 Task: Find a flat in Edremit, Turkey, for 9 guests from 5th to 15th July, with 5 bedrooms, 5 beds, 5 bathrooms, a washing machine, and a price range of ₹8200 to ₹25000.
Action: Mouse moved to (583, 112)
Screenshot: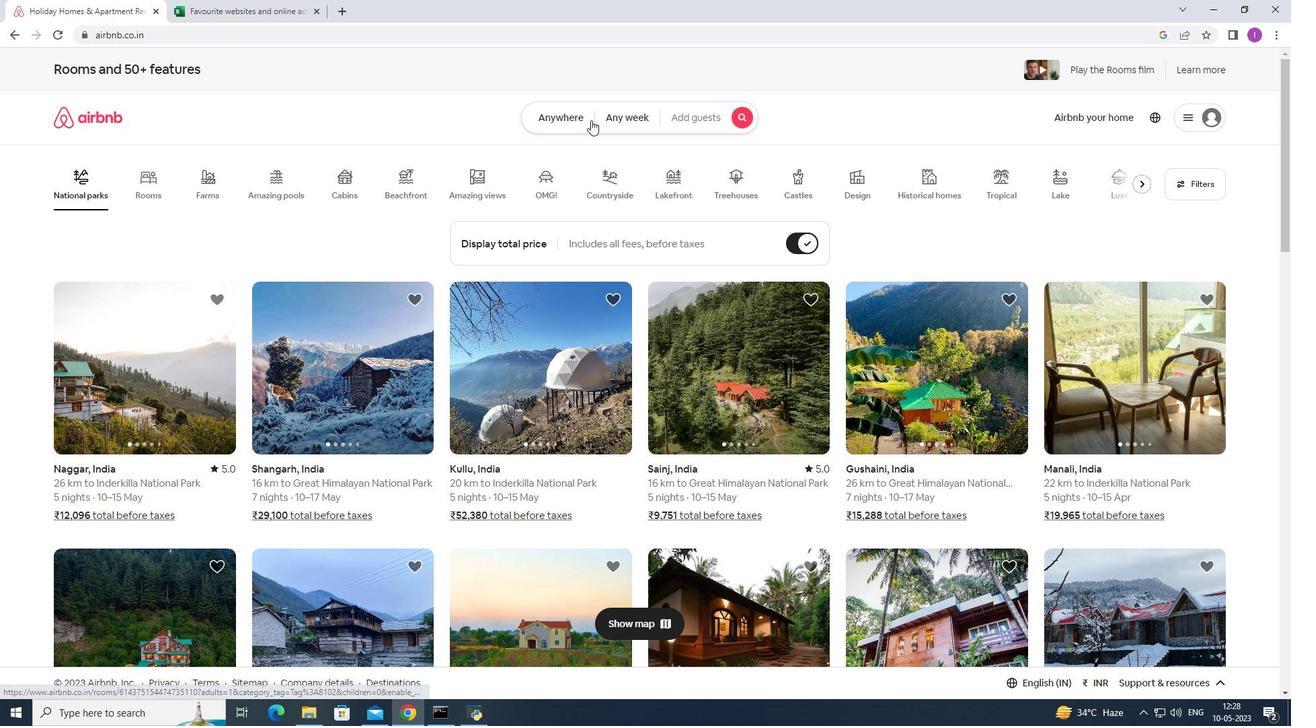 
Action: Mouse pressed left at (583, 112)
Screenshot: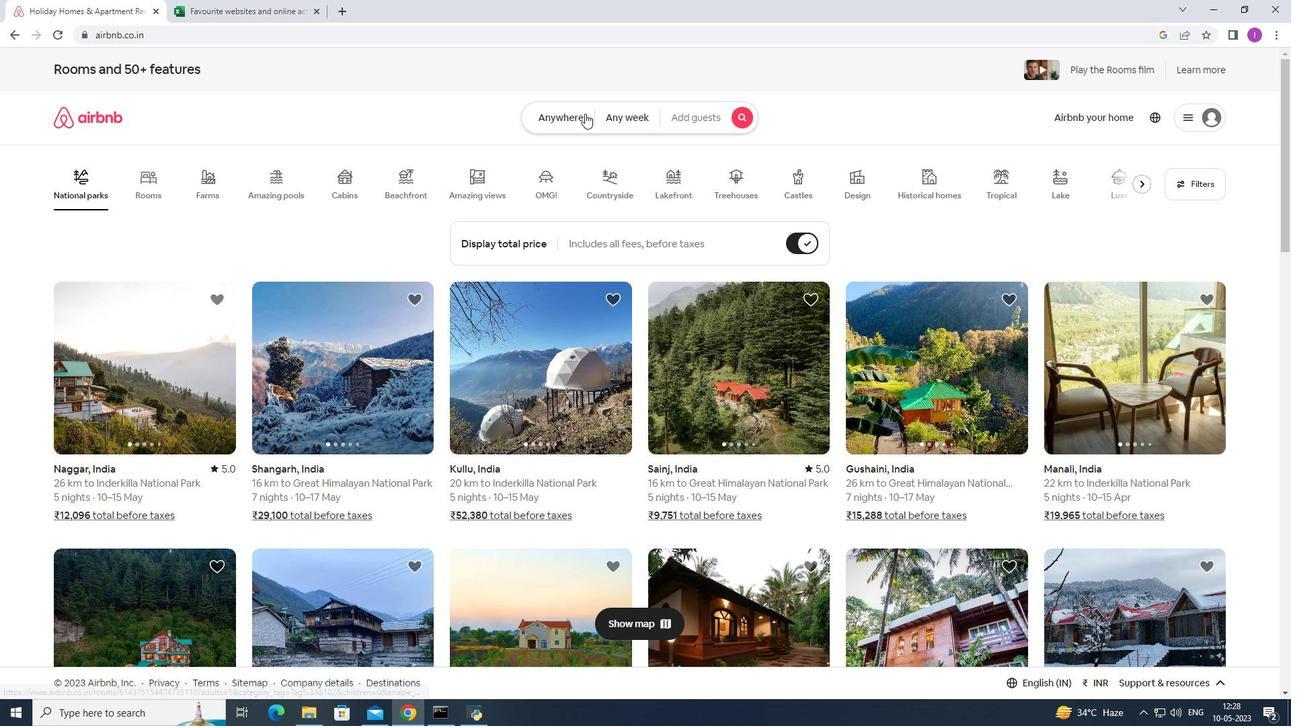 
Action: Mouse moved to (474, 180)
Screenshot: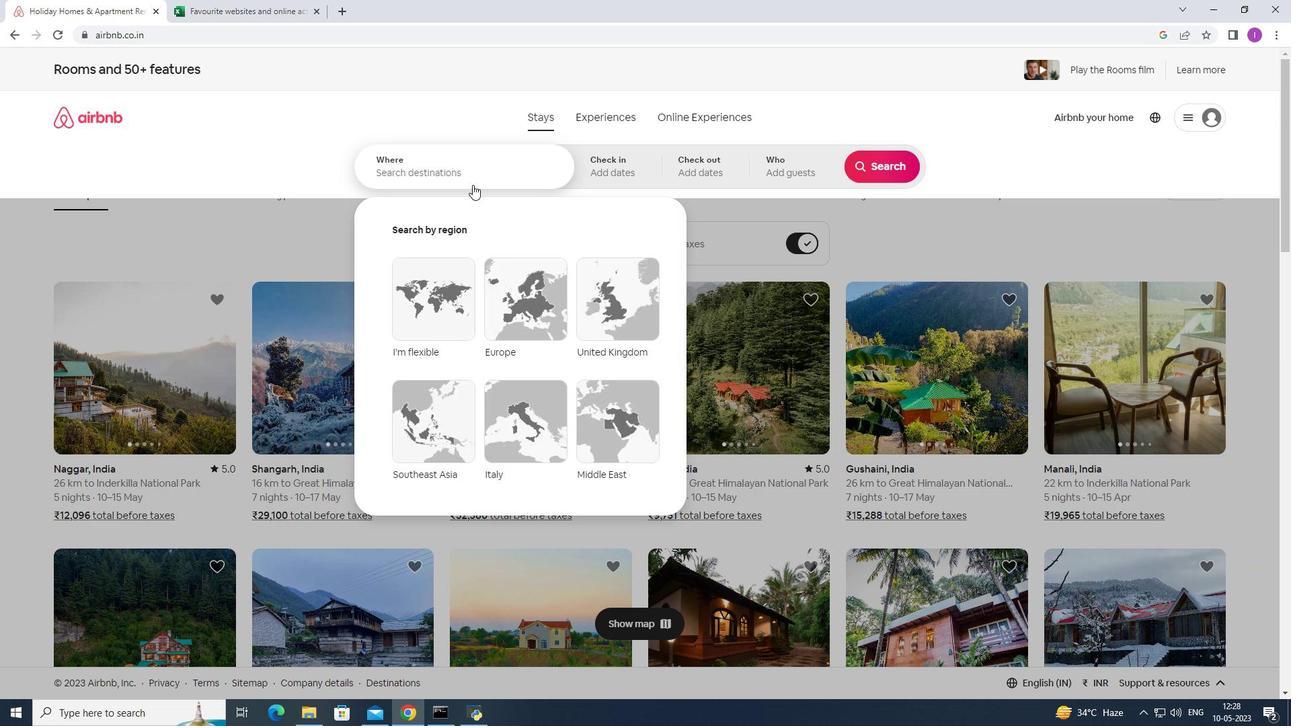 
Action: Mouse pressed left at (474, 180)
Screenshot: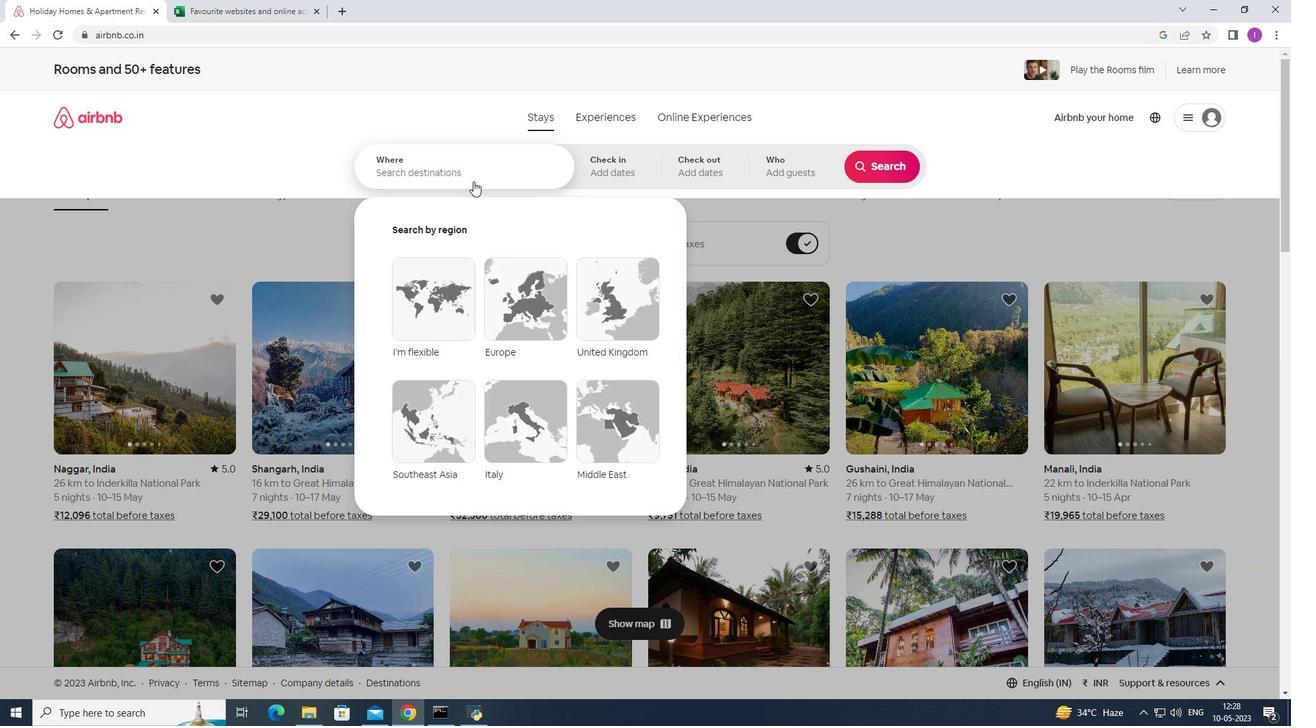 
Action: Mouse moved to (589, 179)
Screenshot: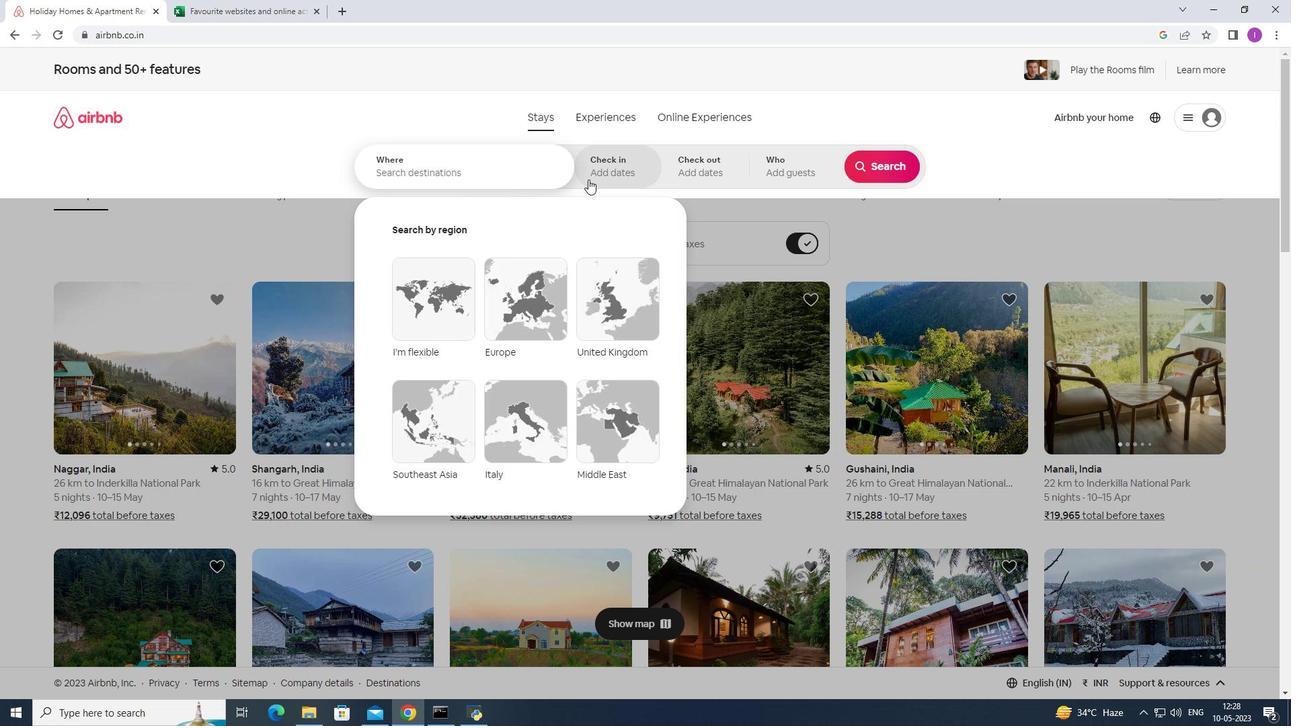 
Action: Key pressed <Key.shift><Key.shift><Key.shift><Key.shift><Key.shift>Edremit,<Key.shift><Key.shift><Key.shift><Key.shift><Key.shift><Key.shift><Key.shift><Key.shift><Key.shift><Key.shift><Key.shift><Key.shift><Key.shift><Key.shift><Key.shift><Key.shift><Key.shift><Key.shift><Key.shift><Key.shift><Key.shift><Key.shift><Key.shift><Key.shift><Key.shift><Key.shift><Key.shift><Key.shift><Key.shift><Key.shift><Key.shift>Turkey
Screenshot: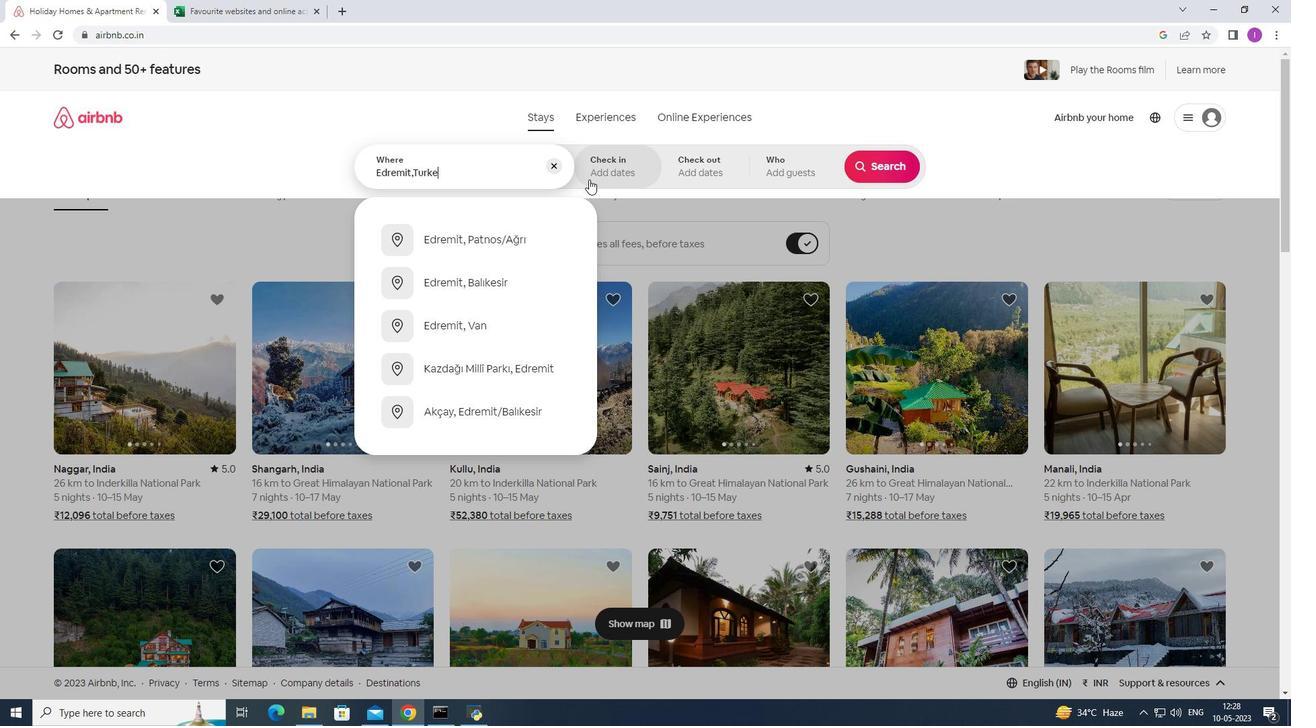 
Action: Mouse moved to (600, 172)
Screenshot: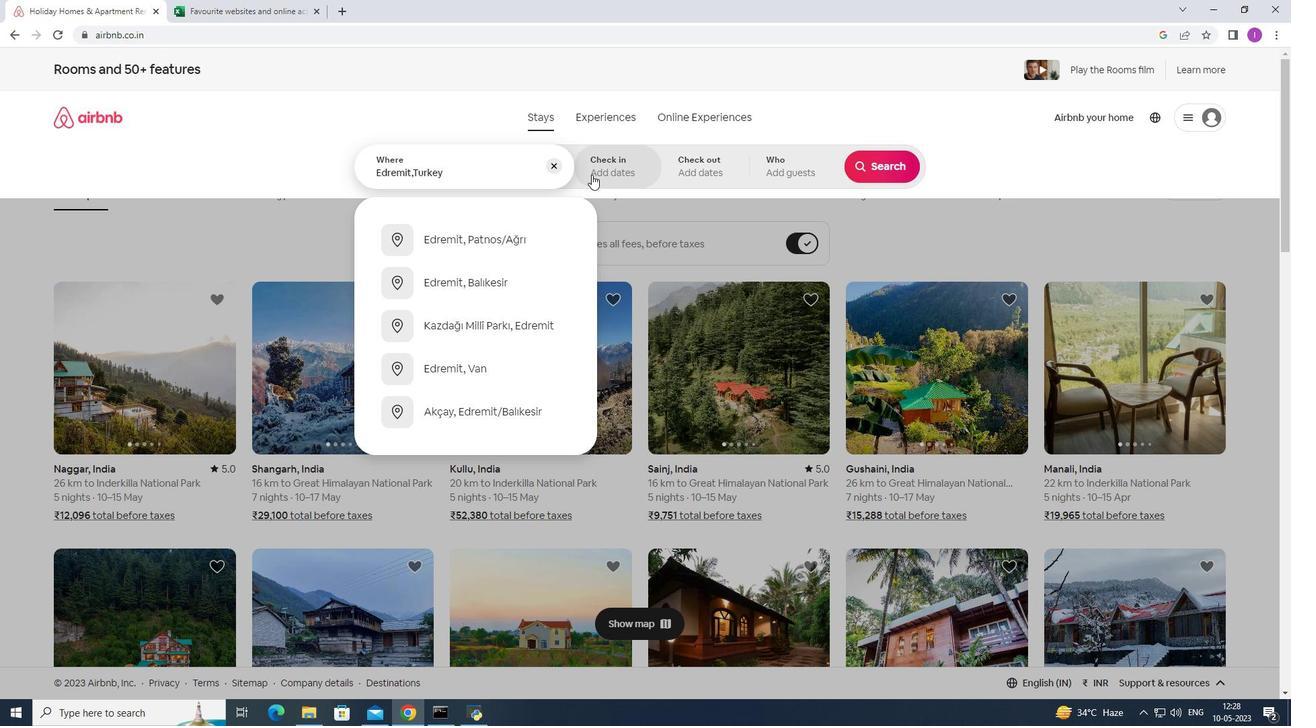 
Action: Mouse pressed left at (600, 172)
Screenshot: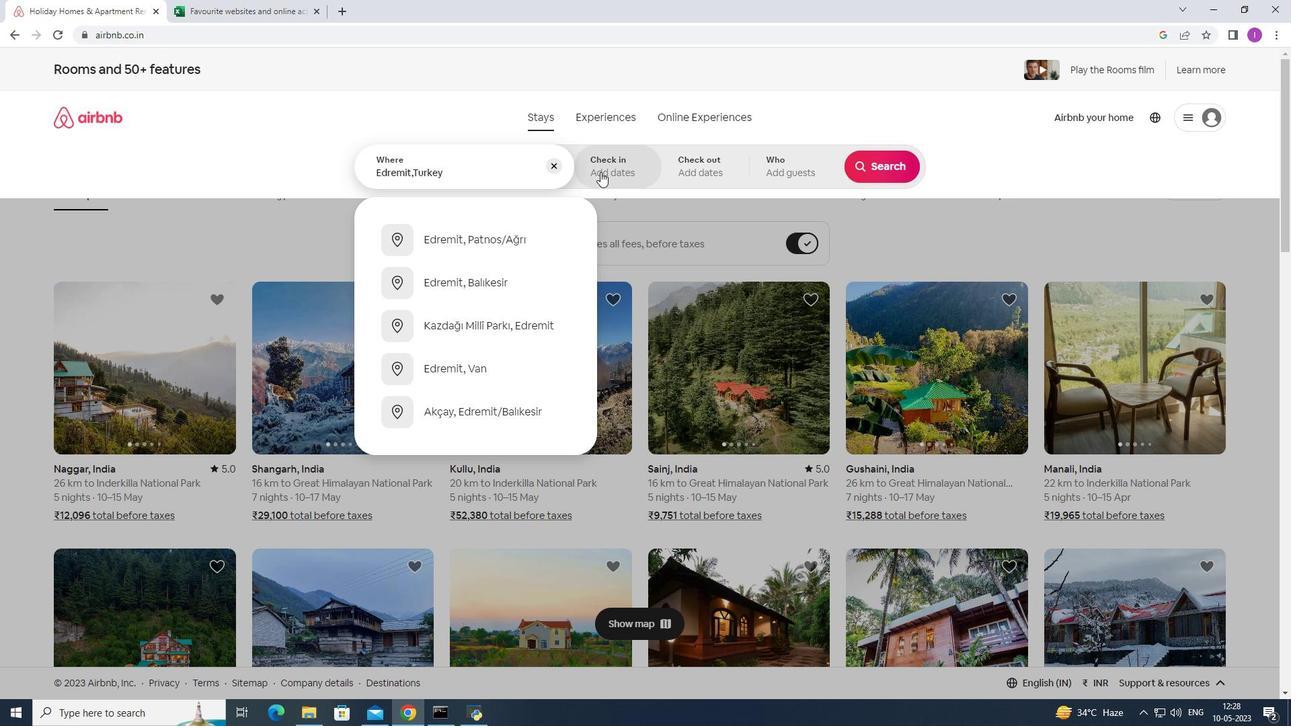 
Action: Mouse moved to (879, 271)
Screenshot: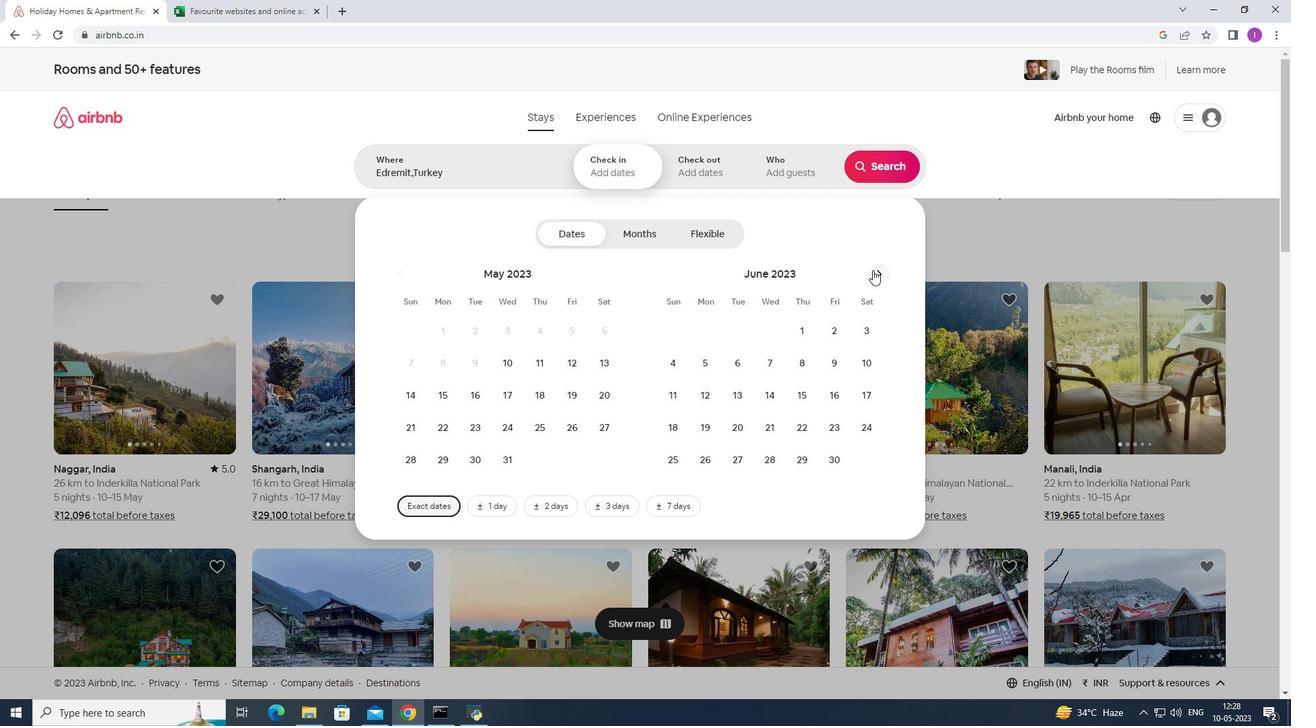
Action: Mouse pressed left at (879, 271)
Screenshot: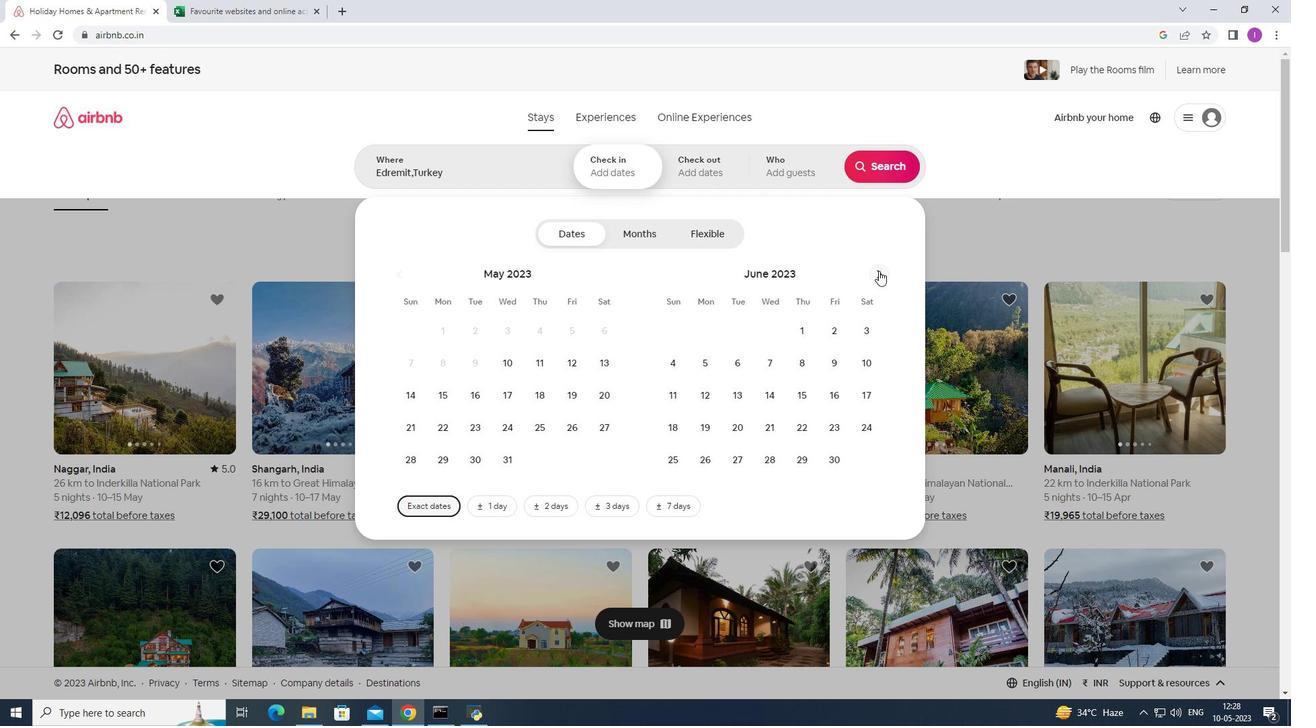 
Action: Mouse moved to (771, 364)
Screenshot: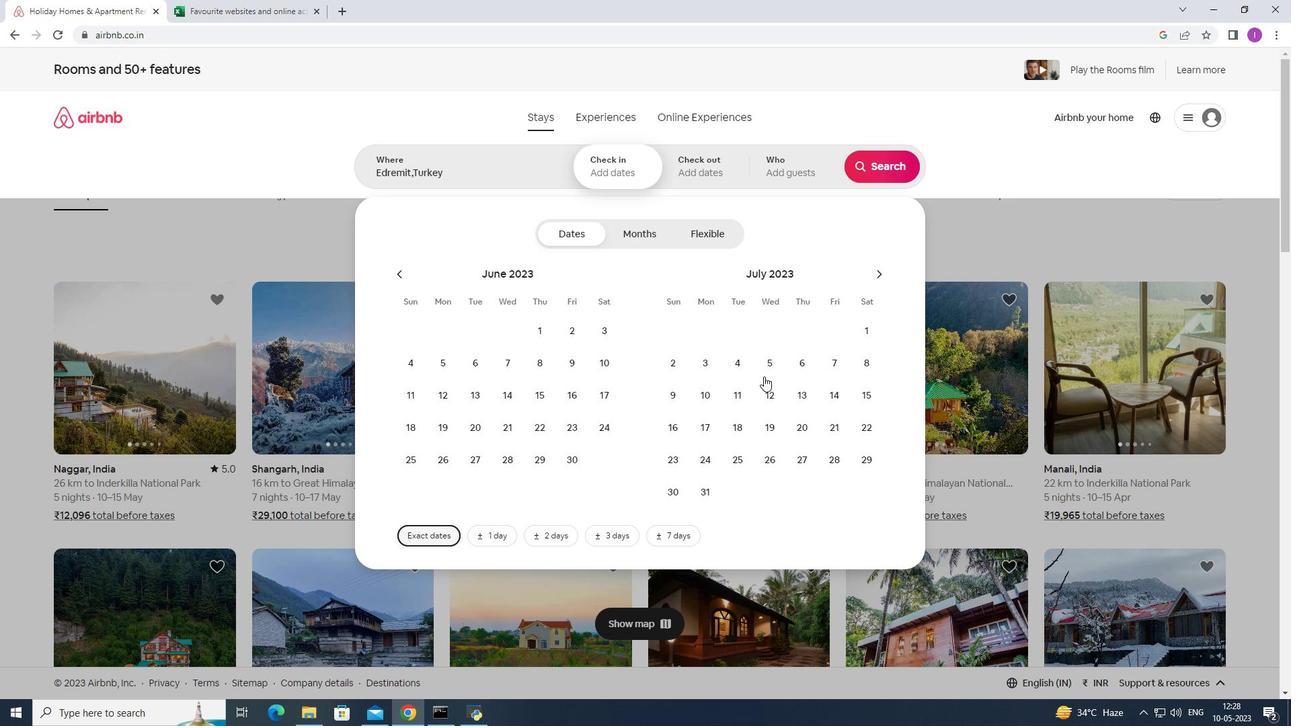 
Action: Mouse pressed left at (771, 364)
Screenshot: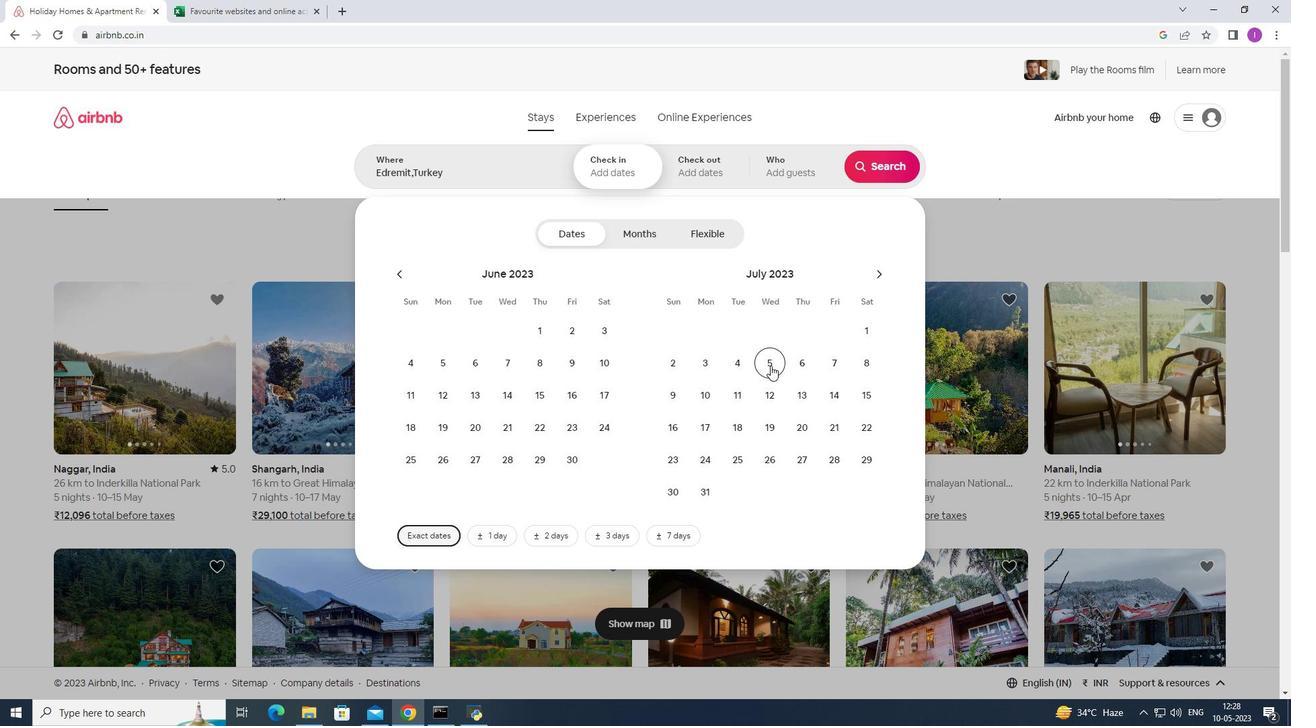 
Action: Mouse moved to (856, 389)
Screenshot: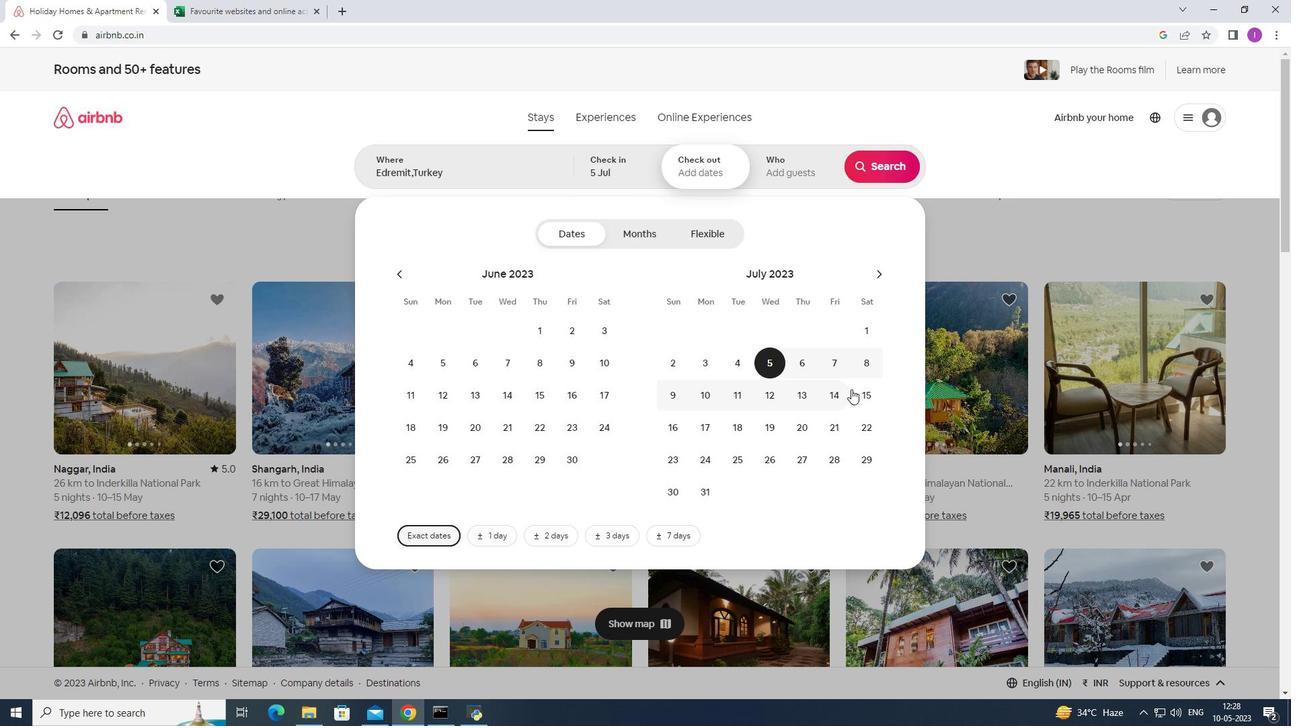 
Action: Mouse pressed left at (856, 389)
Screenshot: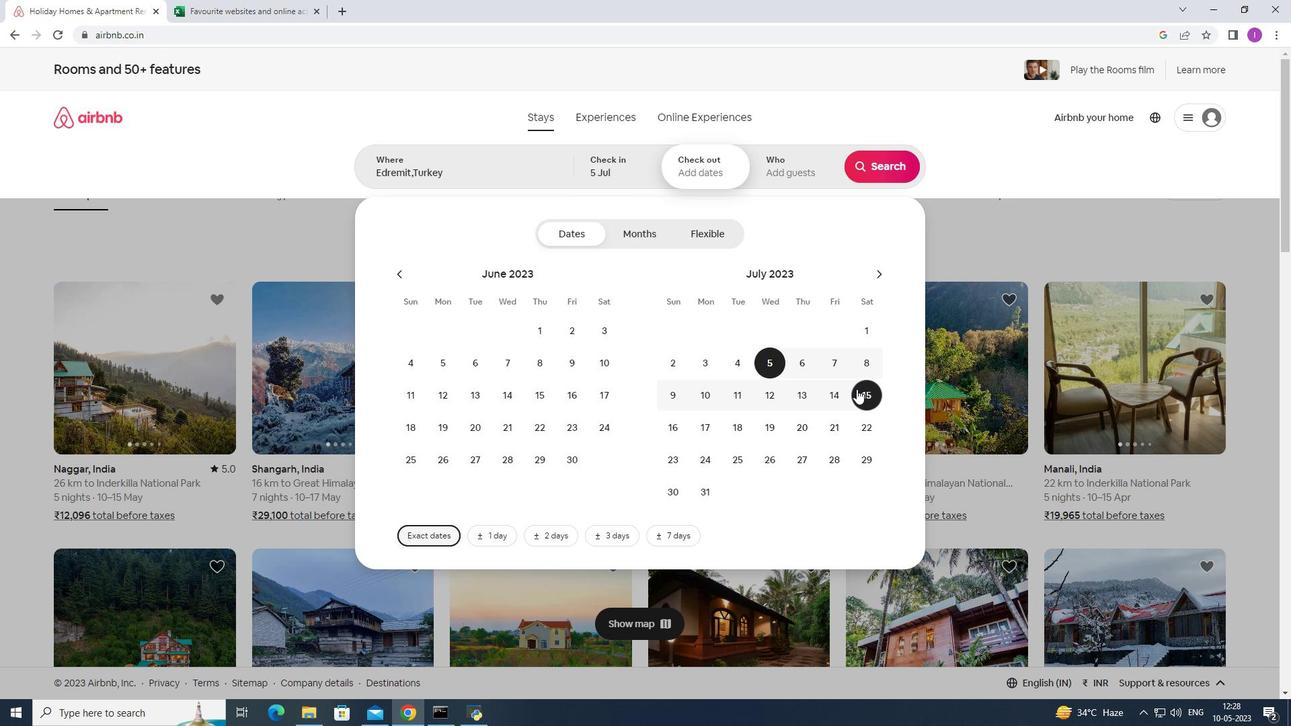 
Action: Mouse moved to (787, 176)
Screenshot: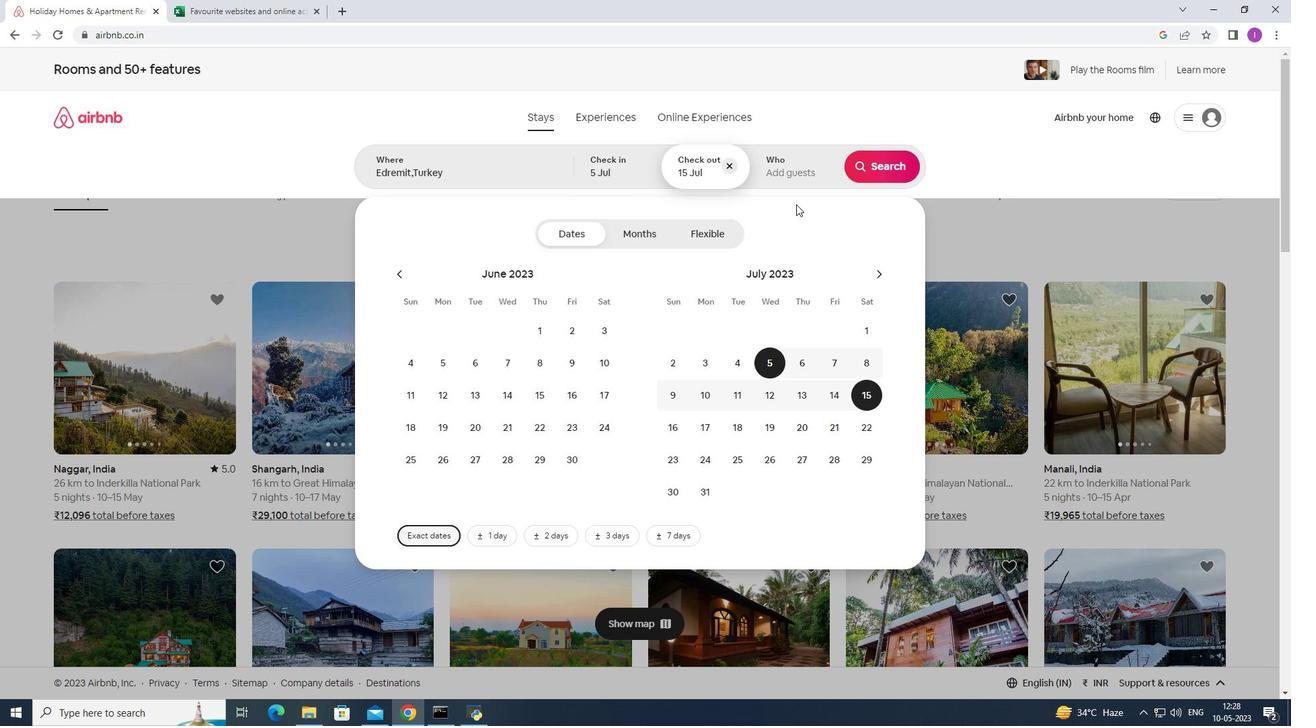
Action: Mouse pressed left at (787, 176)
Screenshot: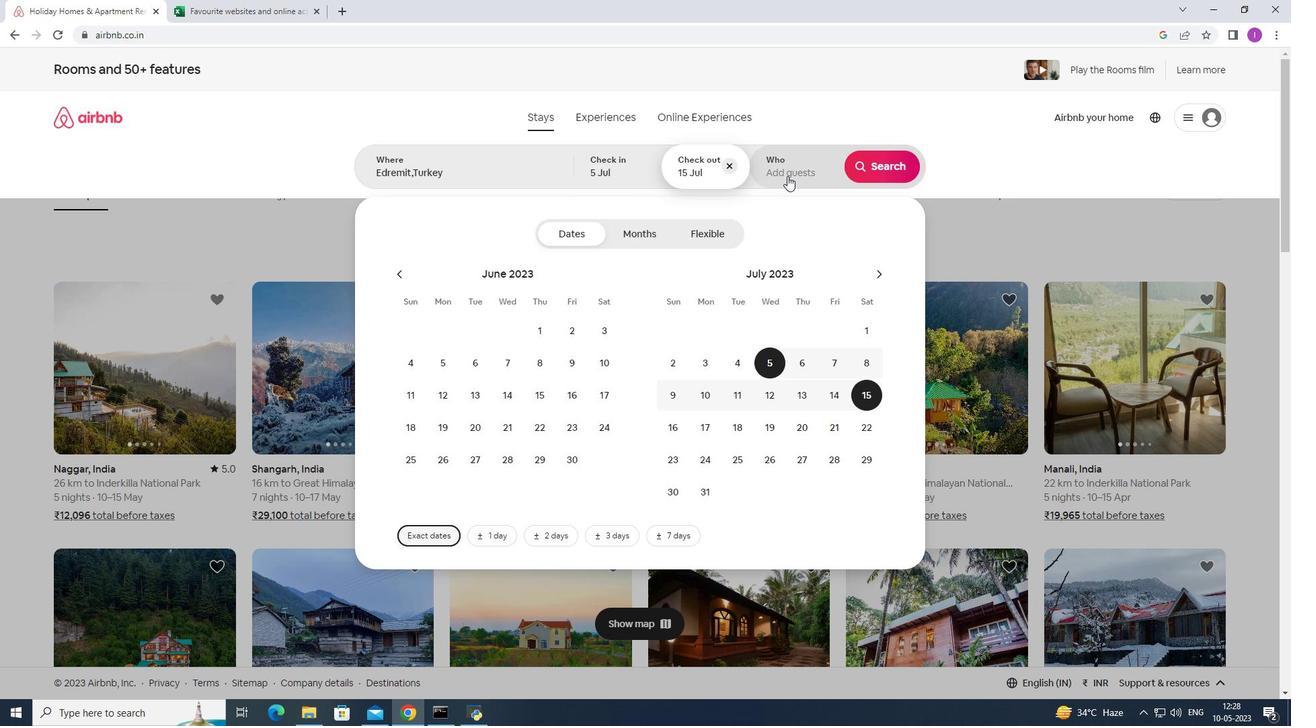 
Action: Mouse moved to (888, 235)
Screenshot: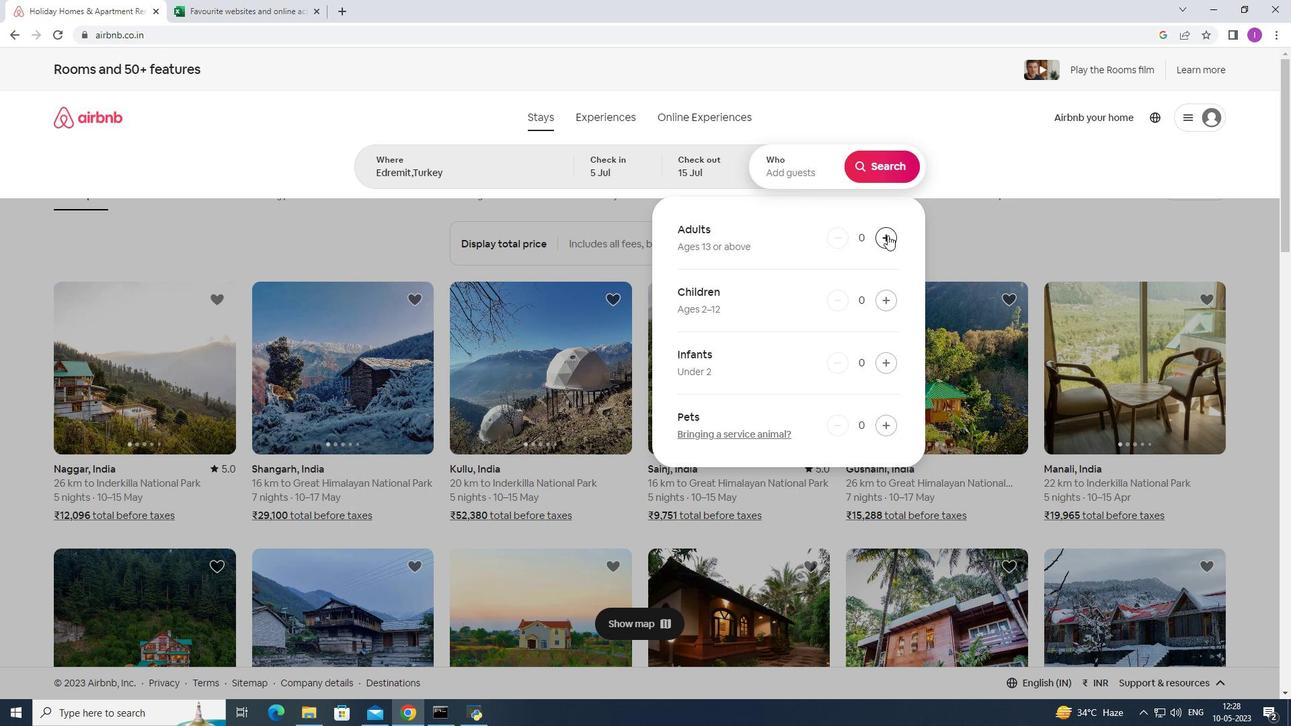 
Action: Mouse pressed left at (888, 235)
Screenshot: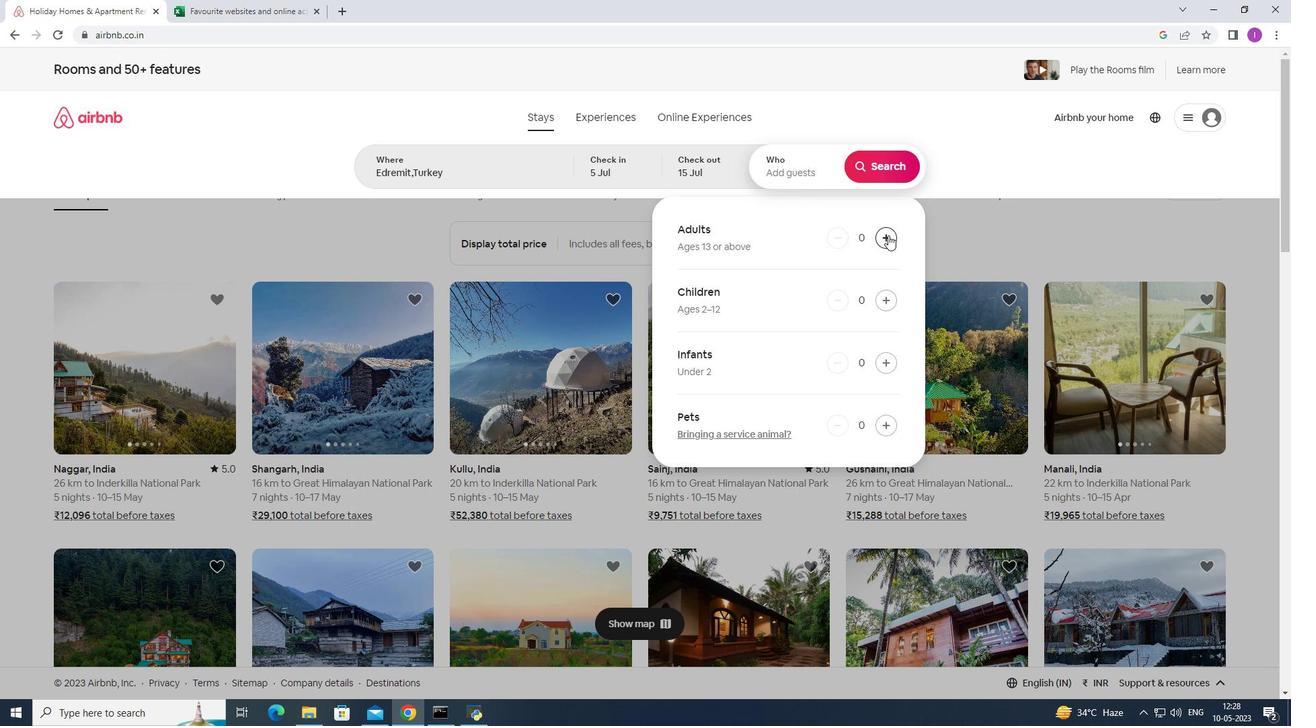 
Action: Mouse moved to (888, 234)
Screenshot: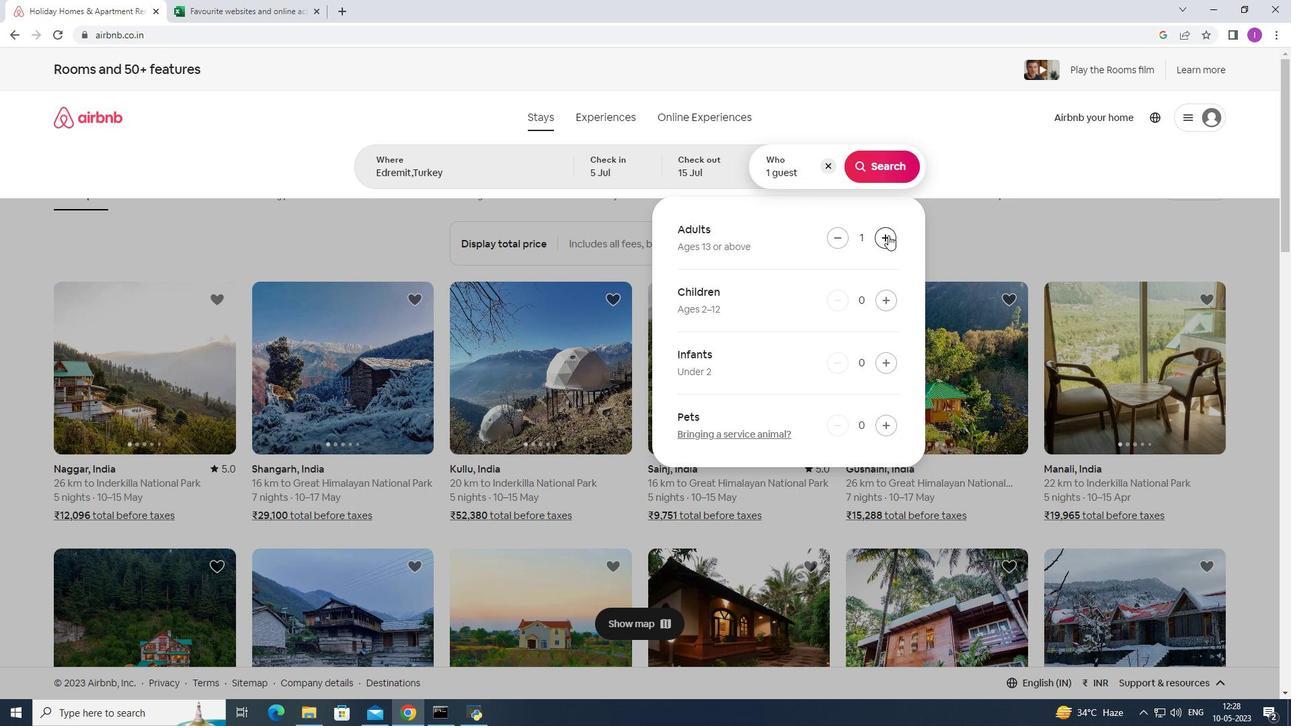 
Action: Mouse pressed left at (888, 234)
Screenshot: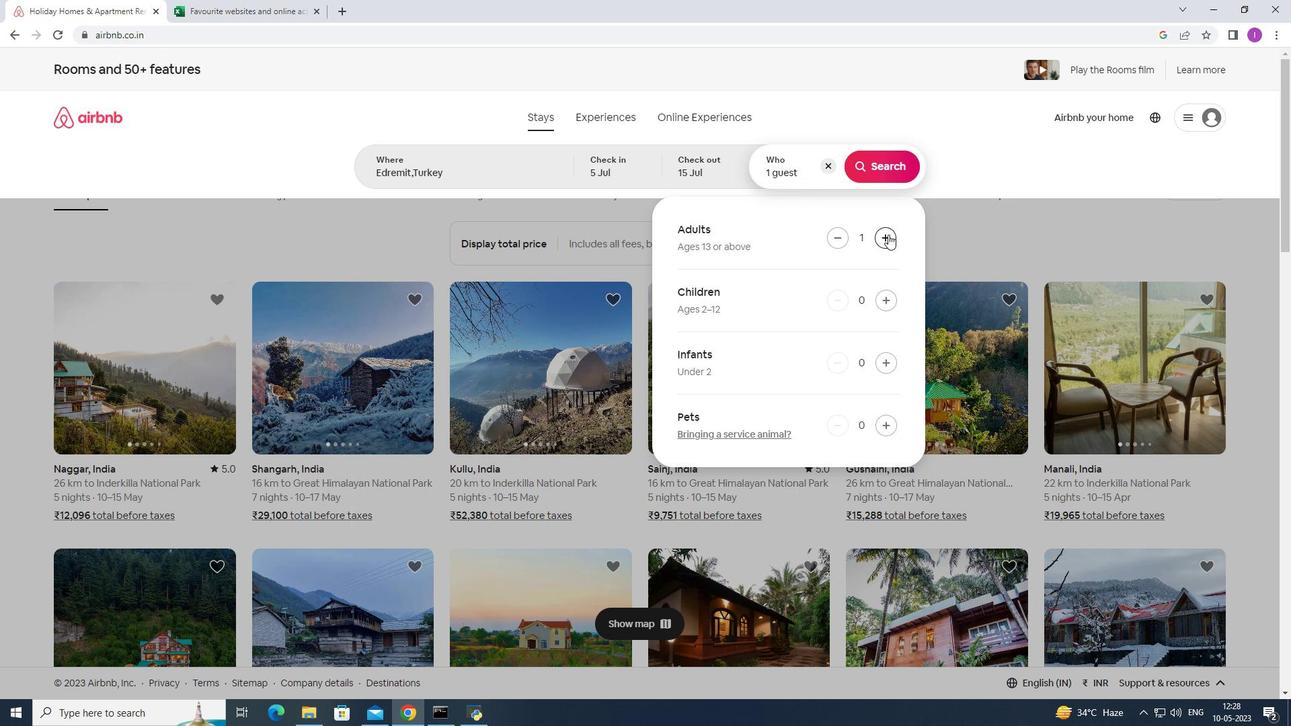 
Action: Mouse pressed left at (888, 234)
Screenshot: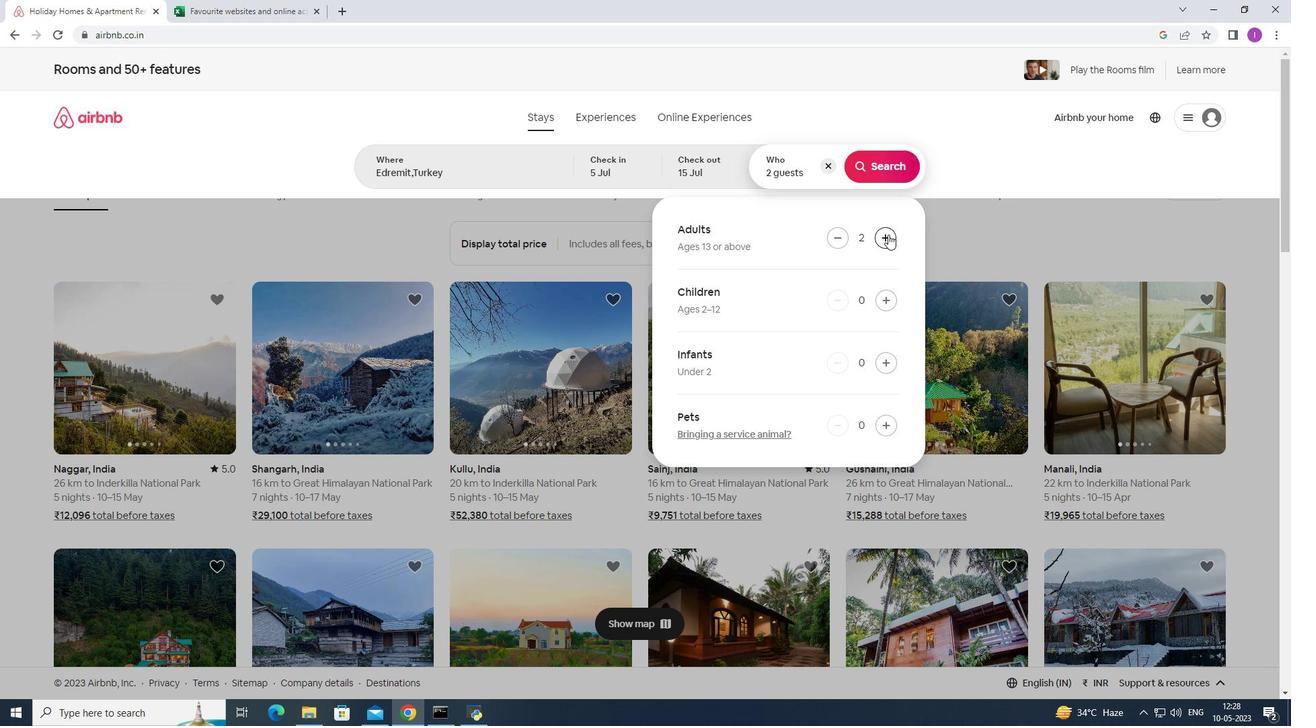 
Action: Mouse pressed left at (888, 234)
Screenshot: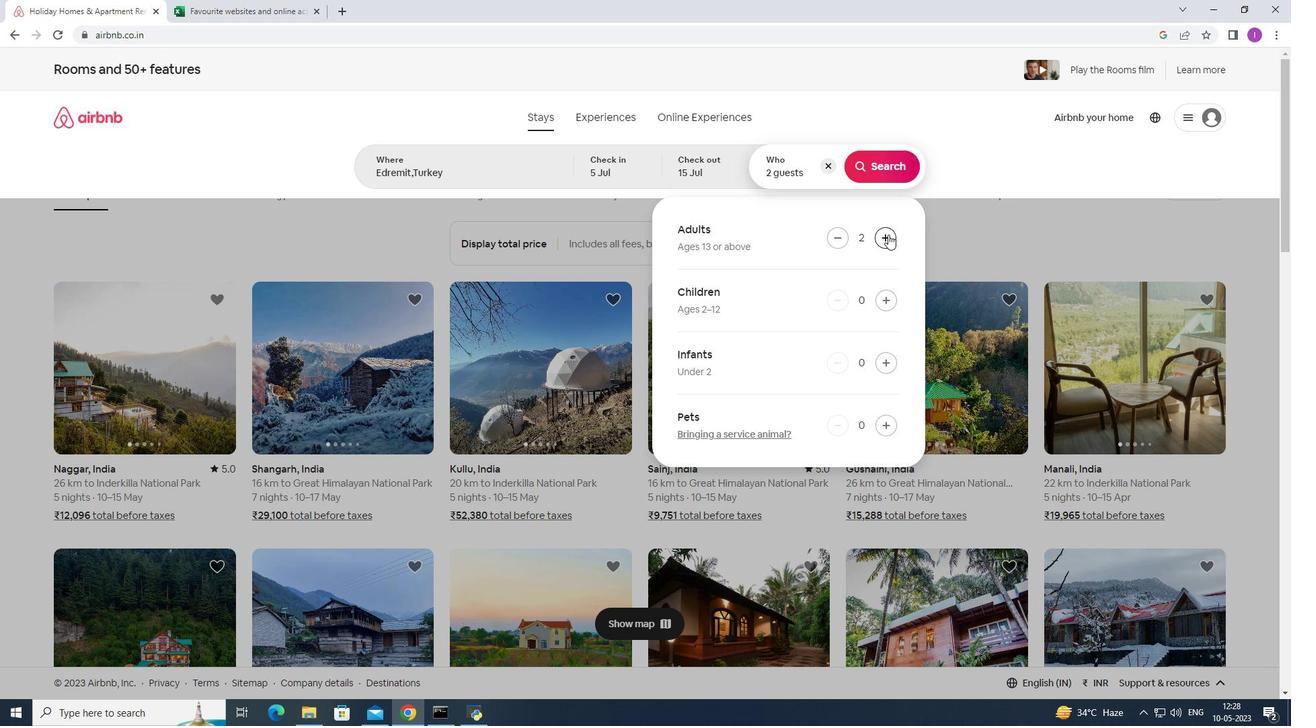 
Action: Mouse pressed left at (888, 234)
Screenshot: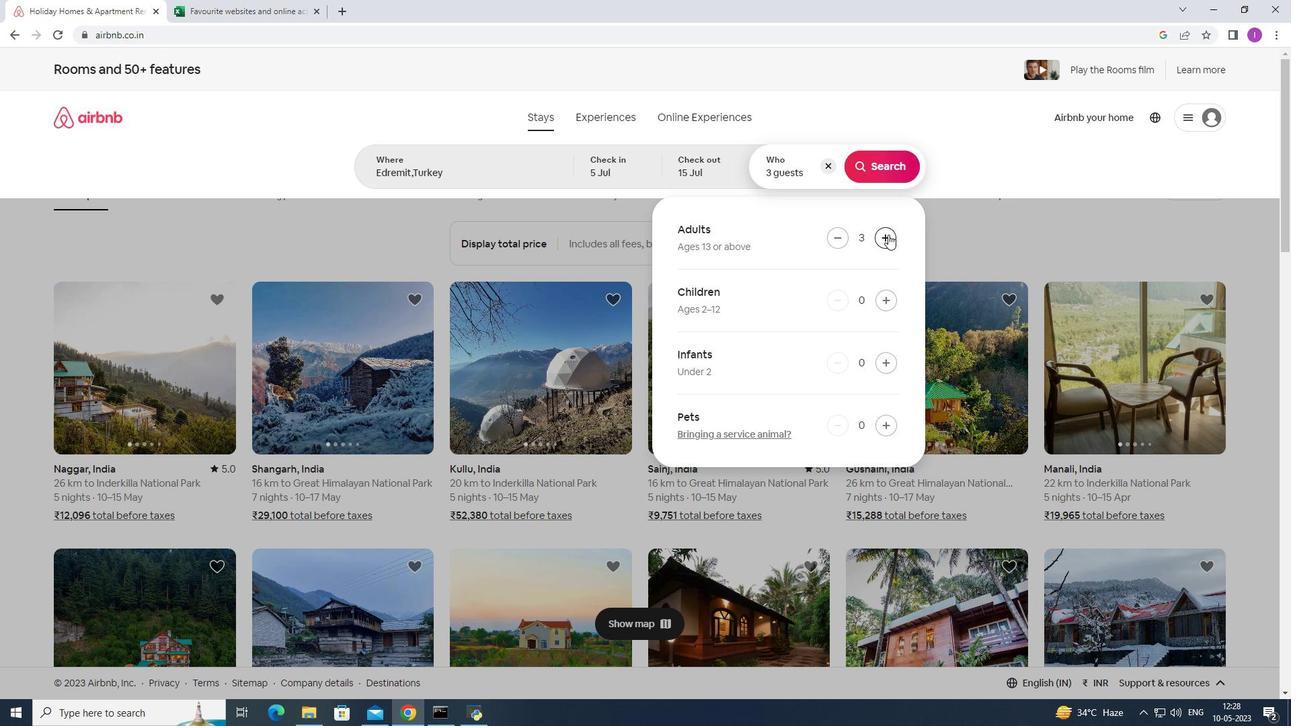 
Action: Mouse pressed left at (888, 234)
Screenshot: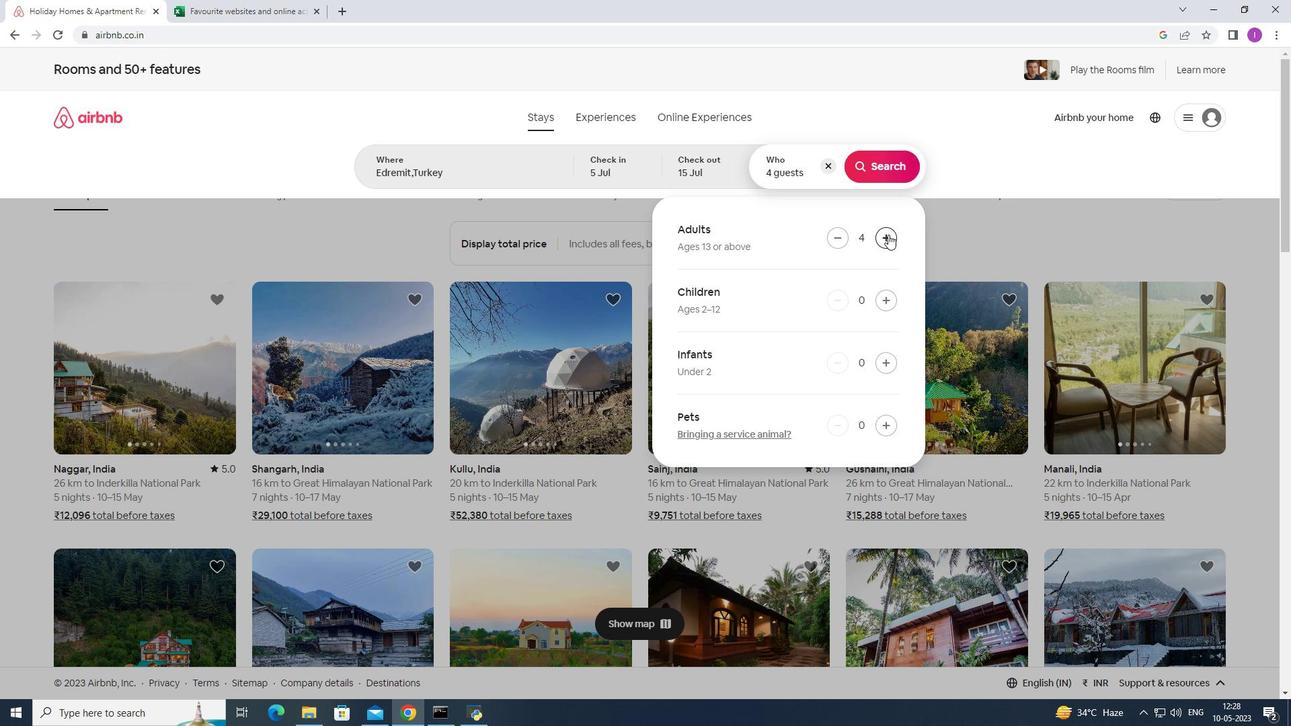 
Action: Mouse pressed left at (888, 234)
Screenshot: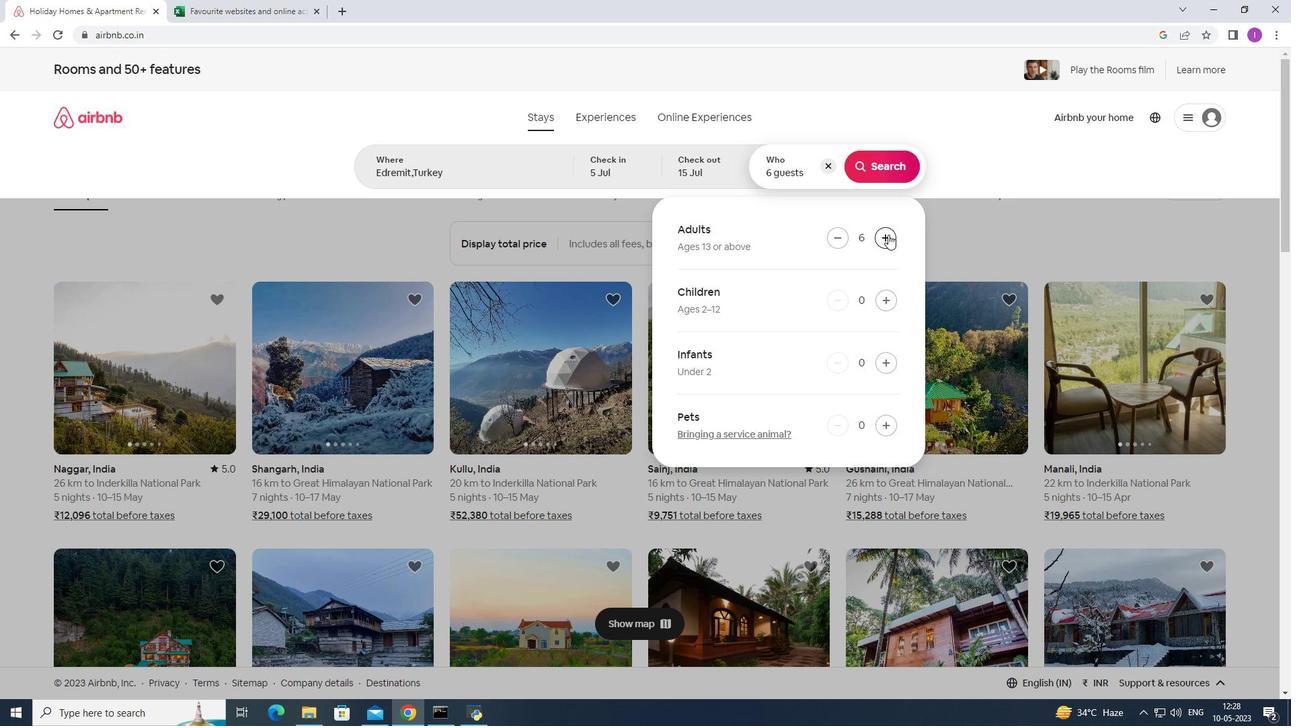 
Action: Mouse pressed left at (888, 234)
Screenshot: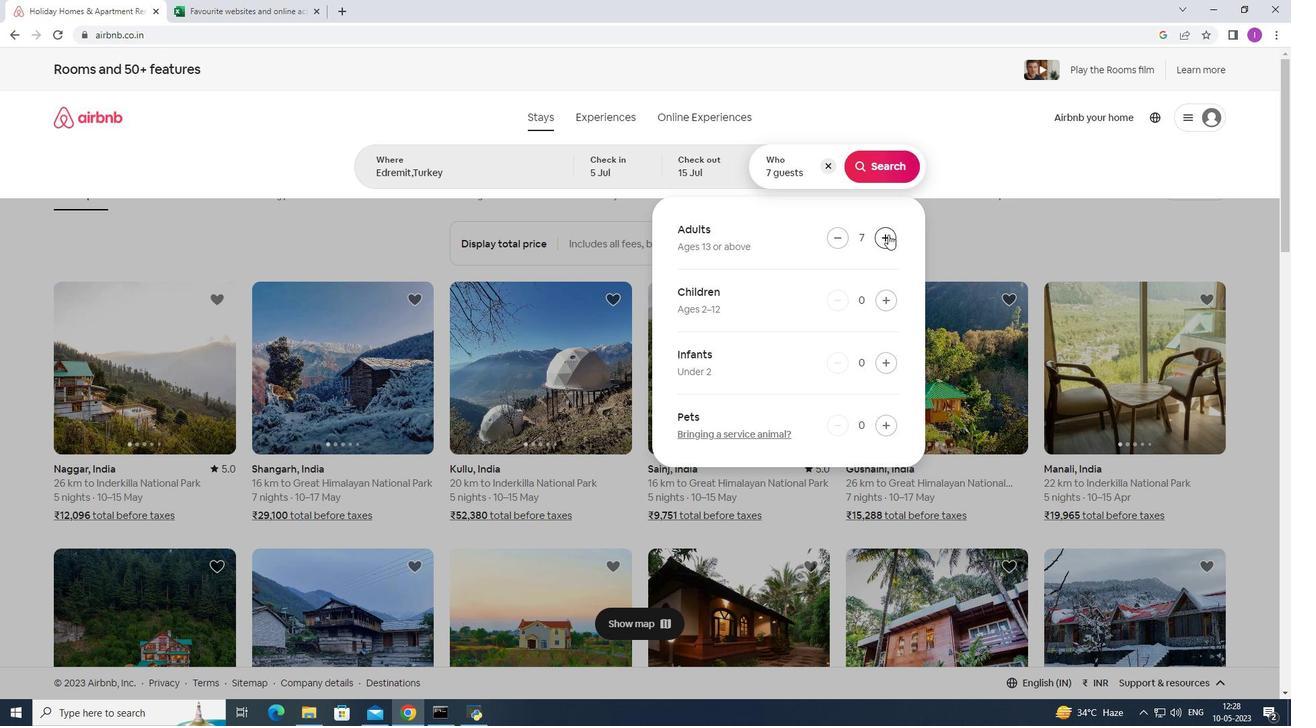 
Action: Mouse moved to (888, 234)
Screenshot: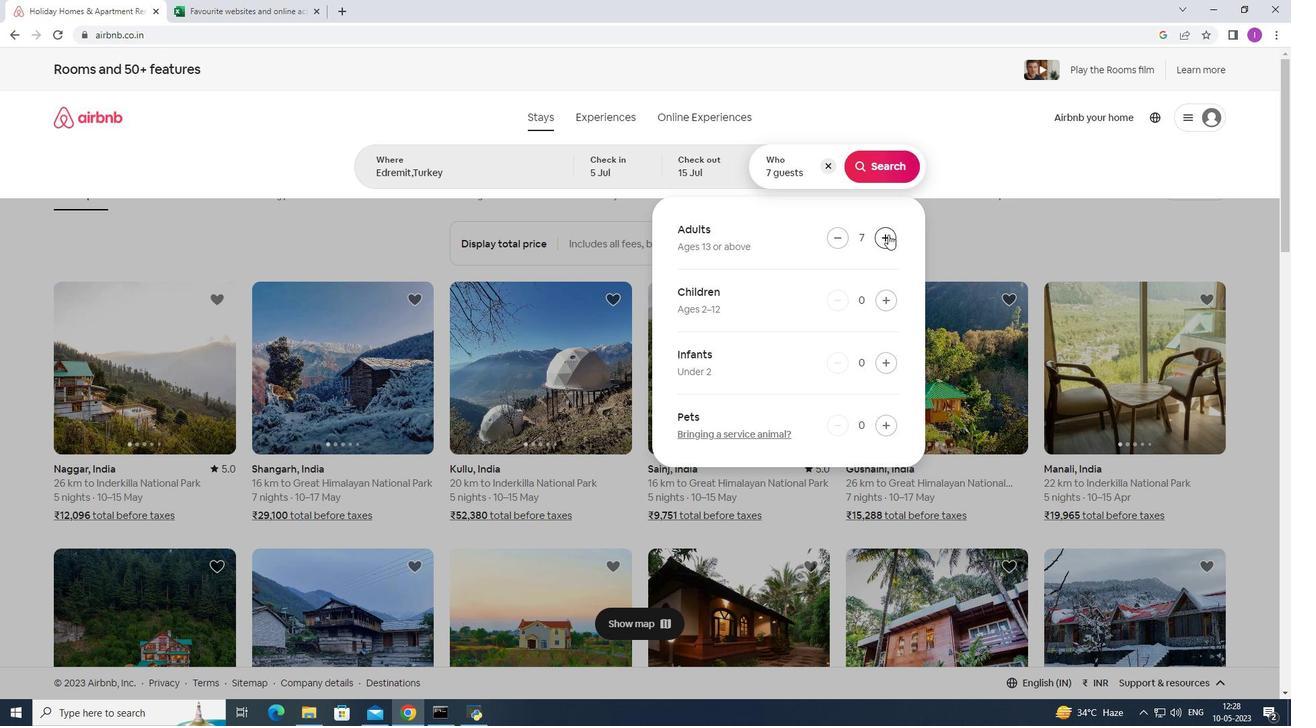 
Action: Mouse pressed left at (888, 234)
Screenshot: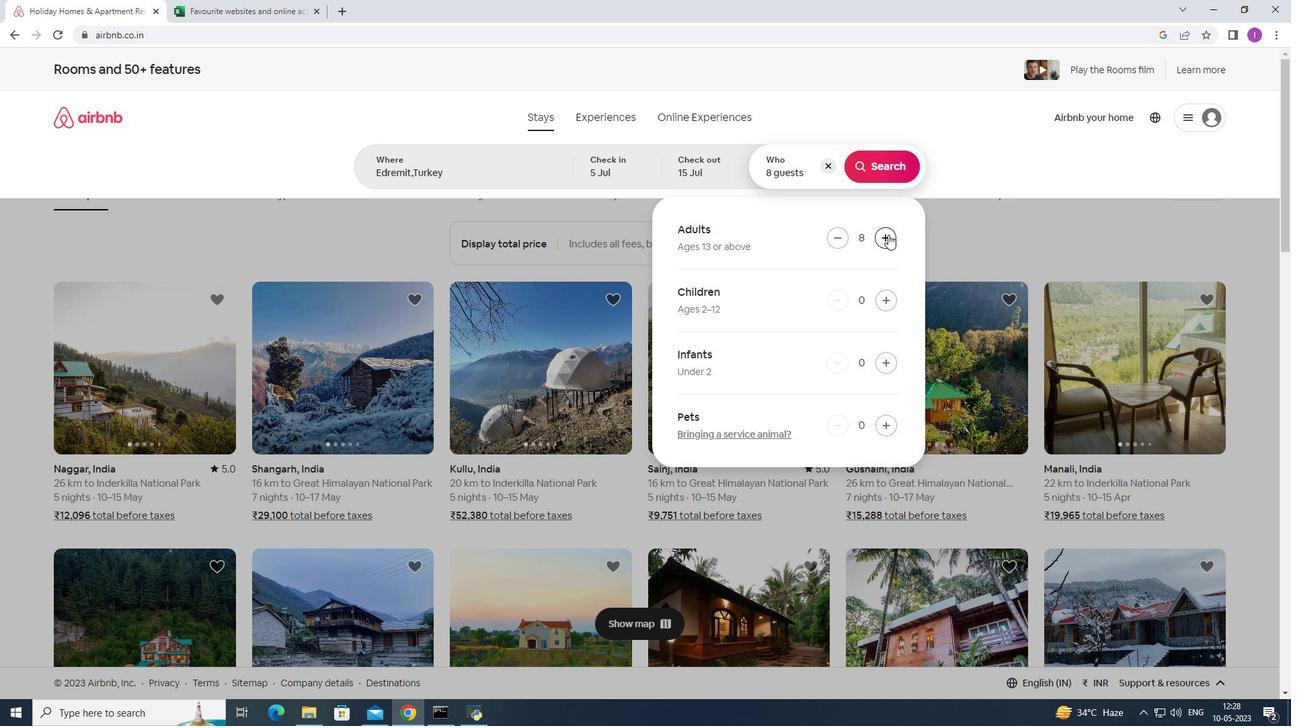 
Action: Mouse moved to (871, 168)
Screenshot: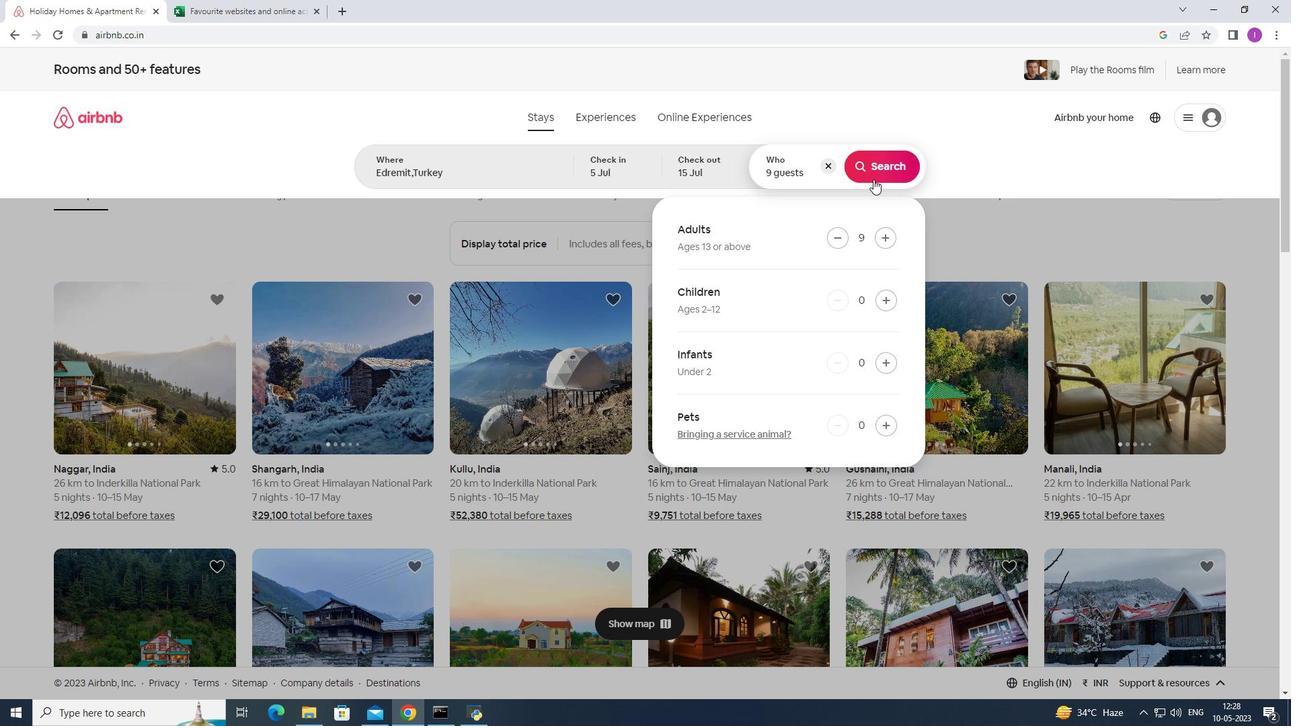 
Action: Mouse pressed left at (871, 168)
Screenshot: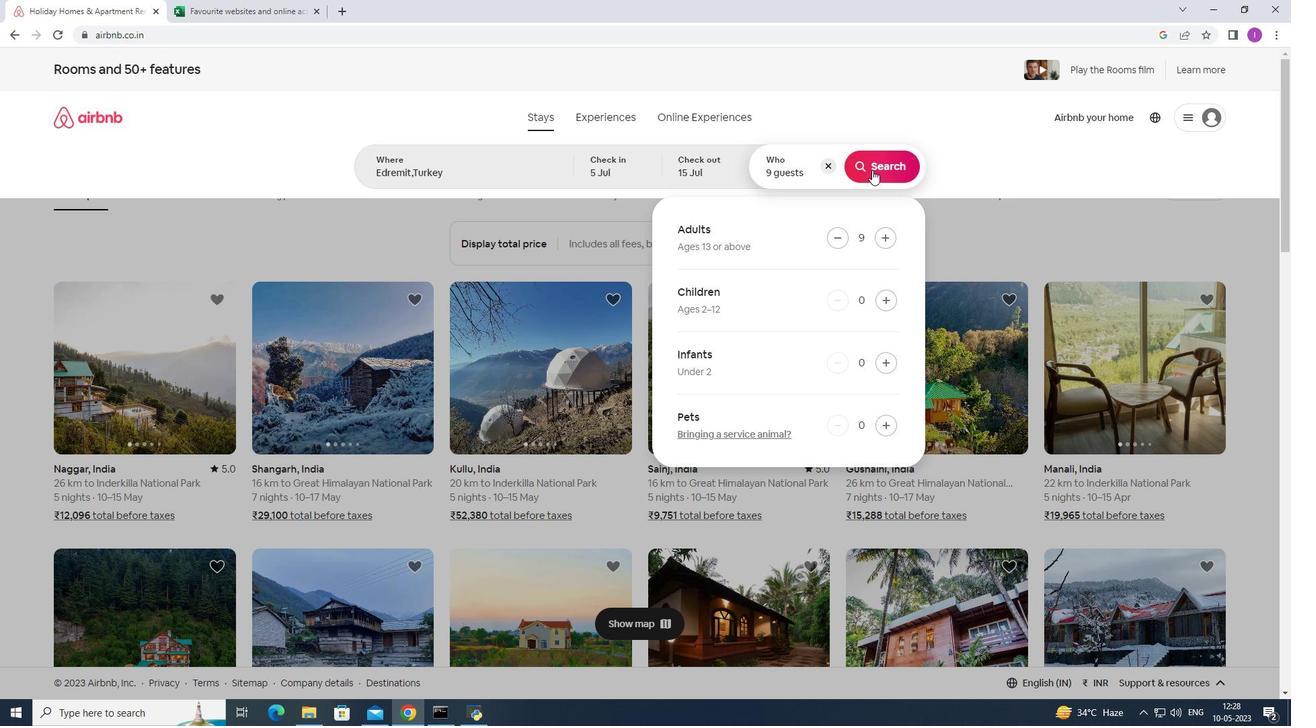 
Action: Mouse moved to (1250, 135)
Screenshot: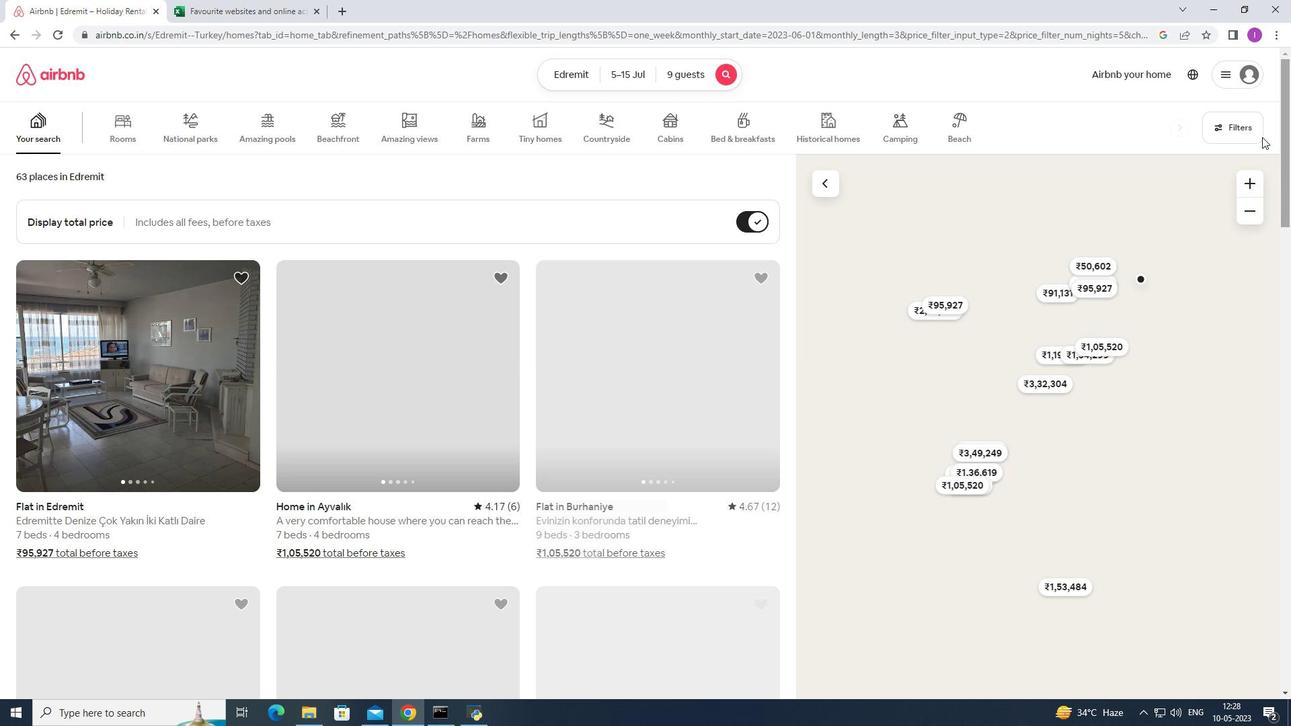 
Action: Mouse pressed left at (1250, 135)
Screenshot: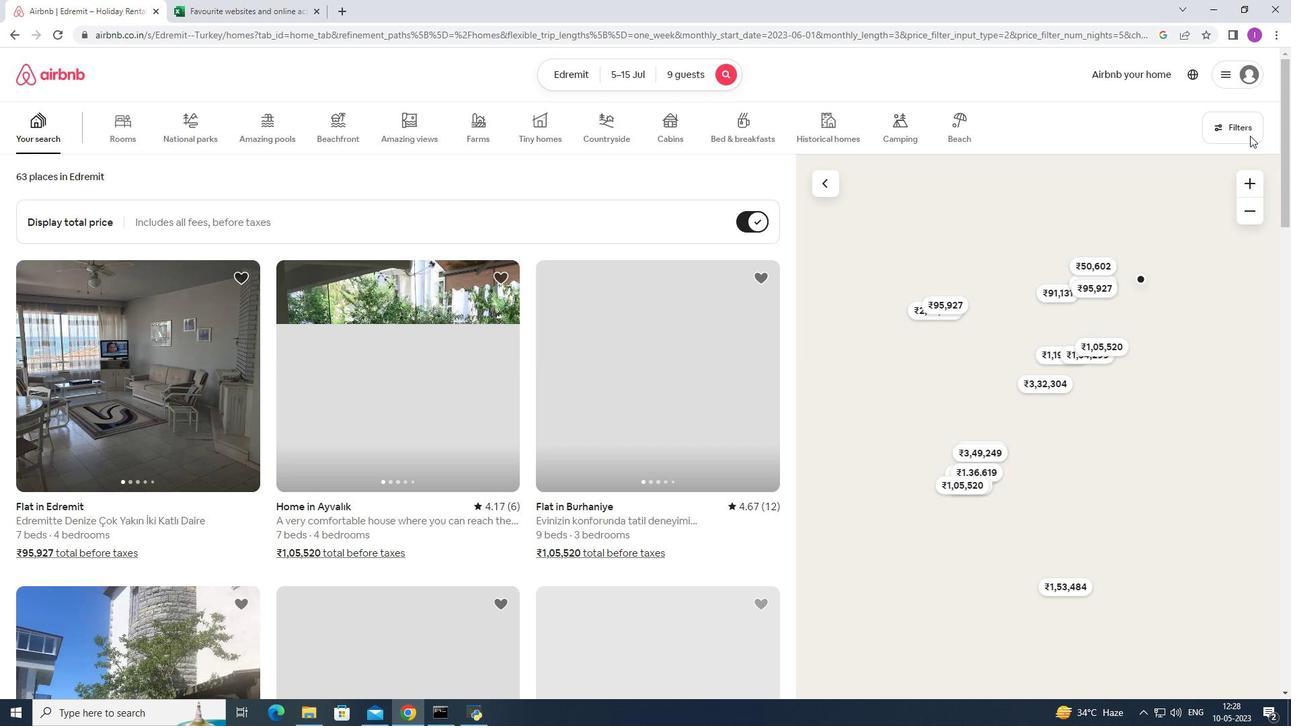 
Action: Mouse moved to (750, 464)
Screenshot: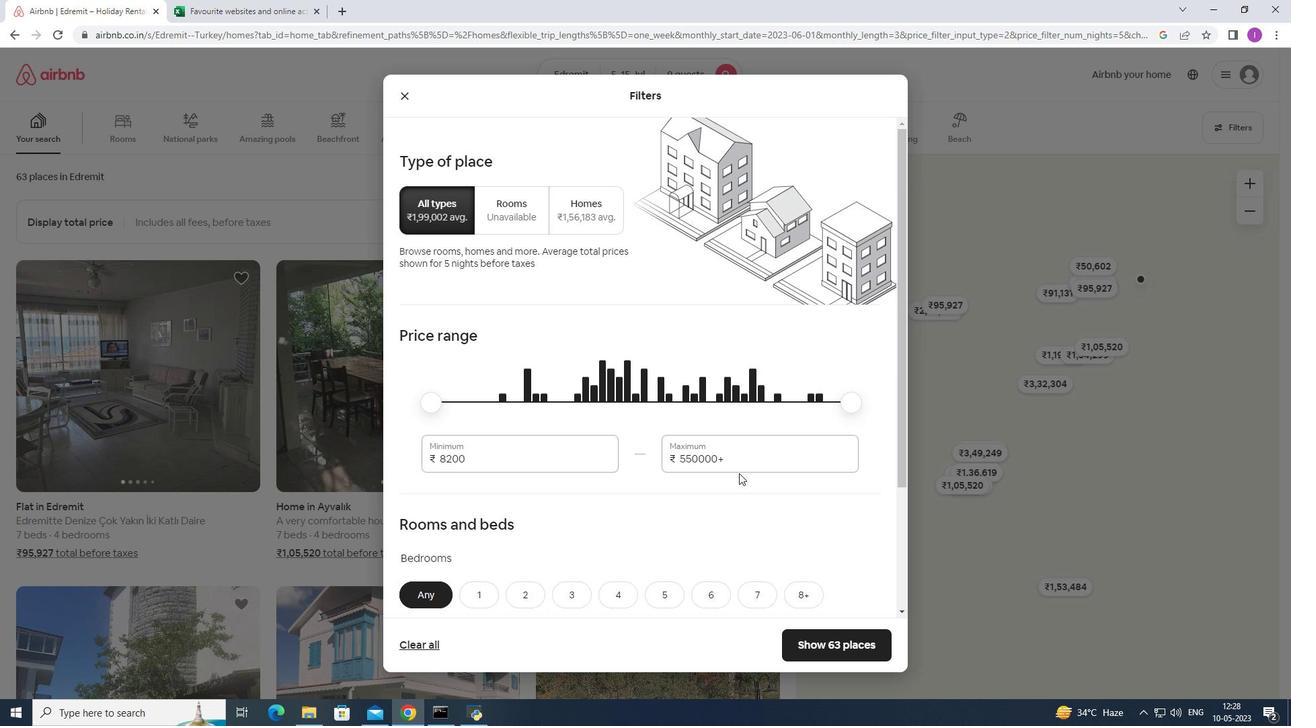 
Action: Mouse pressed left at (750, 464)
Screenshot: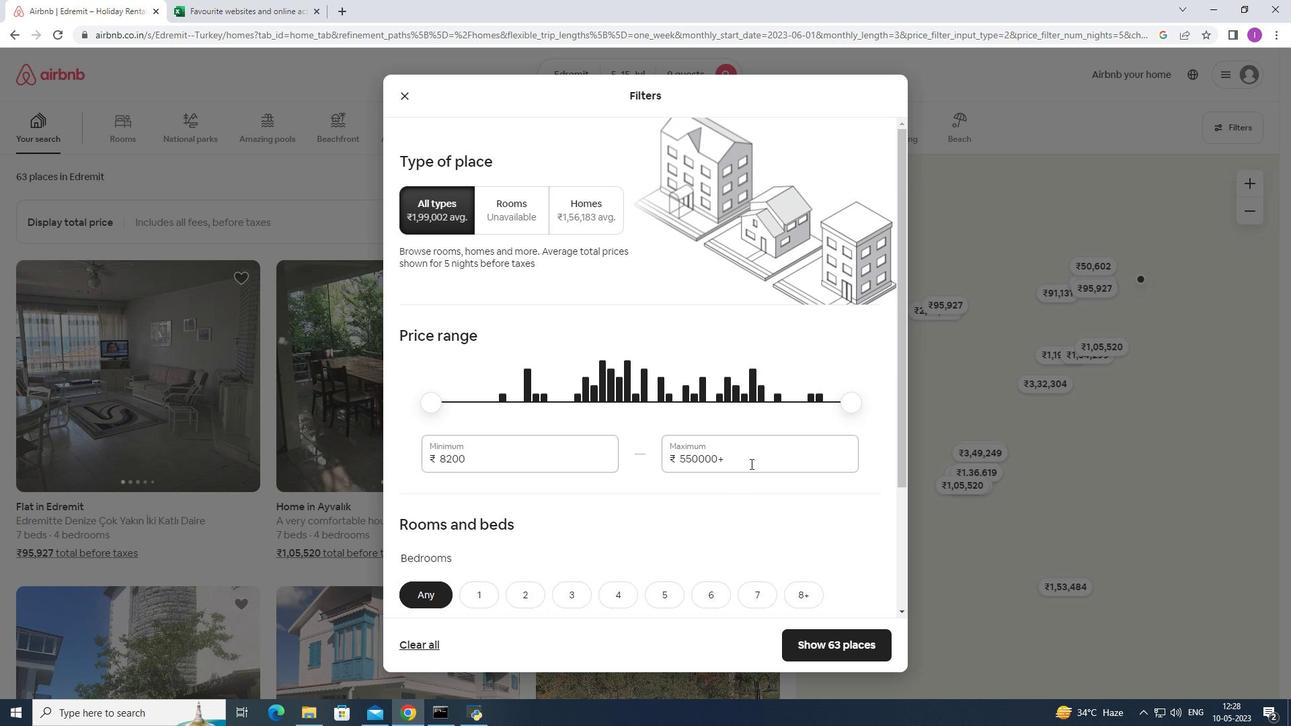 
Action: Mouse moved to (655, 462)
Screenshot: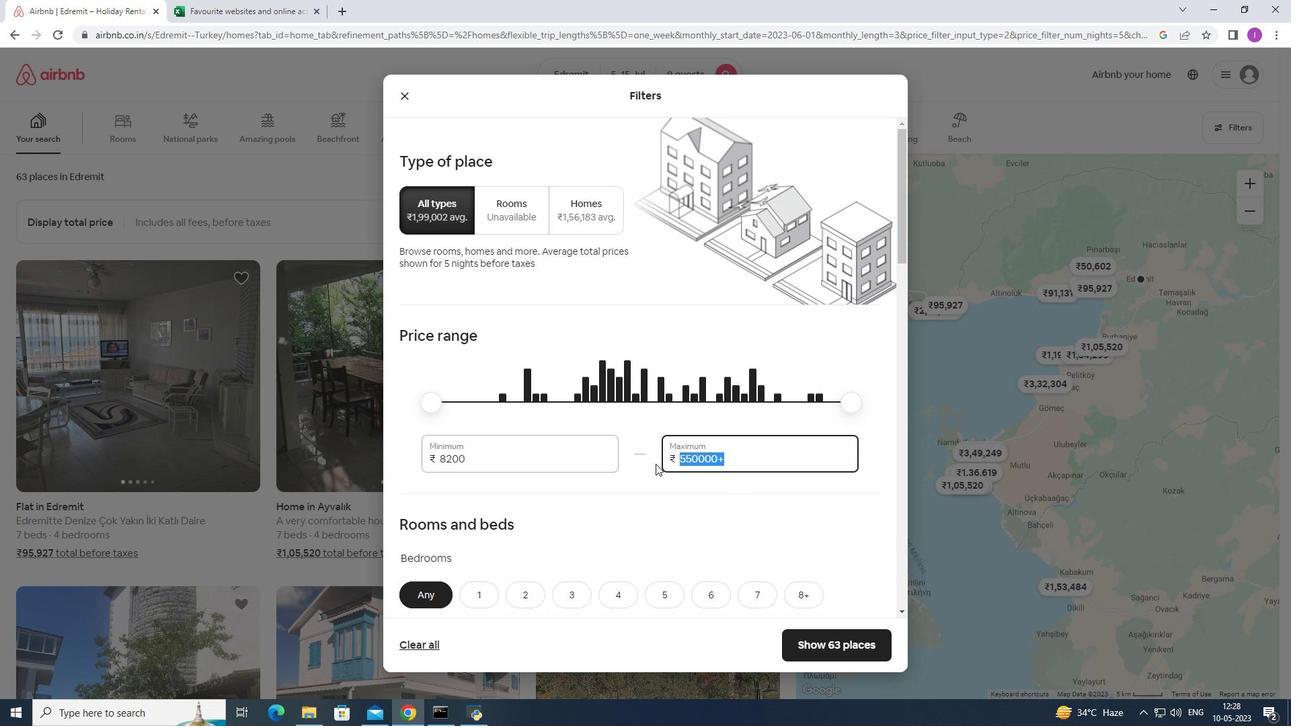 
Action: Key pressed 25
Screenshot: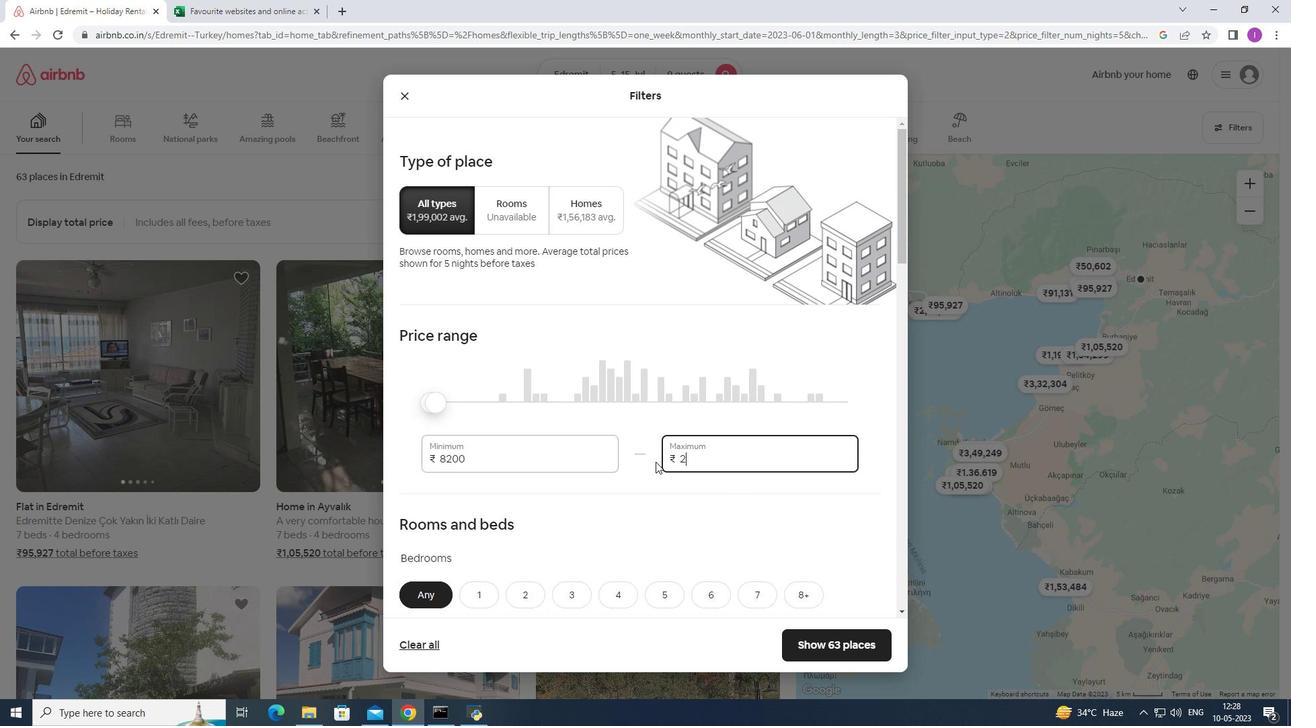 
Action: Mouse moved to (655, 459)
Screenshot: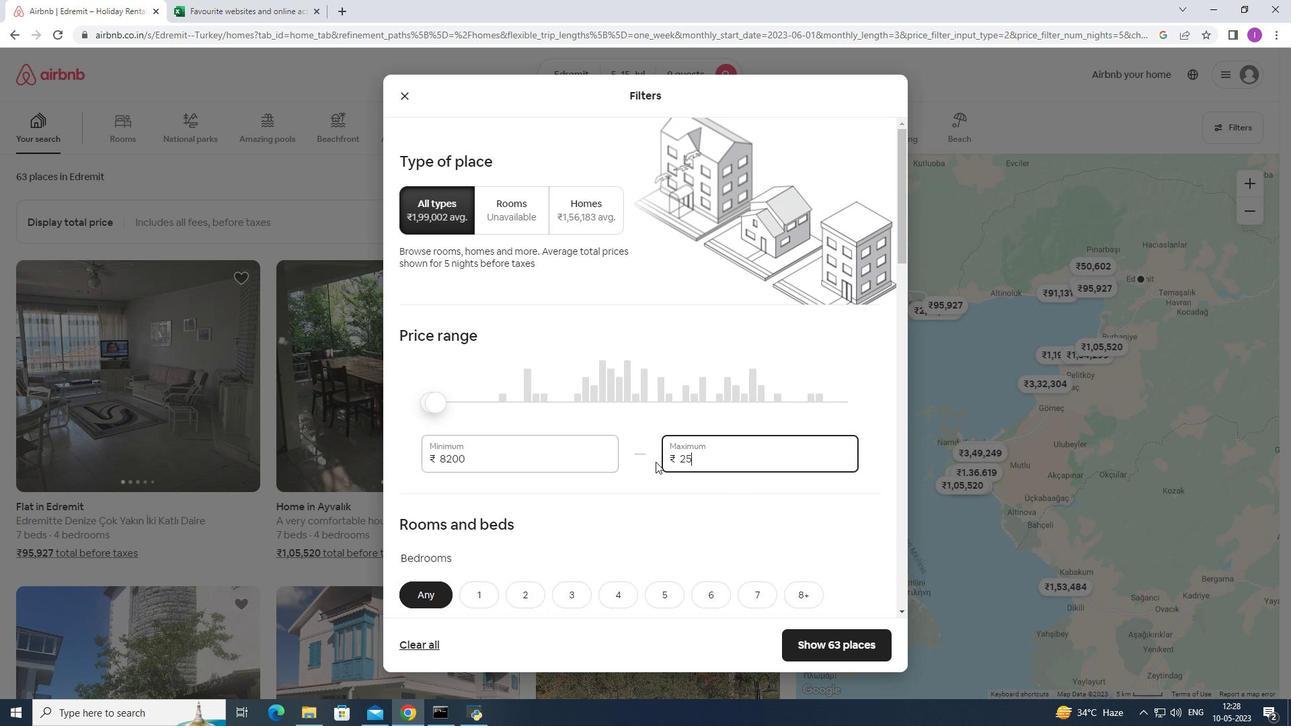 
Action: Key pressed 000
Screenshot: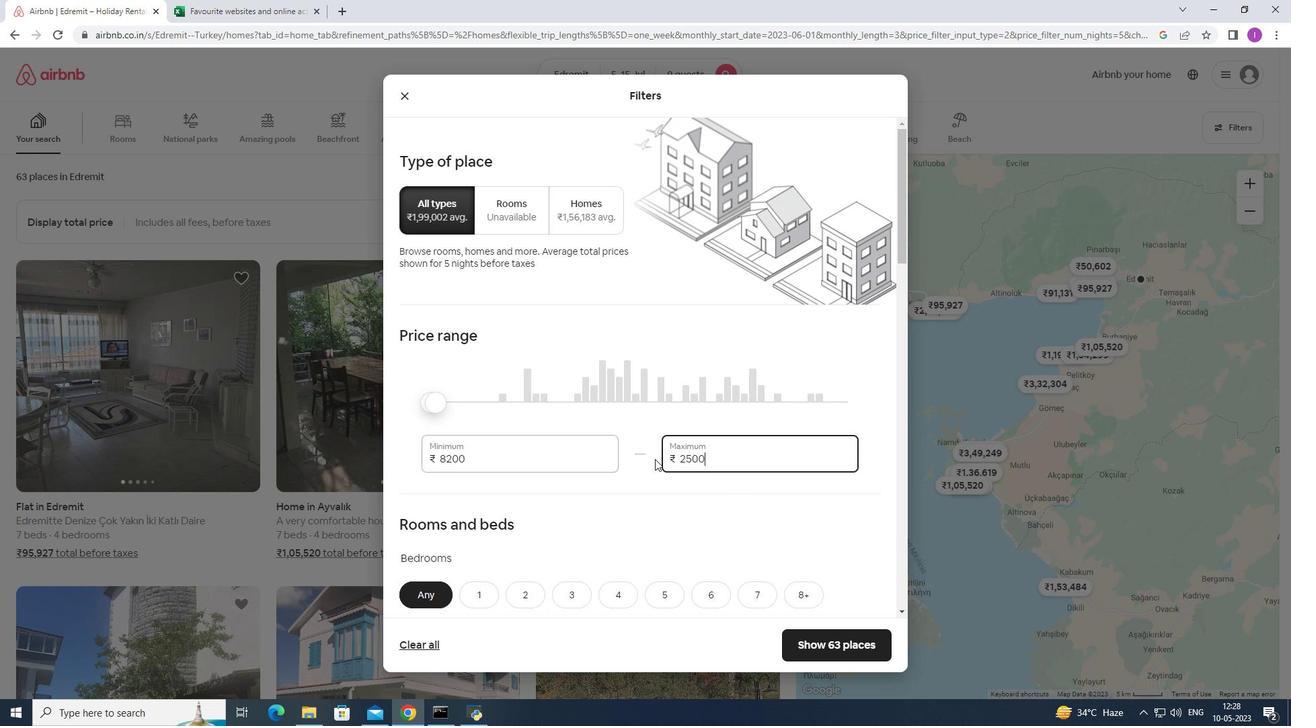 
Action: Mouse moved to (488, 458)
Screenshot: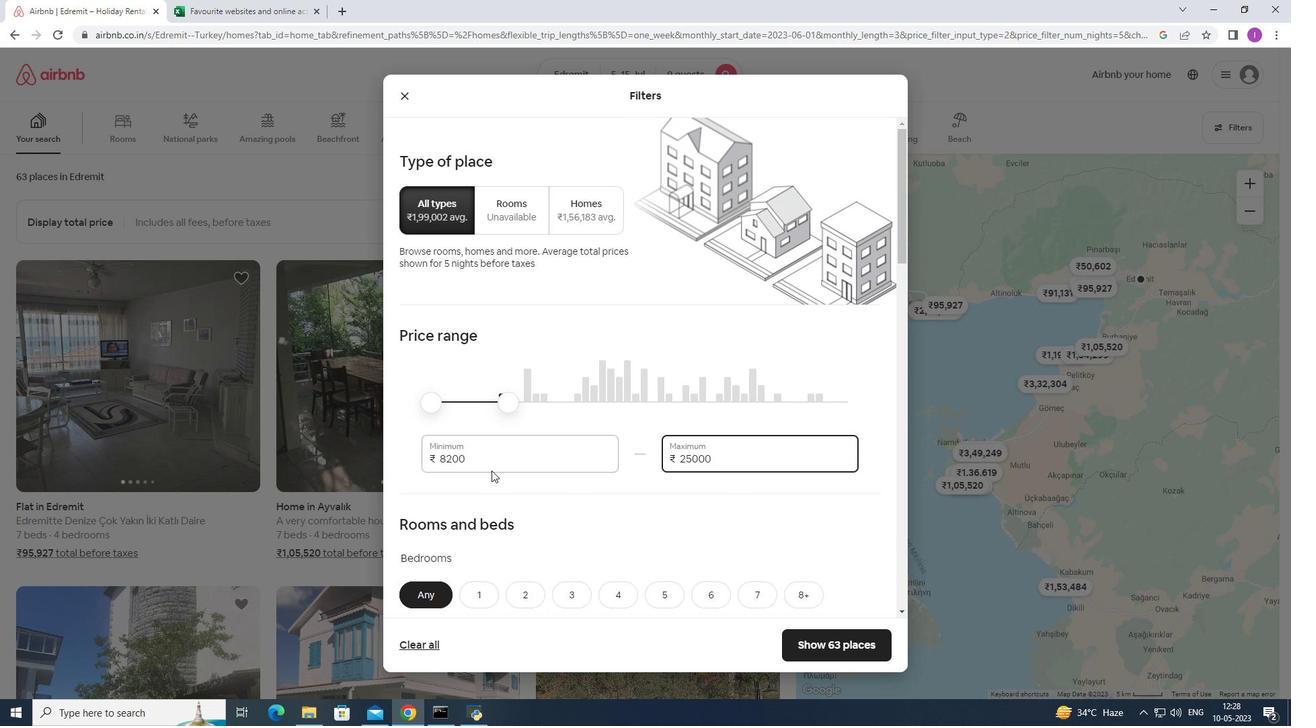 
Action: Mouse pressed left at (488, 458)
Screenshot: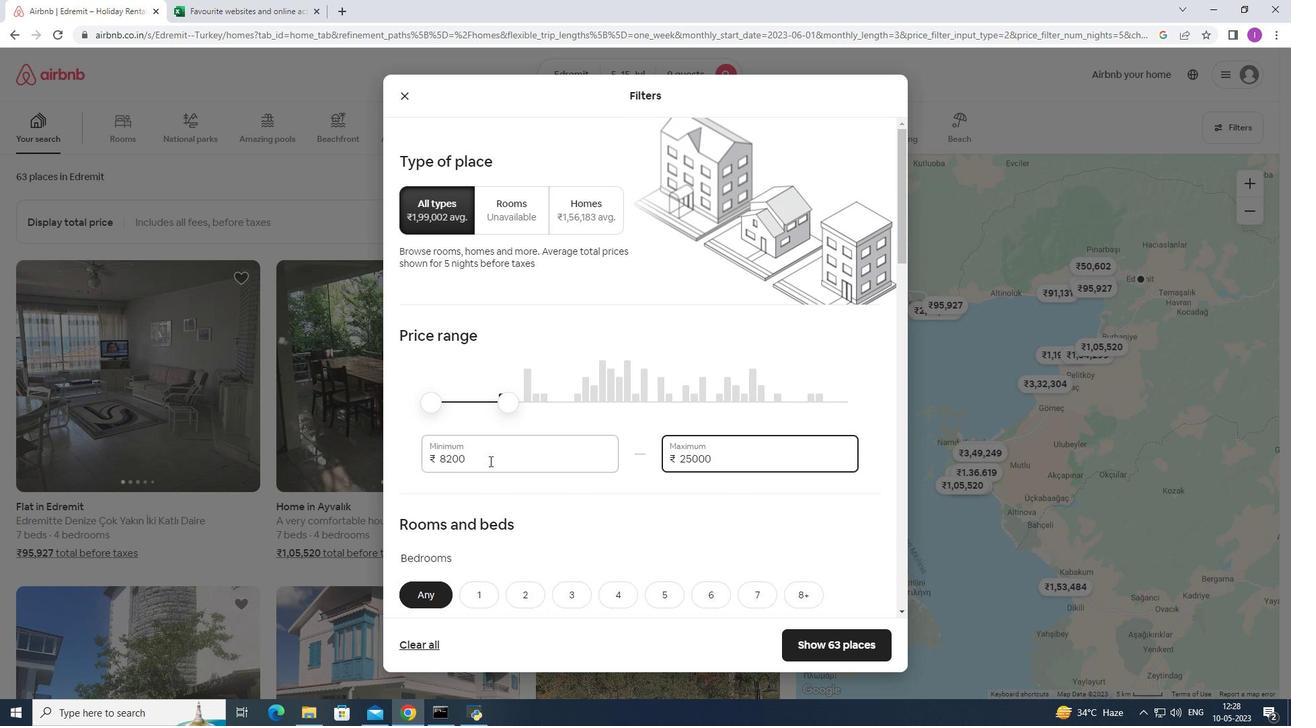 
Action: Mouse moved to (431, 464)
Screenshot: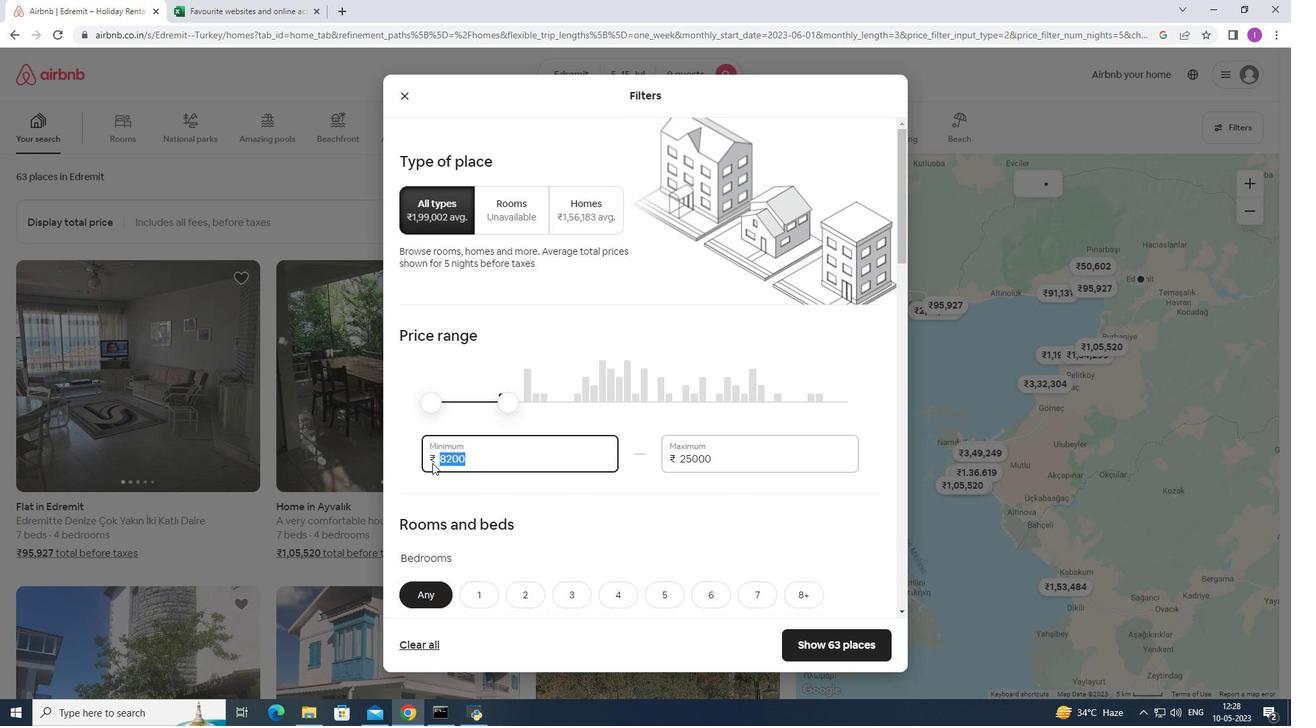 
Action: Key pressed q
Screenshot: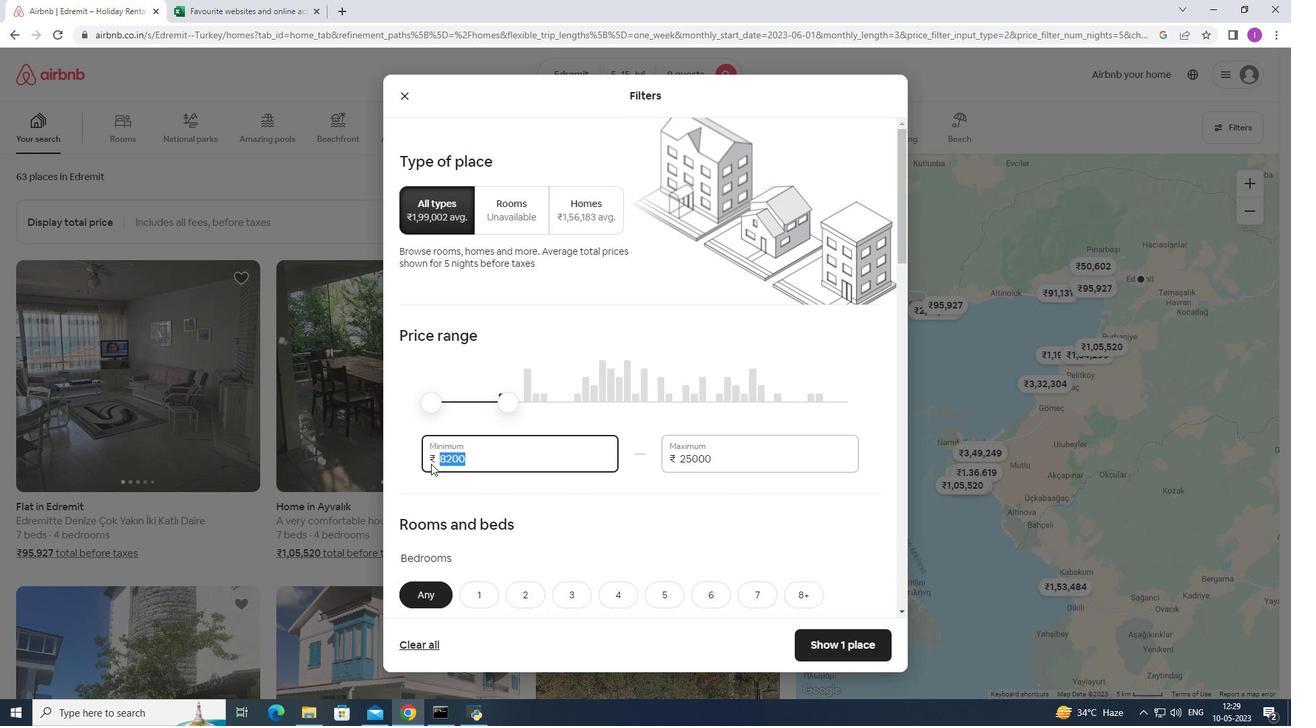 
Action: Mouse moved to (429, 464)
Screenshot: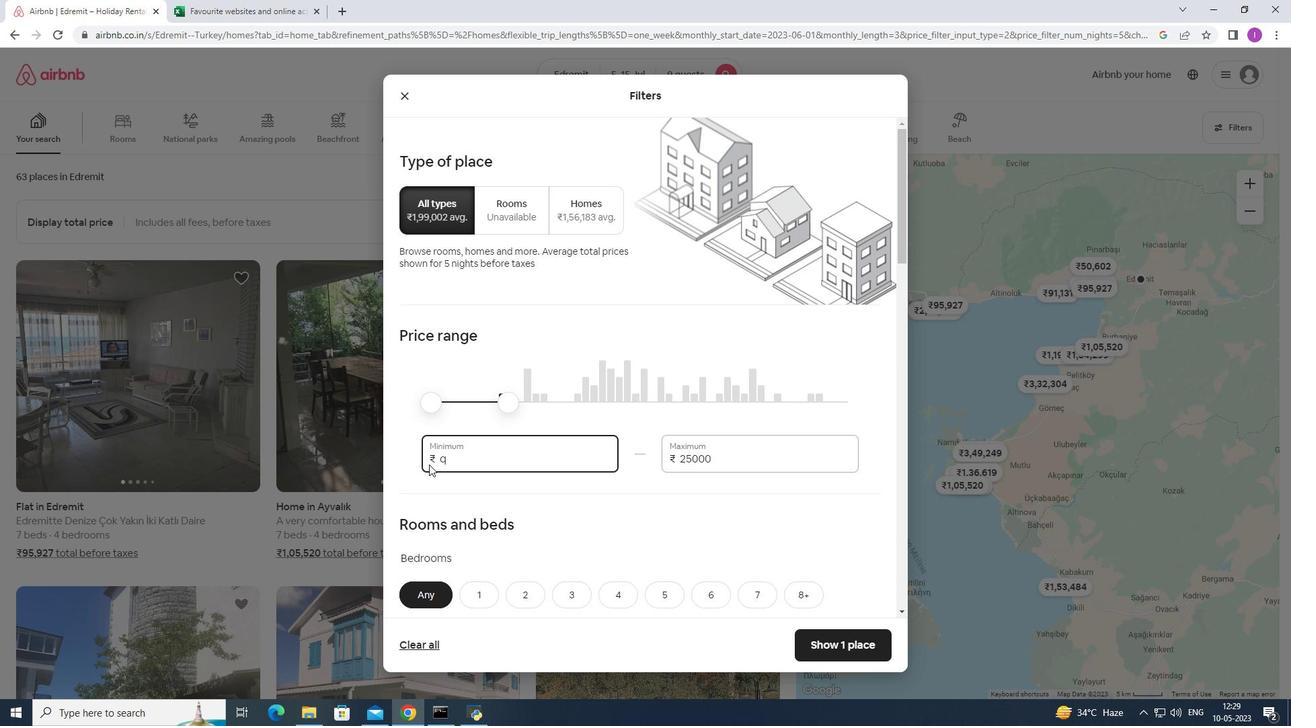 
Action: Key pressed <Key.backspace>
Screenshot: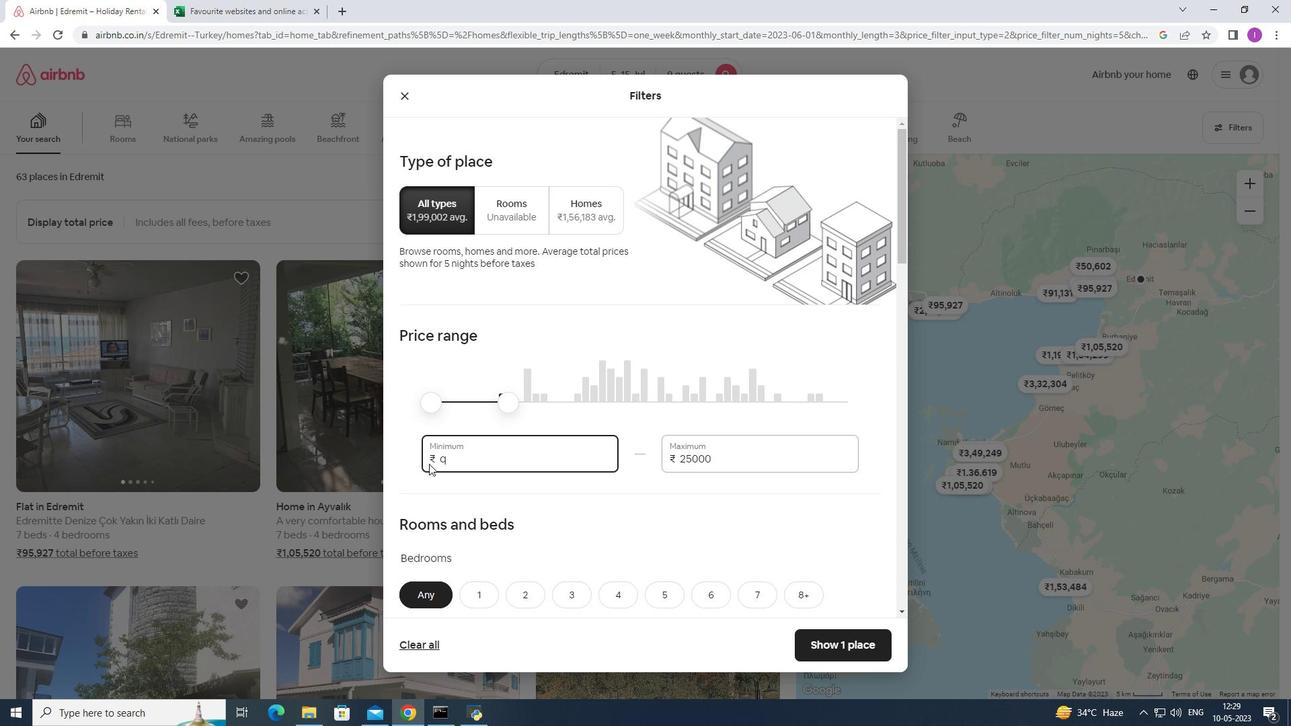 
Action: Mouse moved to (429, 464)
Screenshot: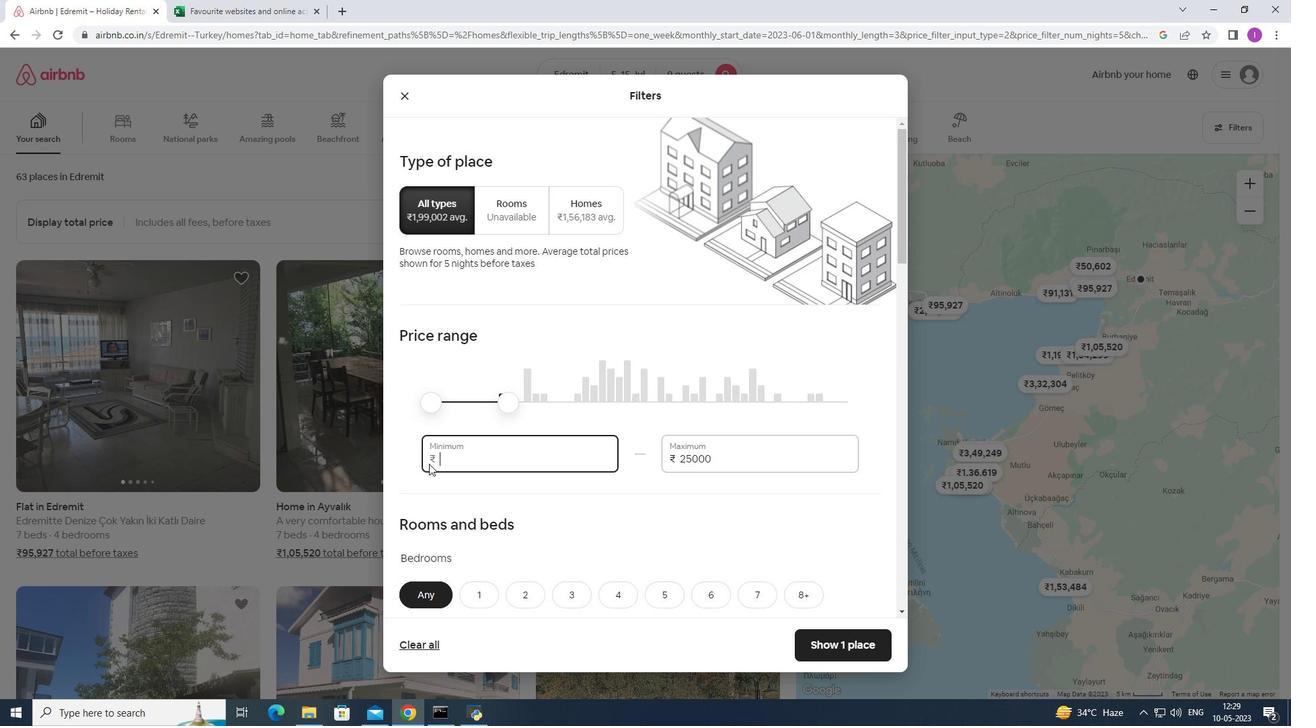 
Action: Key pressed 15000
Screenshot: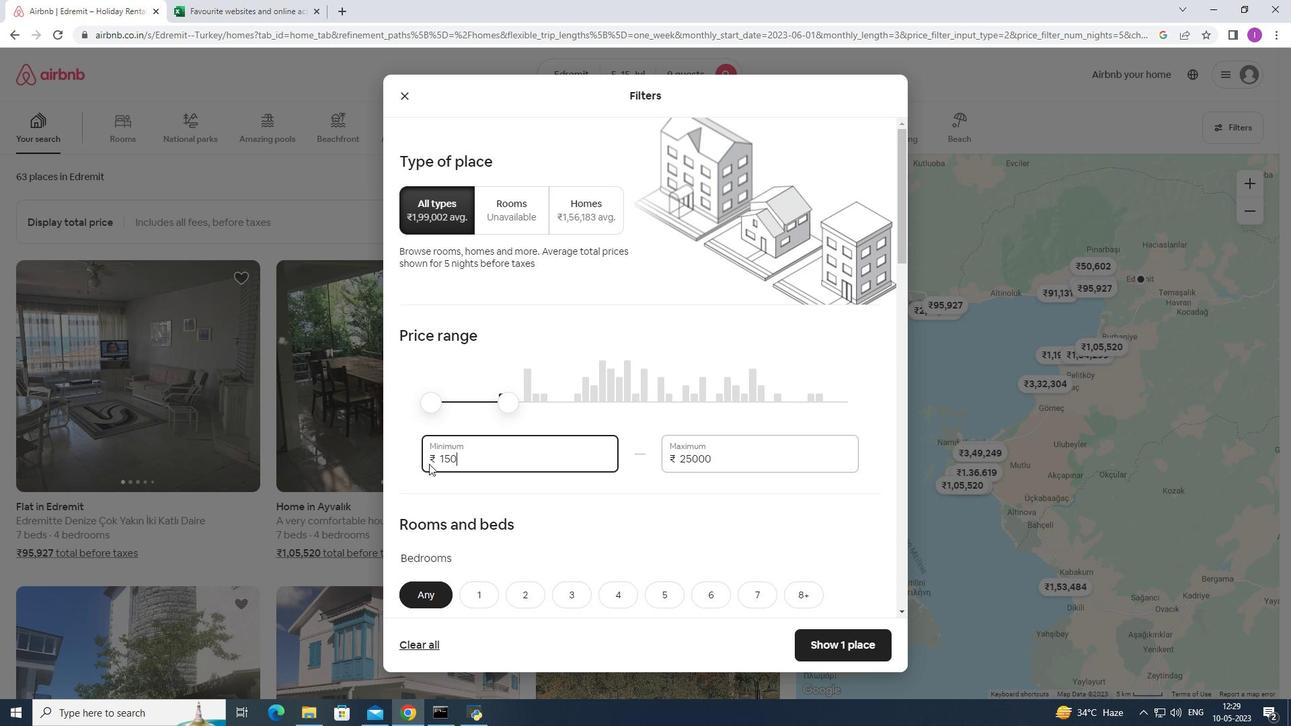 
Action: Mouse scrolled (429, 463) with delta (0, 0)
Screenshot: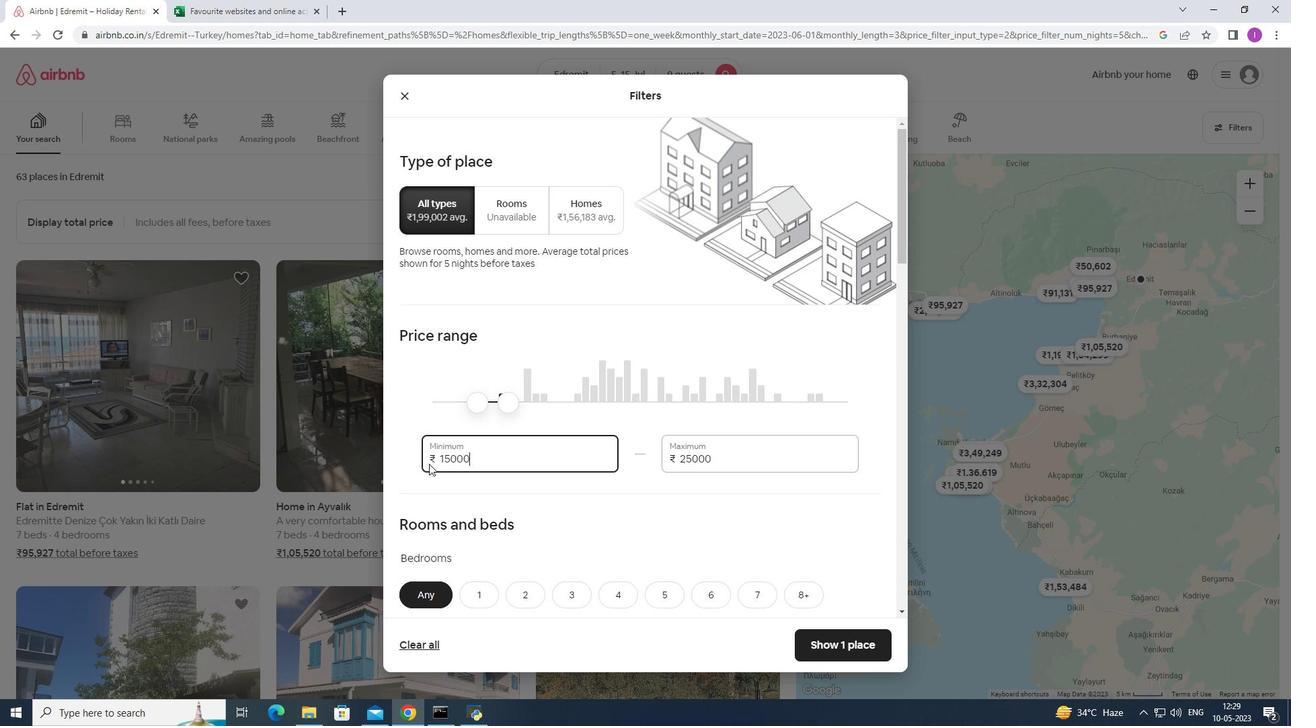 
Action: Mouse scrolled (429, 463) with delta (0, 0)
Screenshot: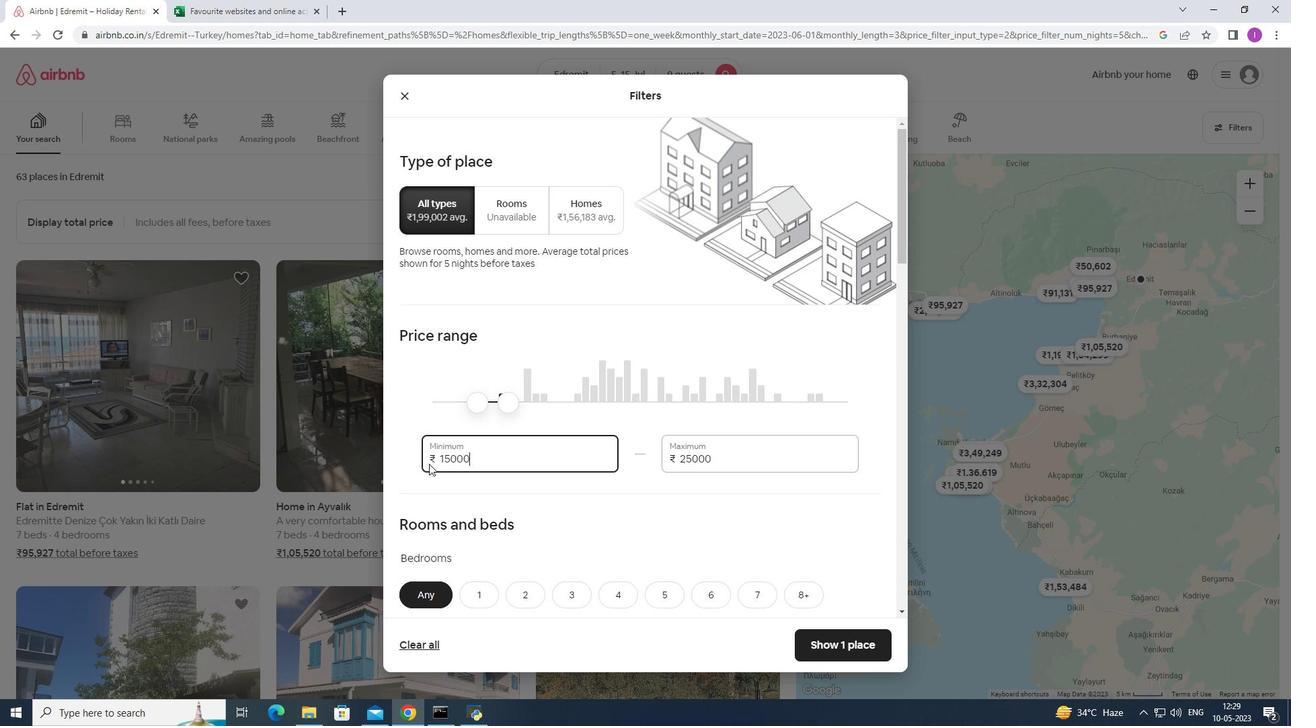 
Action: Mouse scrolled (429, 463) with delta (0, 0)
Screenshot: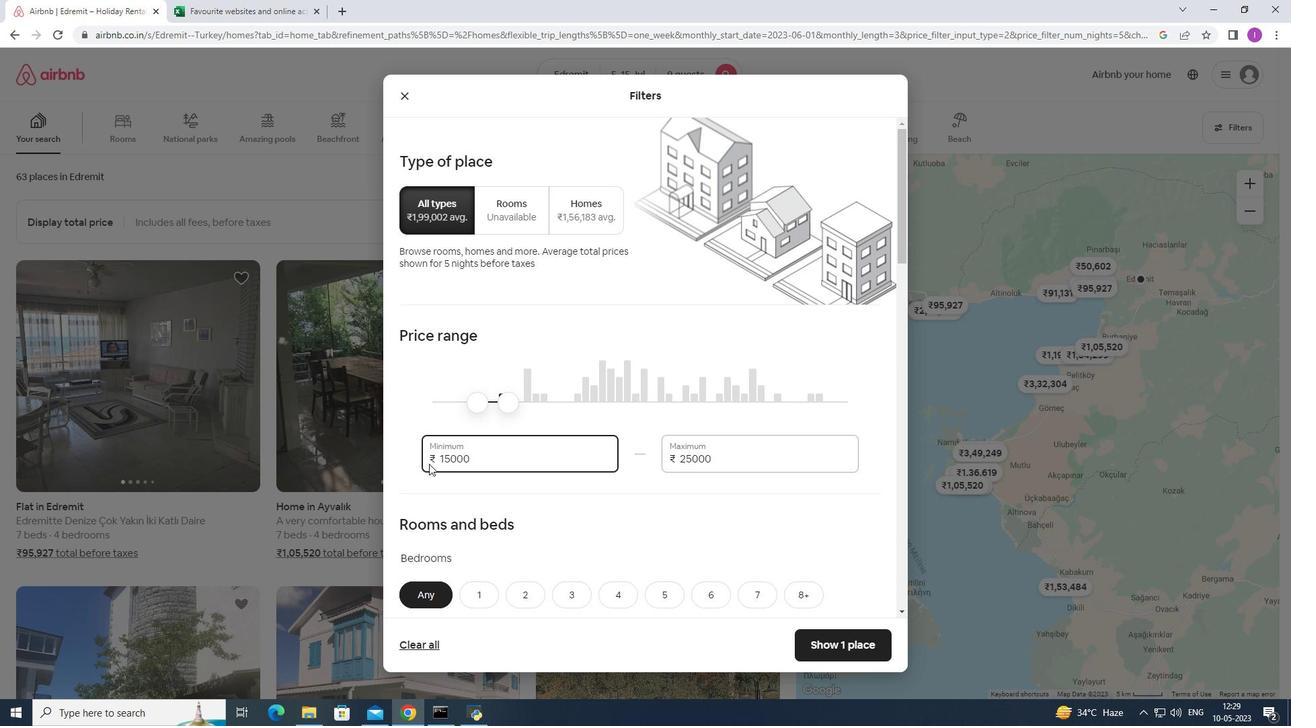 
Action: Mouse moved to (430, 461)
Screenshot: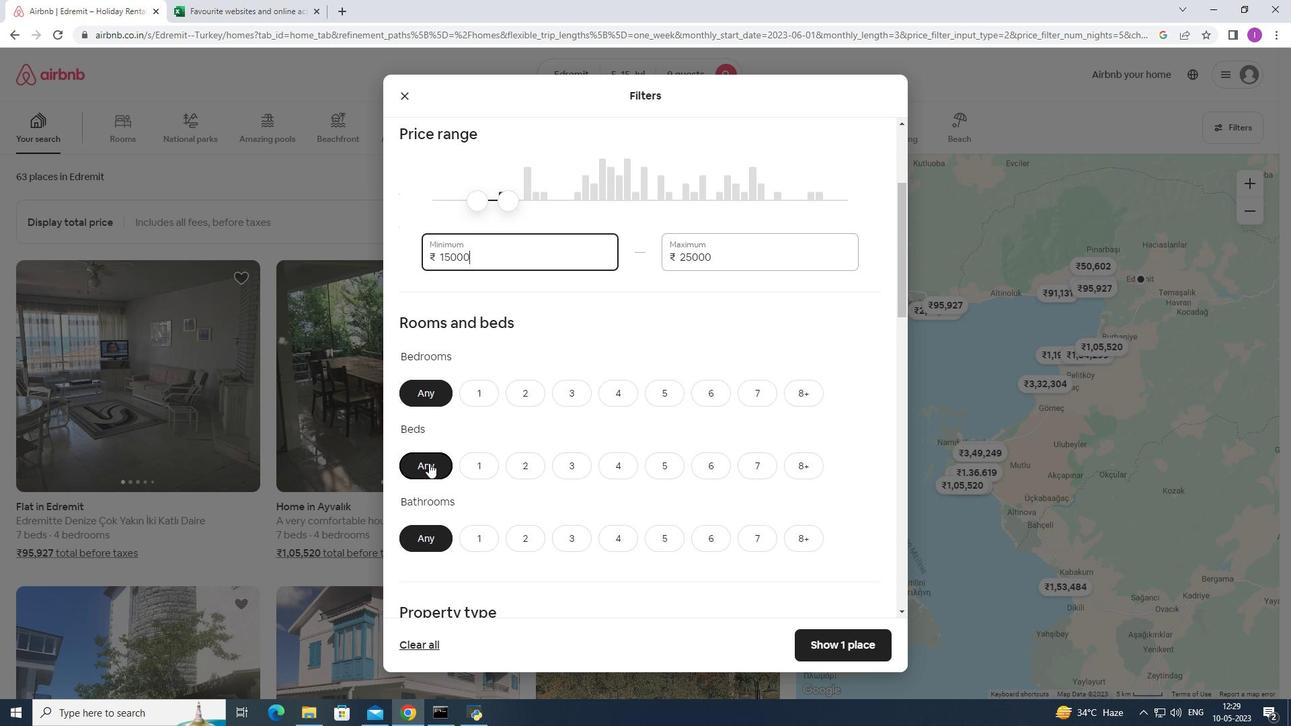 
Action: Mouse scrolled (430, 460) with delta (0, 0)
Screenshot: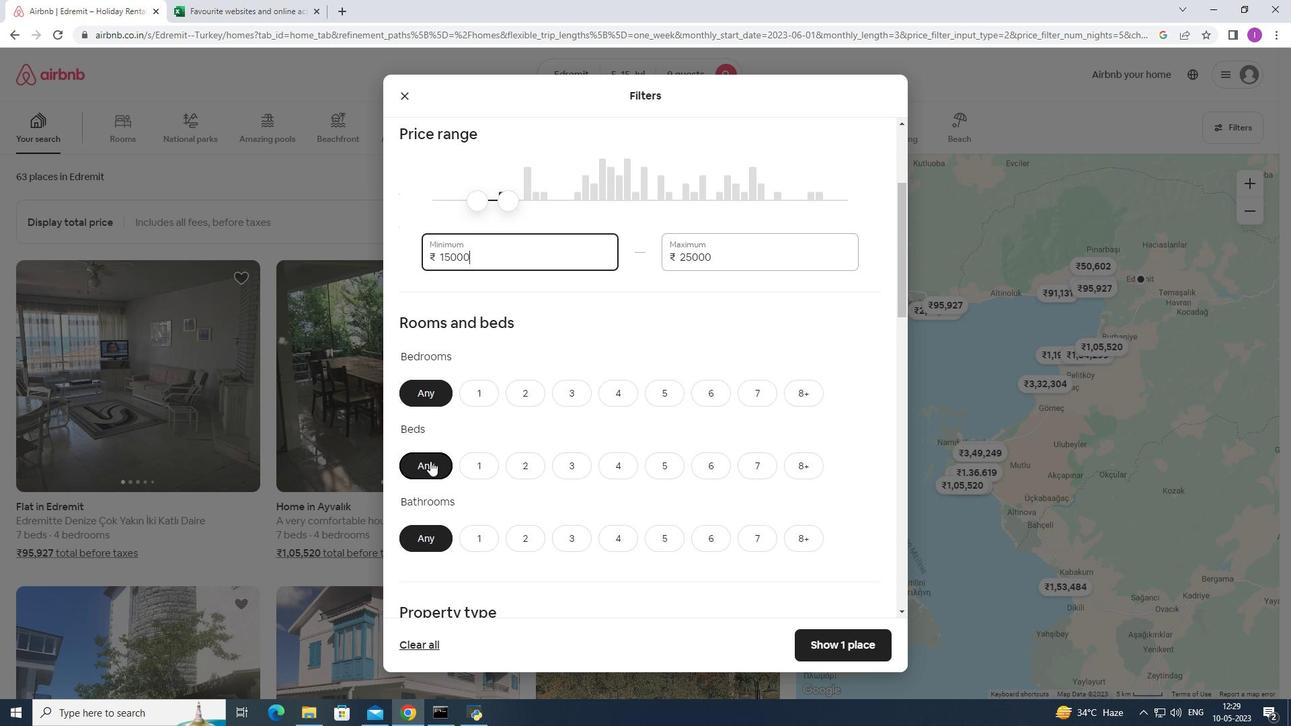 
Action: Mouse moved to (457, 451)
Screenshot: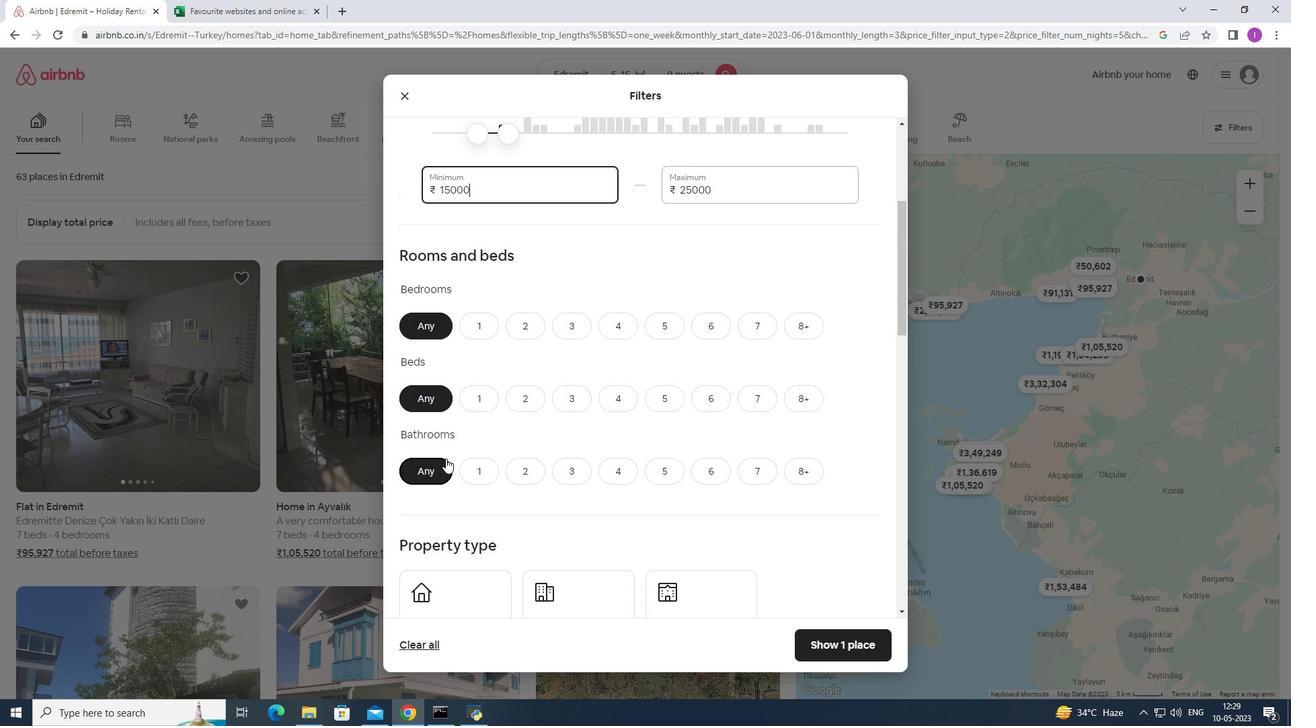 
Action: Mouse scrolled (457, 451) with delta (0, 0)
Screenshot: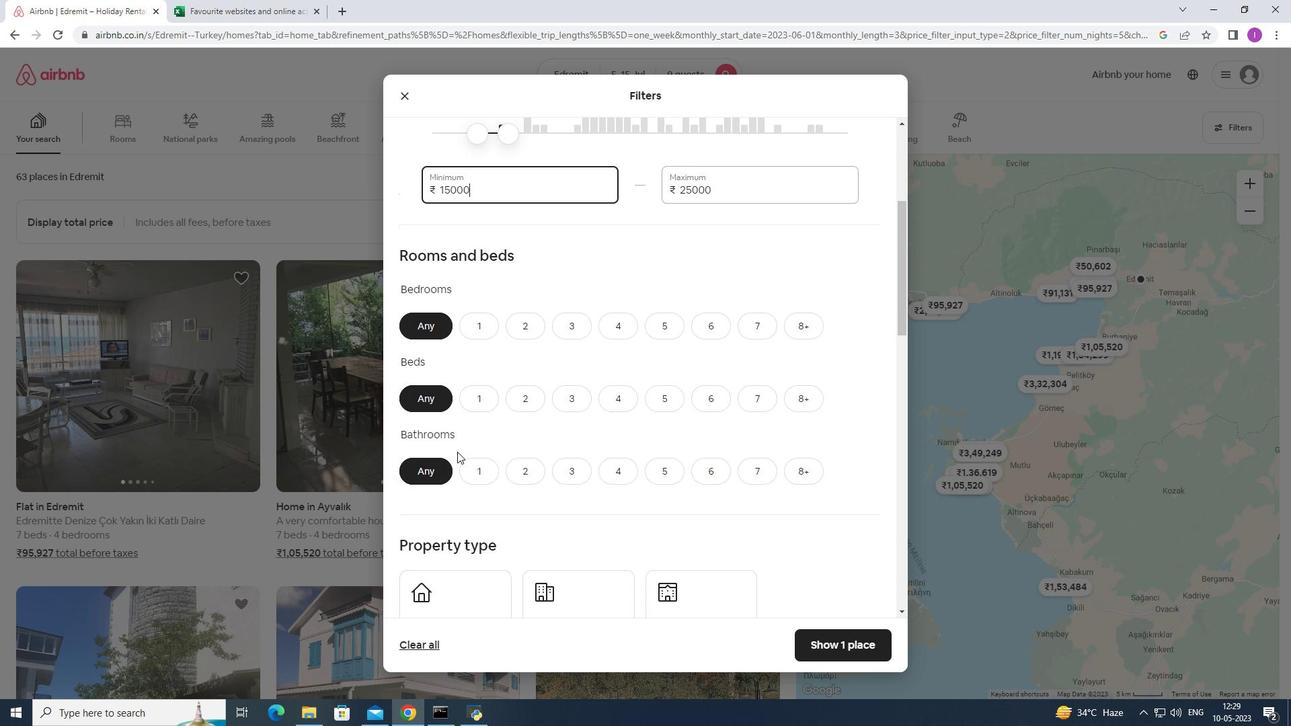 
Action: Mouse scrolled (457, 451) with delta (0, 0)
Screenshot: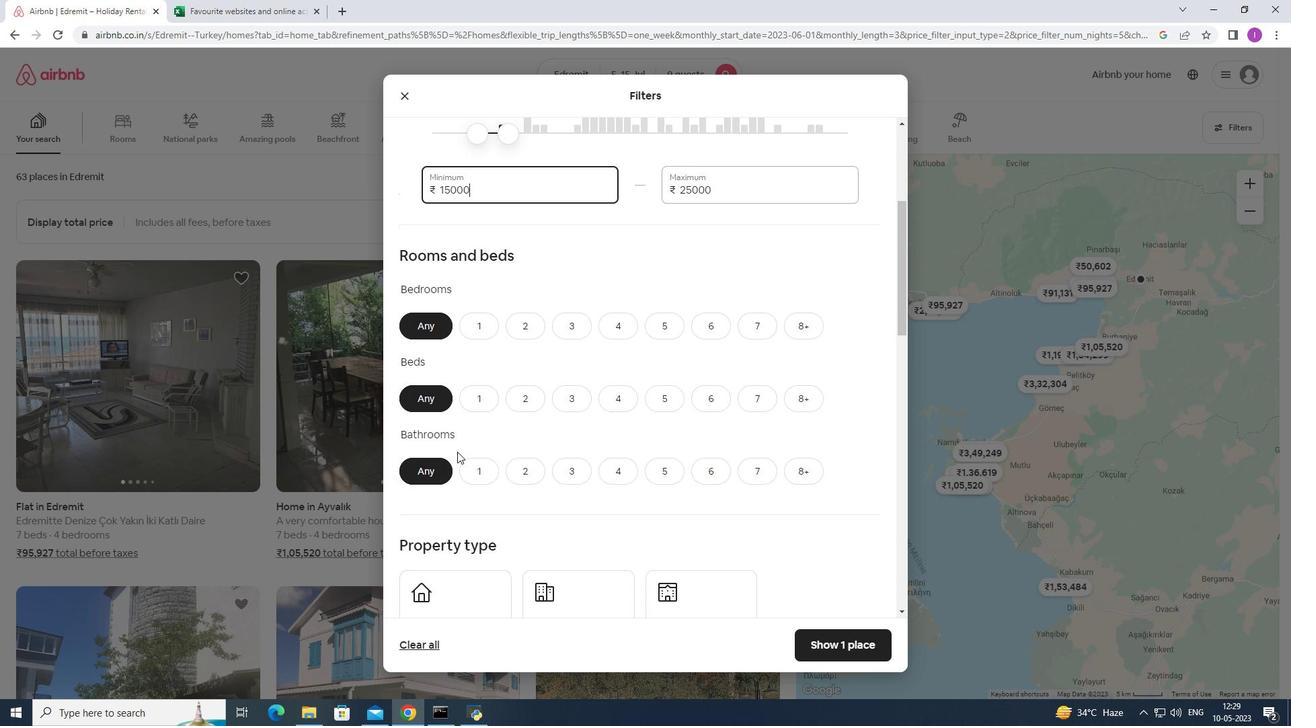 
Action: Mouse moved to (675, 195)
Screenshot: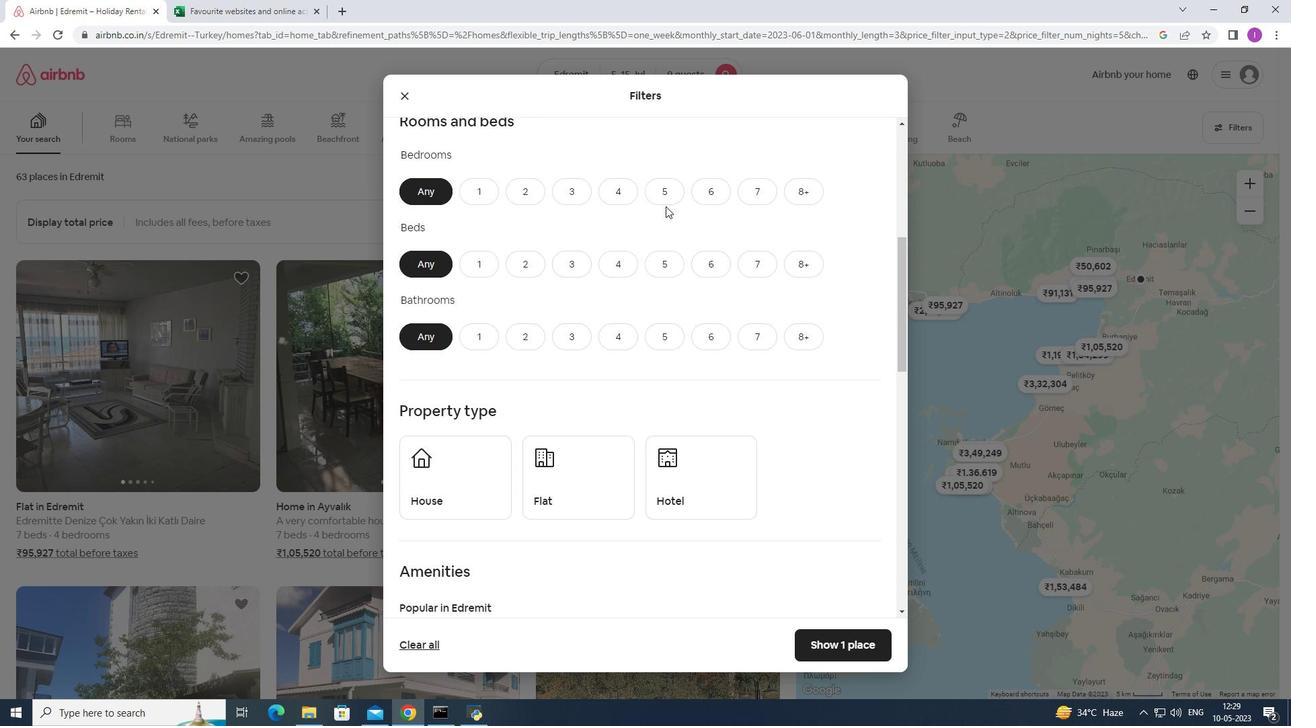 
Action: Mouse pressed left at (675, 195)
Screenshot: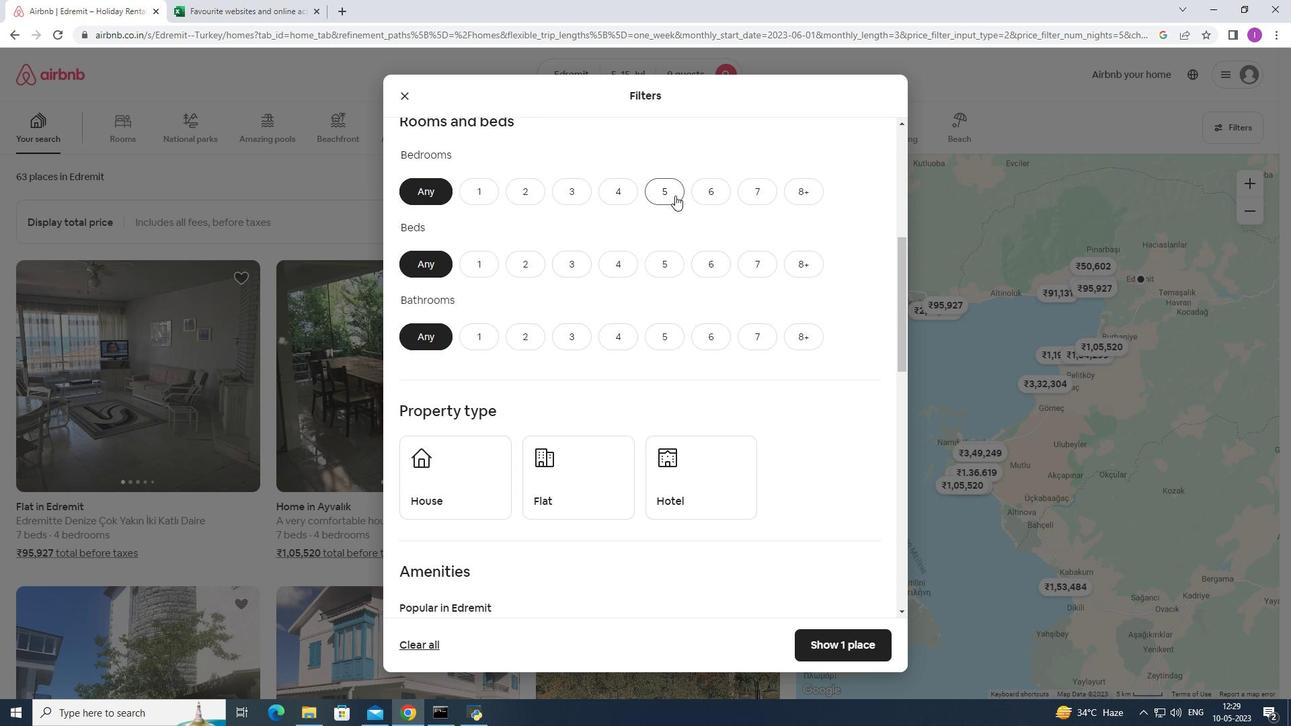 
Action: Mouse moved to (667, 268)
Screenshot: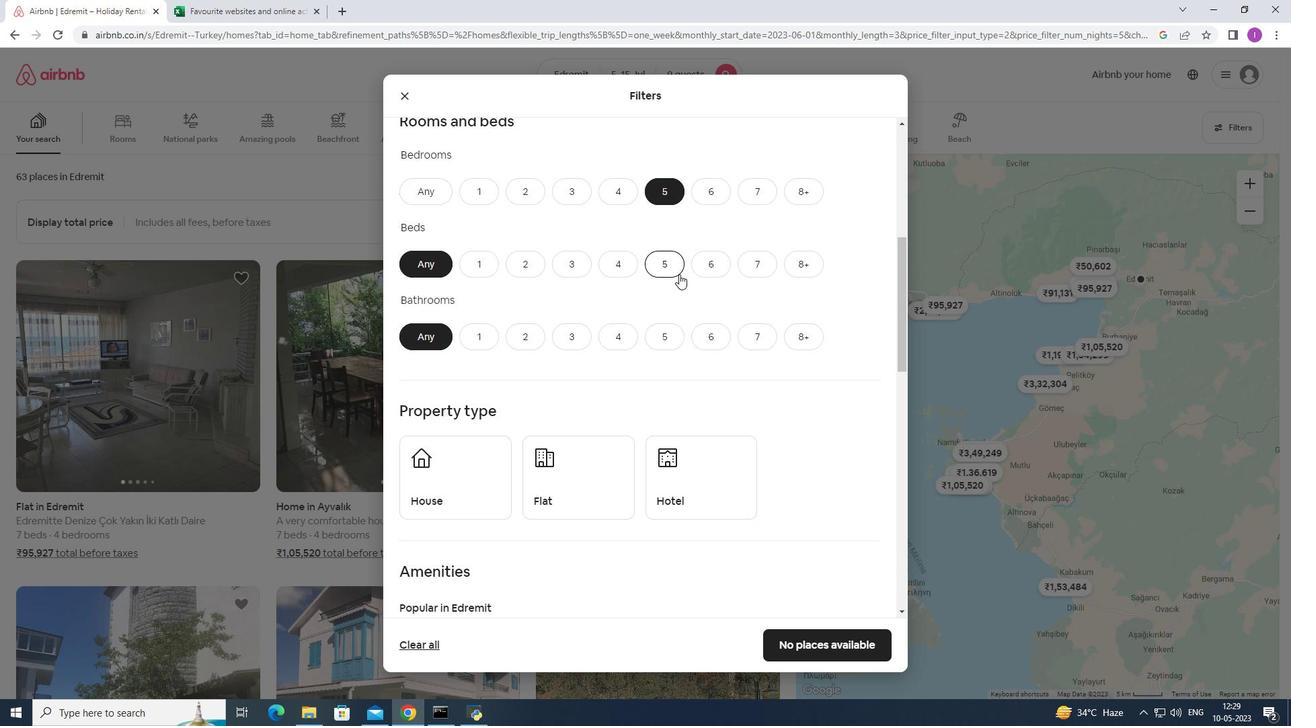 
Action: Mouse pressed left at (667, 268)
Screenshot: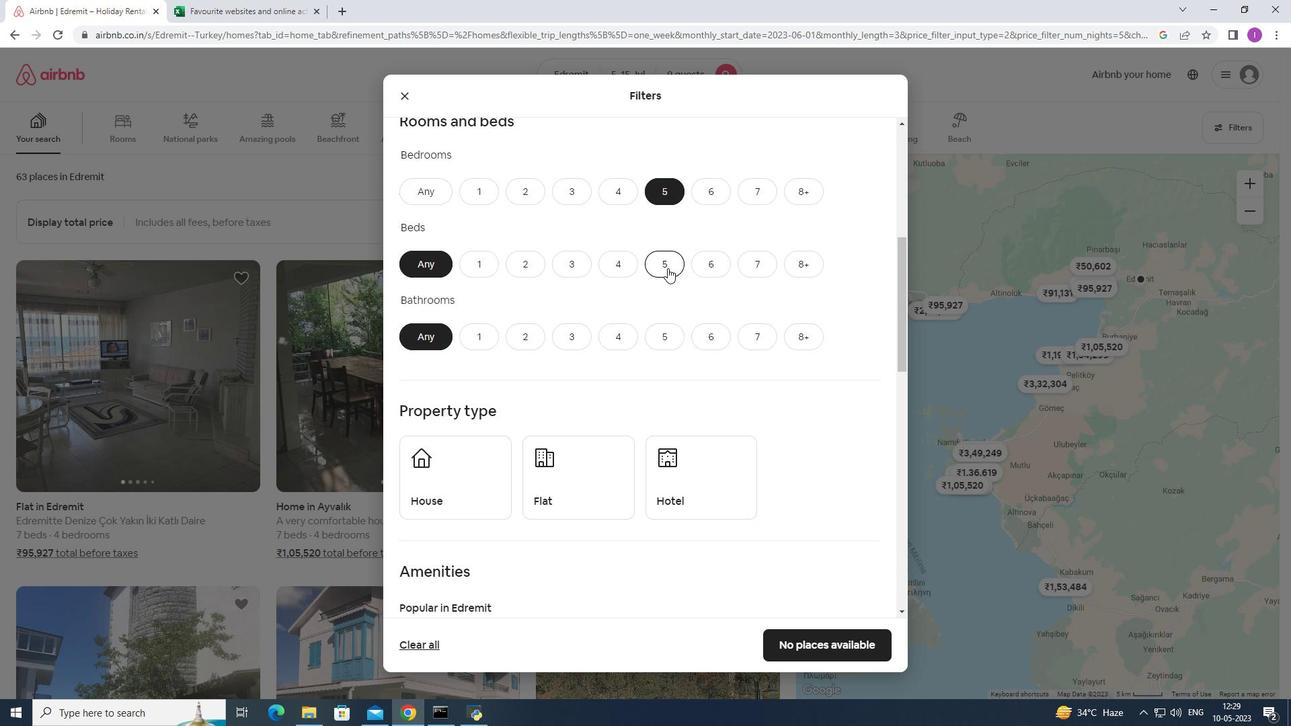 
Action: Mouse moved to (660, 333)
Screenshot: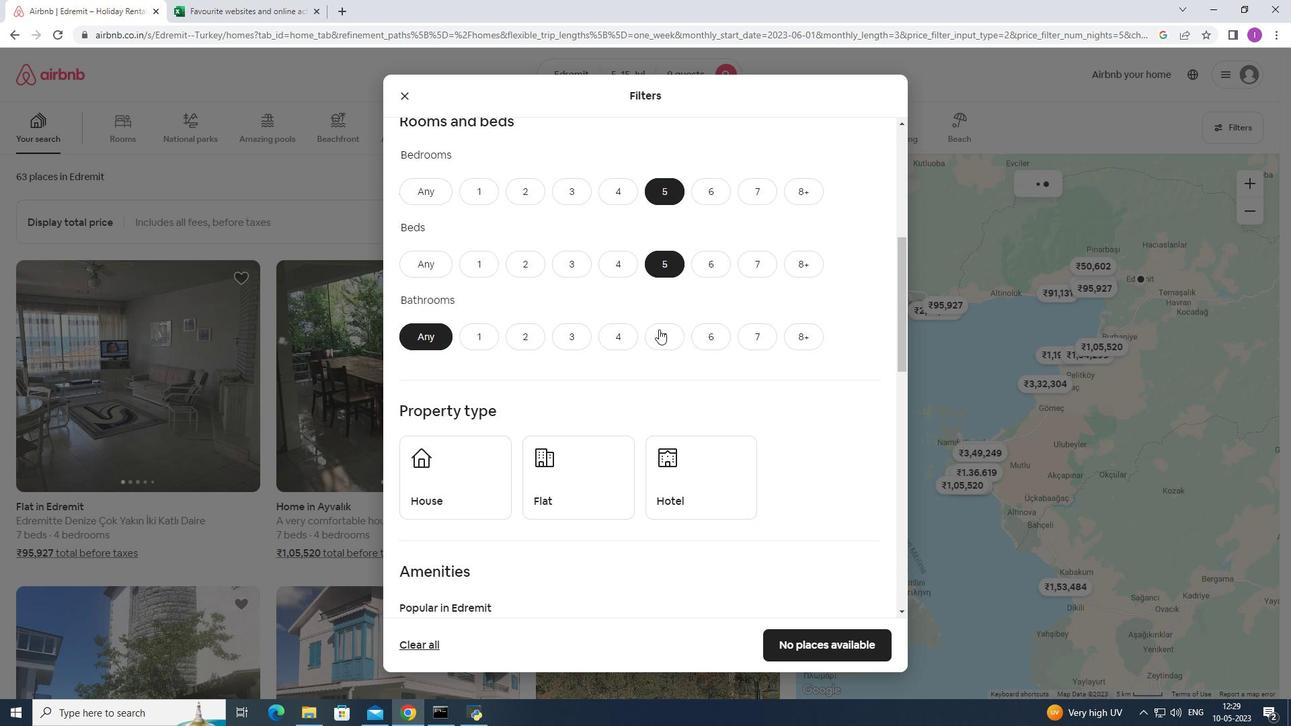 
Action: Mouse pressed left at (660, 333)
Screenshot: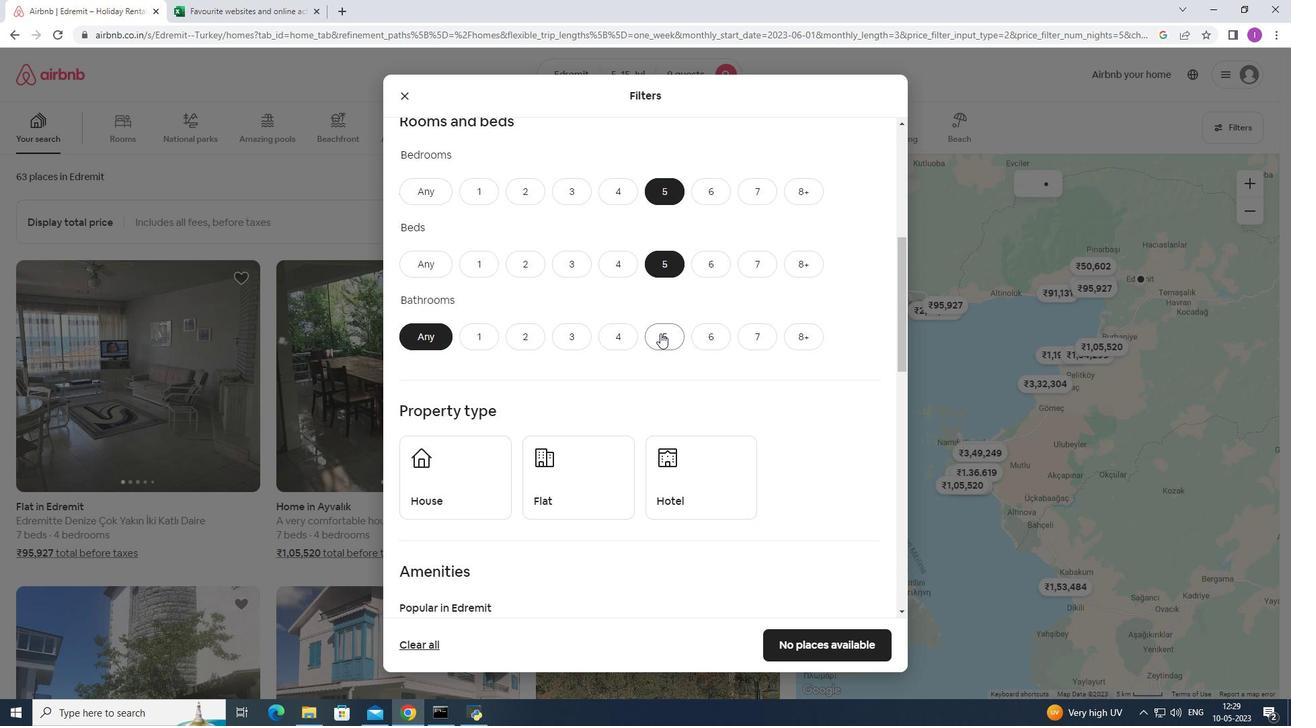 
Action: Mouse moved to (541, 441)
Screenshot: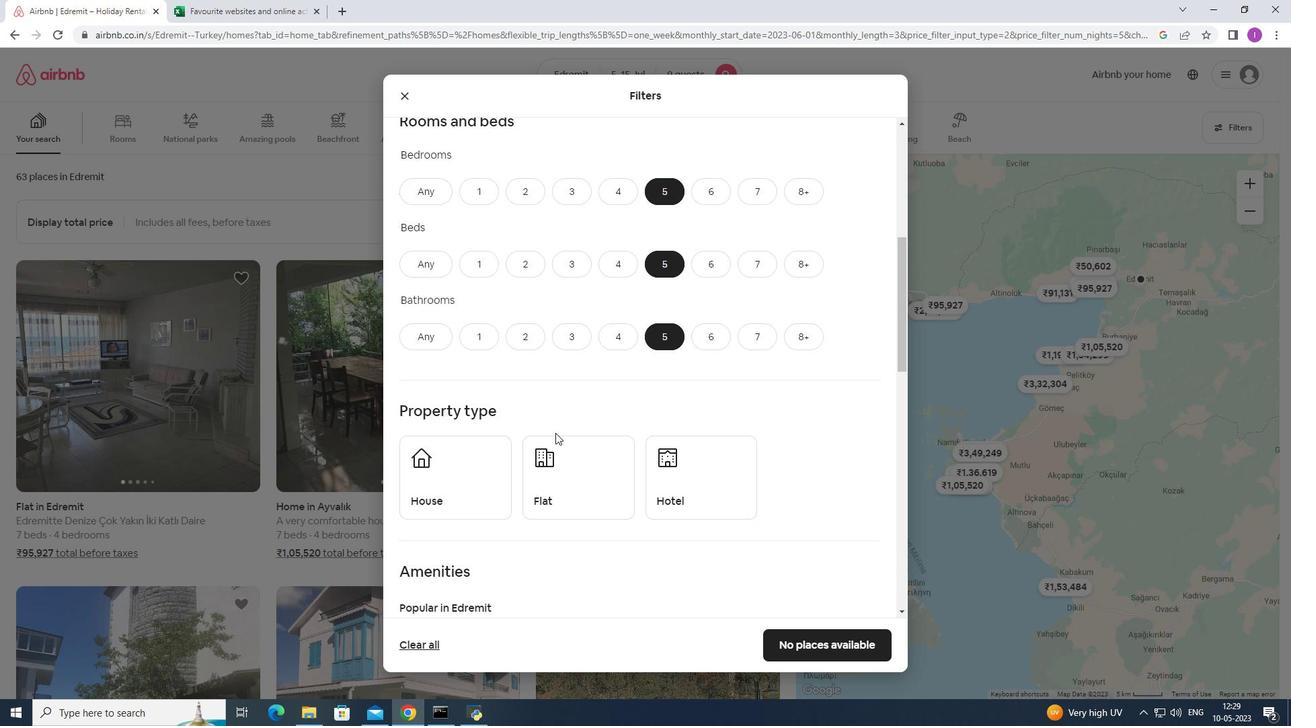 
Action: Mouse scrolled (541, 441) with delta (0, 0)
Screenshot: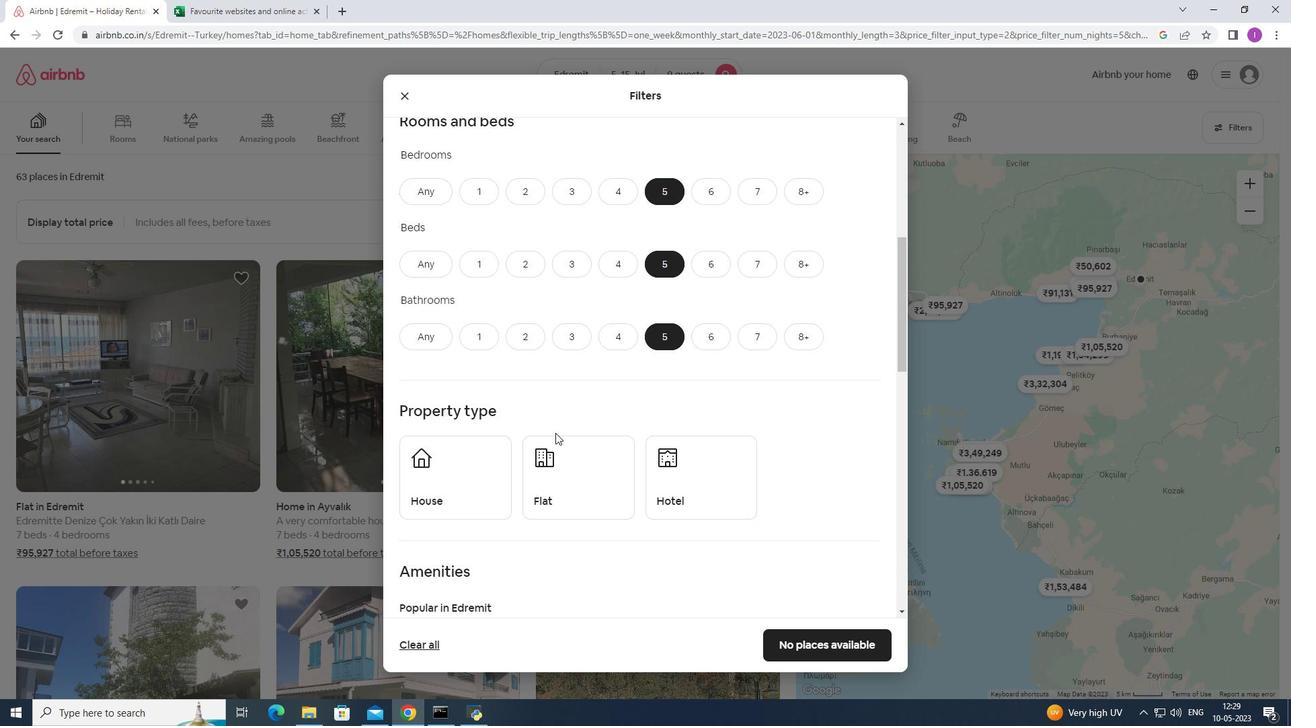 
Action: Mouse moved to (538, 443)
Screenshot: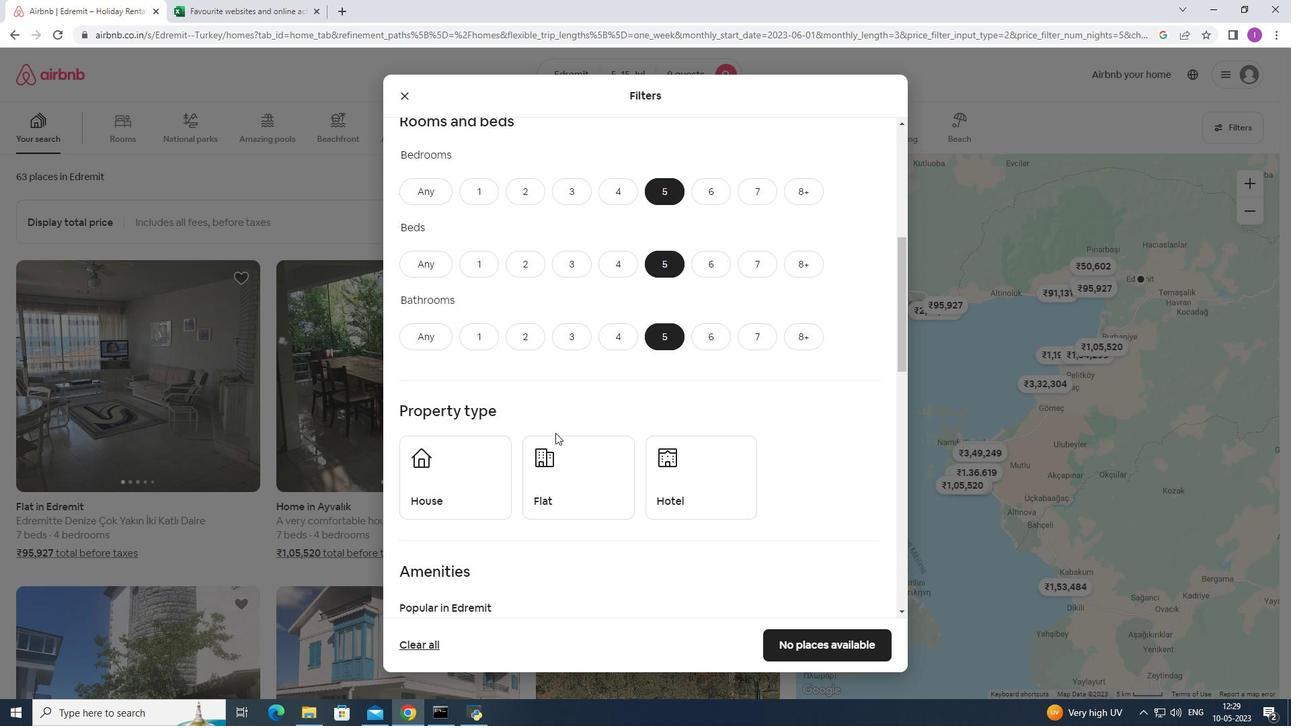 
Action: Mouse scrolled (538, 443) with delta (0, 0)
Screenshot: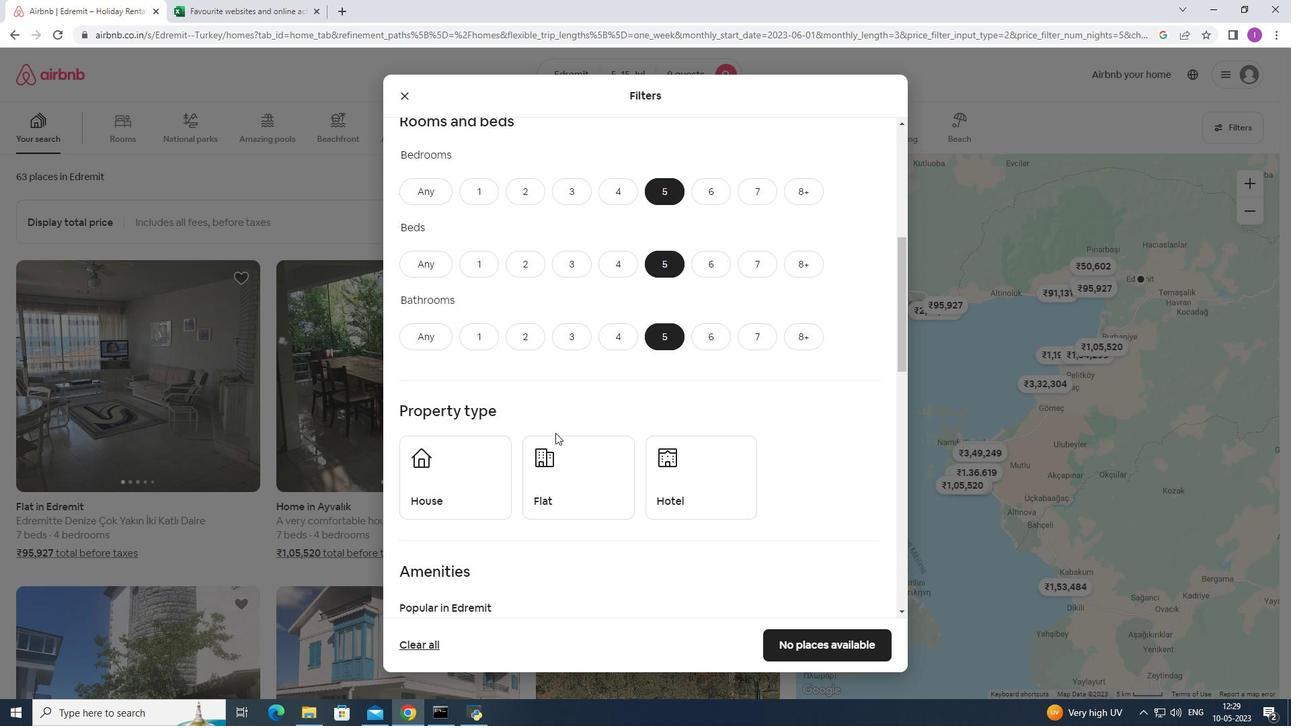 
Action: Mouse moved to (451, 367)
Screenshot: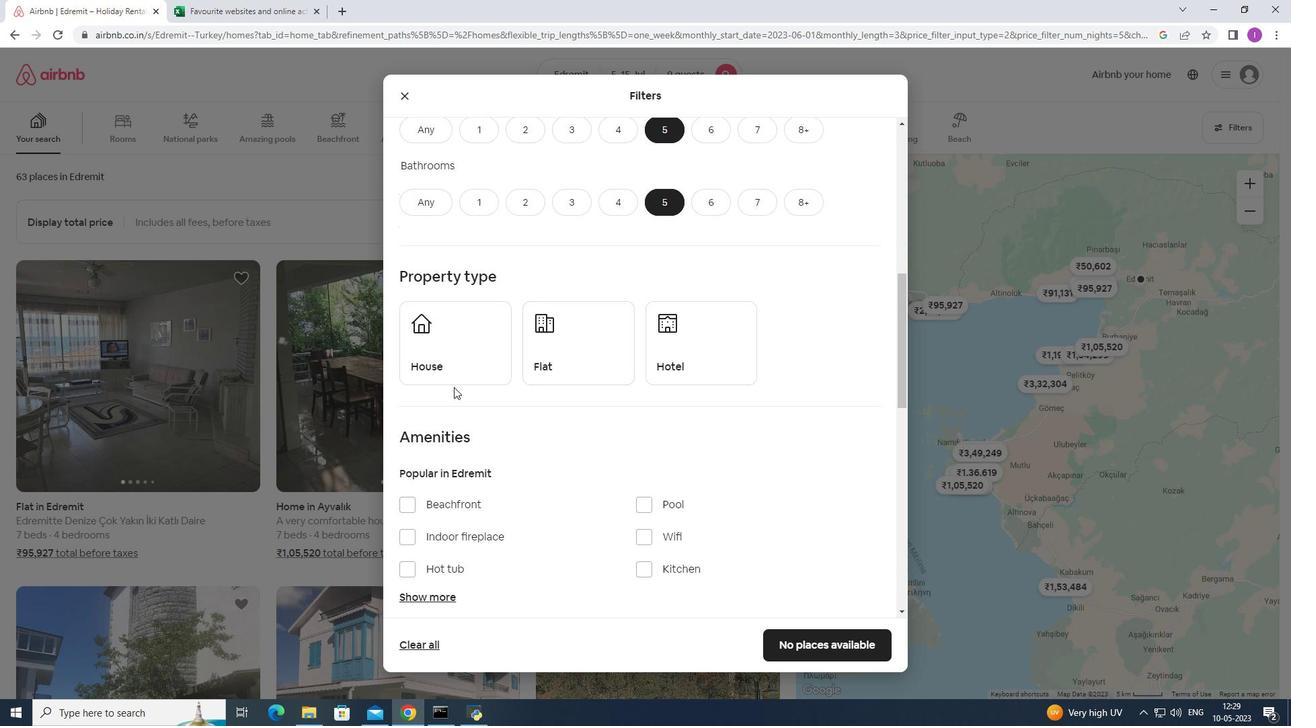 
Action: Mouse pressed left at (451, 367)
Screenshot: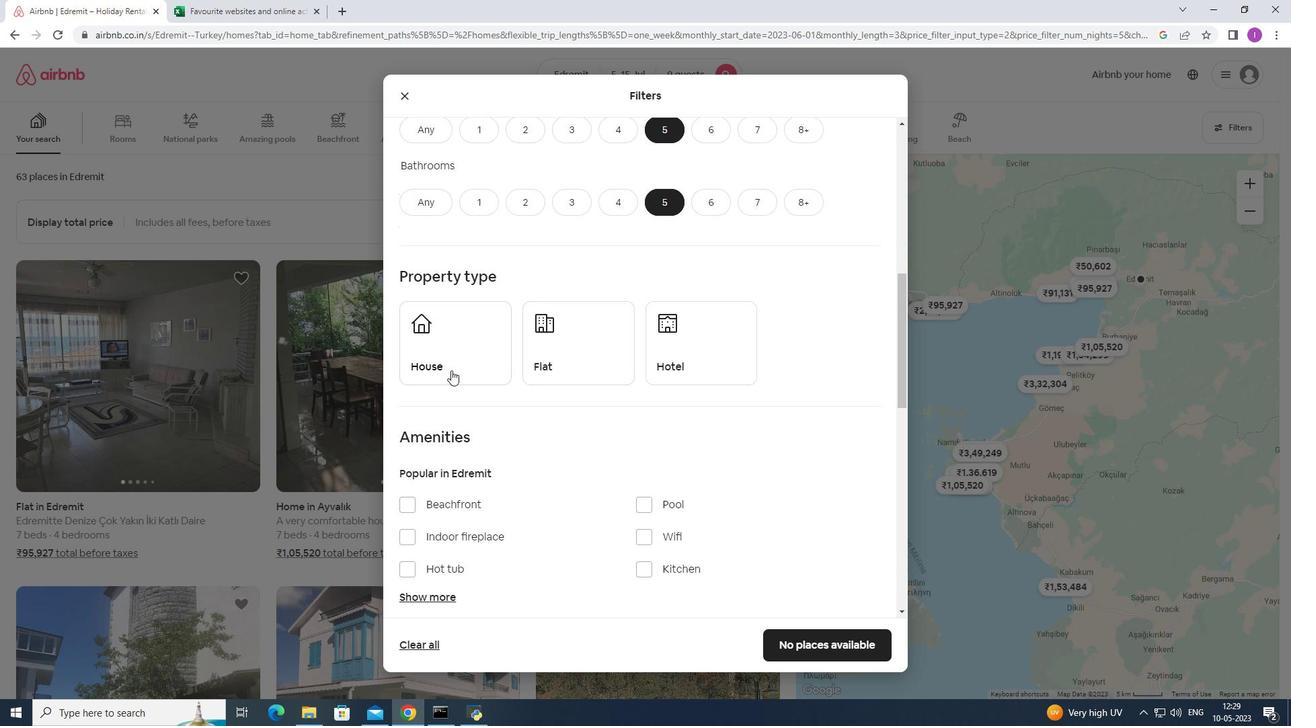 
Action: Mouse moved to (593, 361)
Screenshot: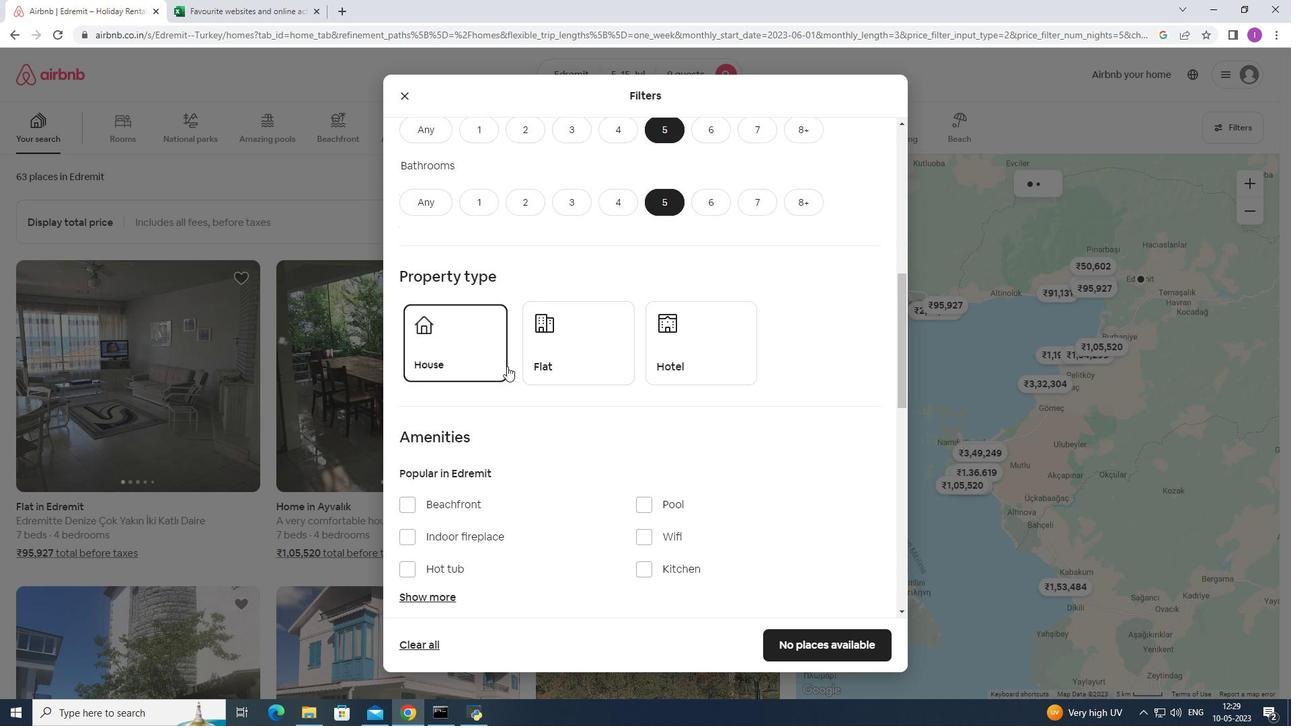 
Action: Mouse pressed left at (593, 361)
Screenshot: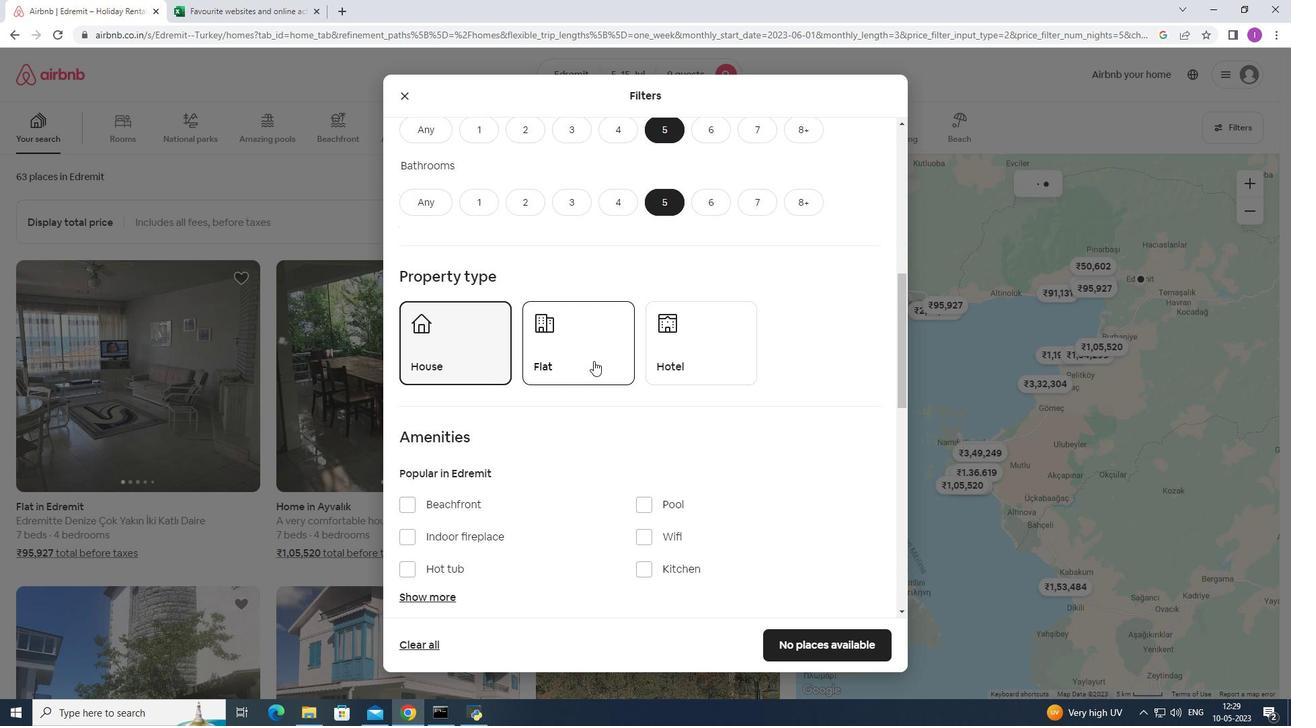 
Action: Mouse moved to (544, 419)
Screenshot: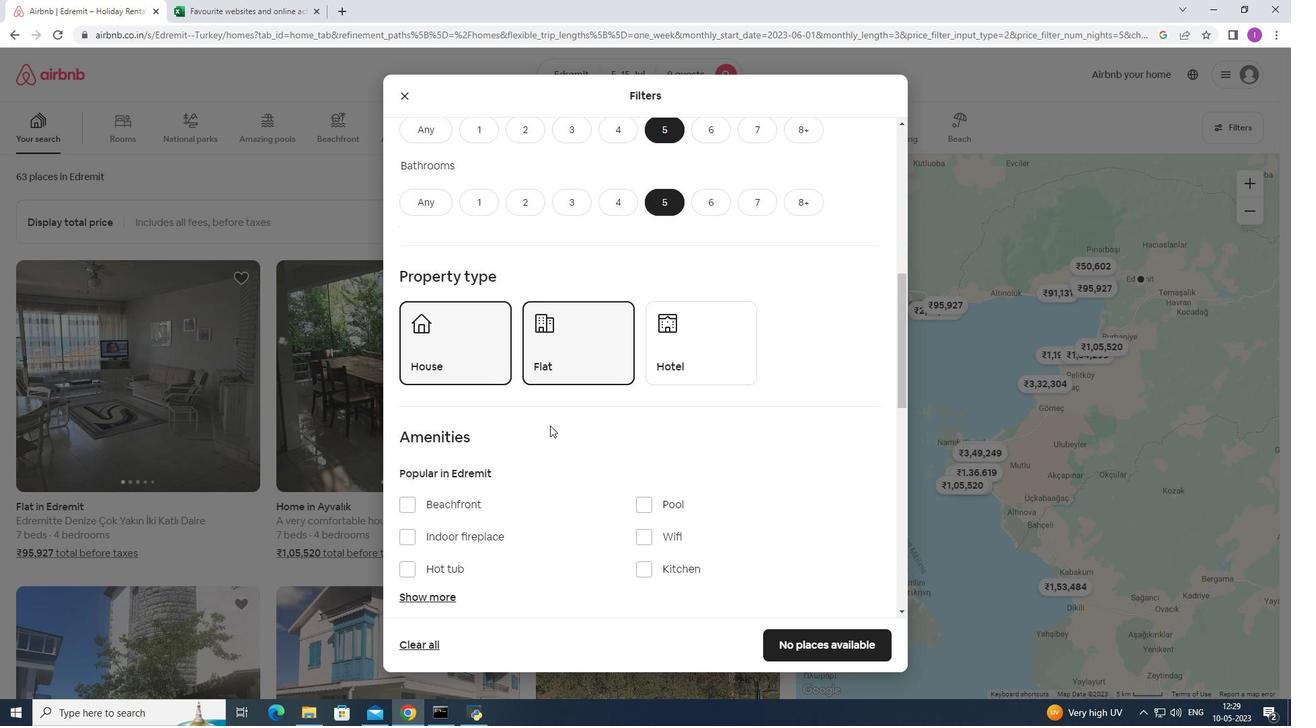 
Action: Mouse scrolled (544, 419) with delta (0, 0)
Screenshot: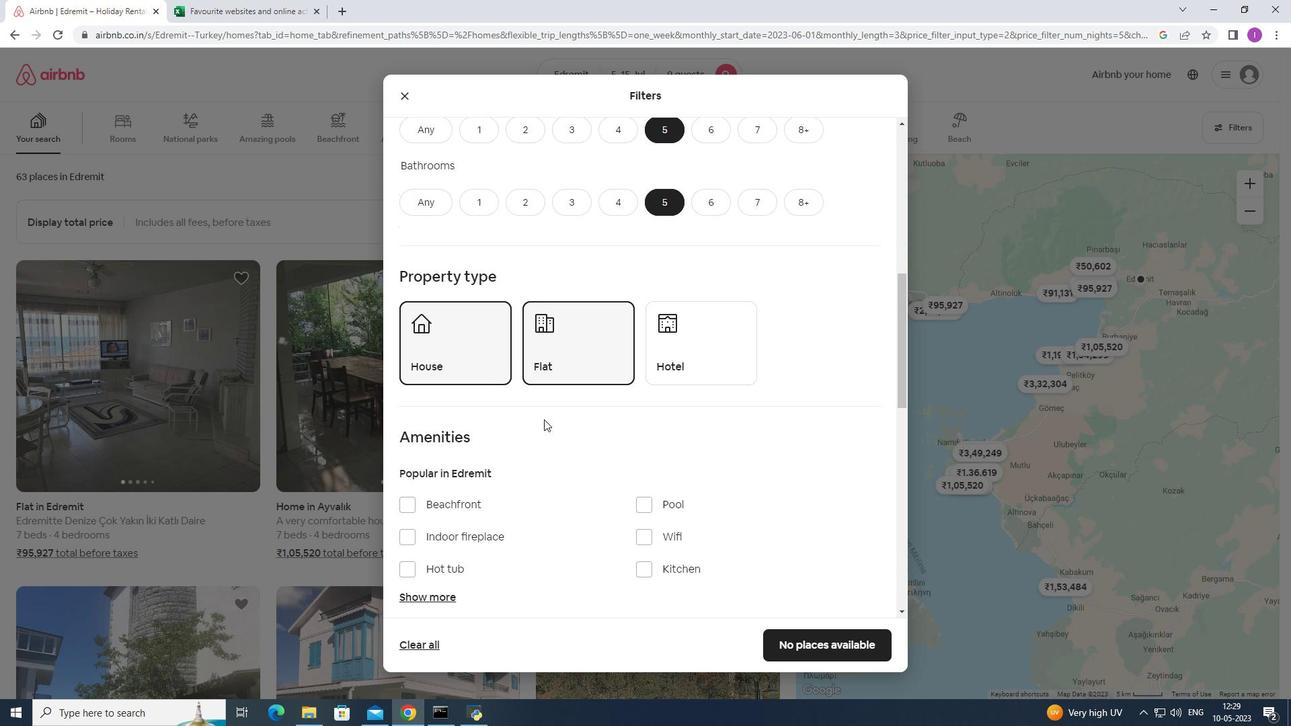 
Action: Mouse scrolled (544, 419) with delta (0, 0)
Screenshot: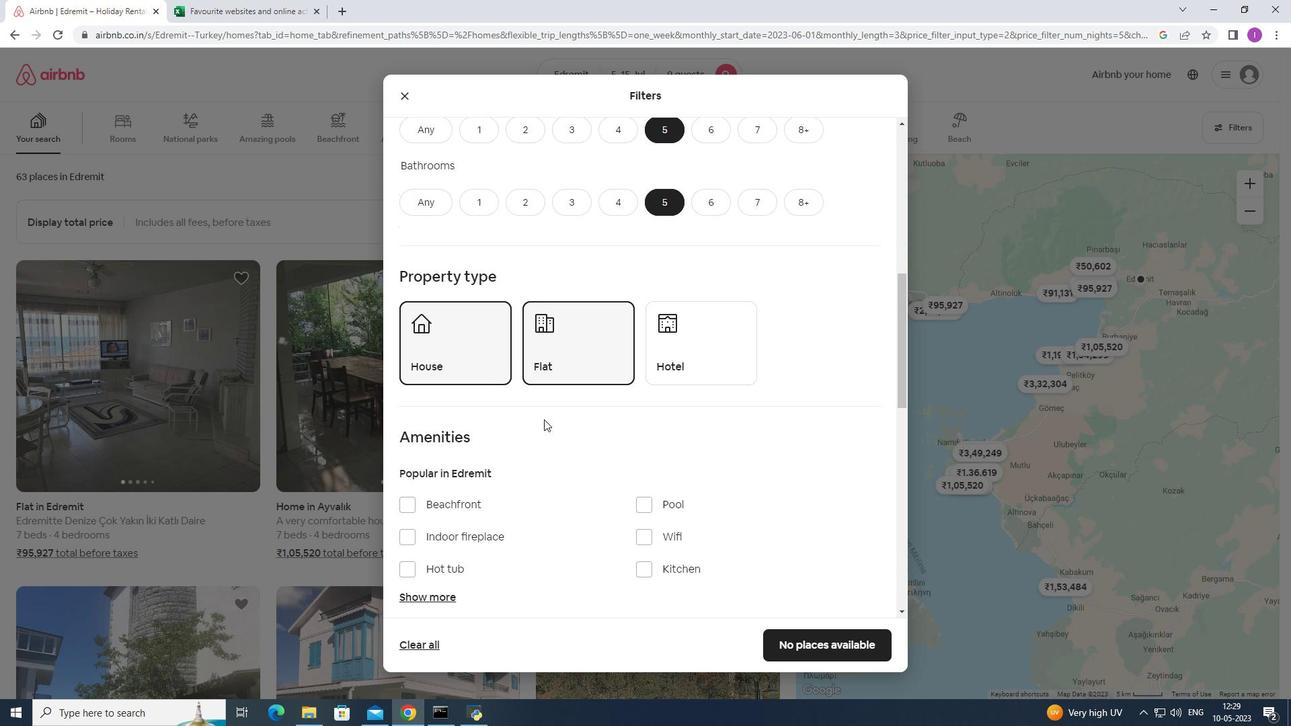
Action: Mouse moved to (544, 414)
Screenshot: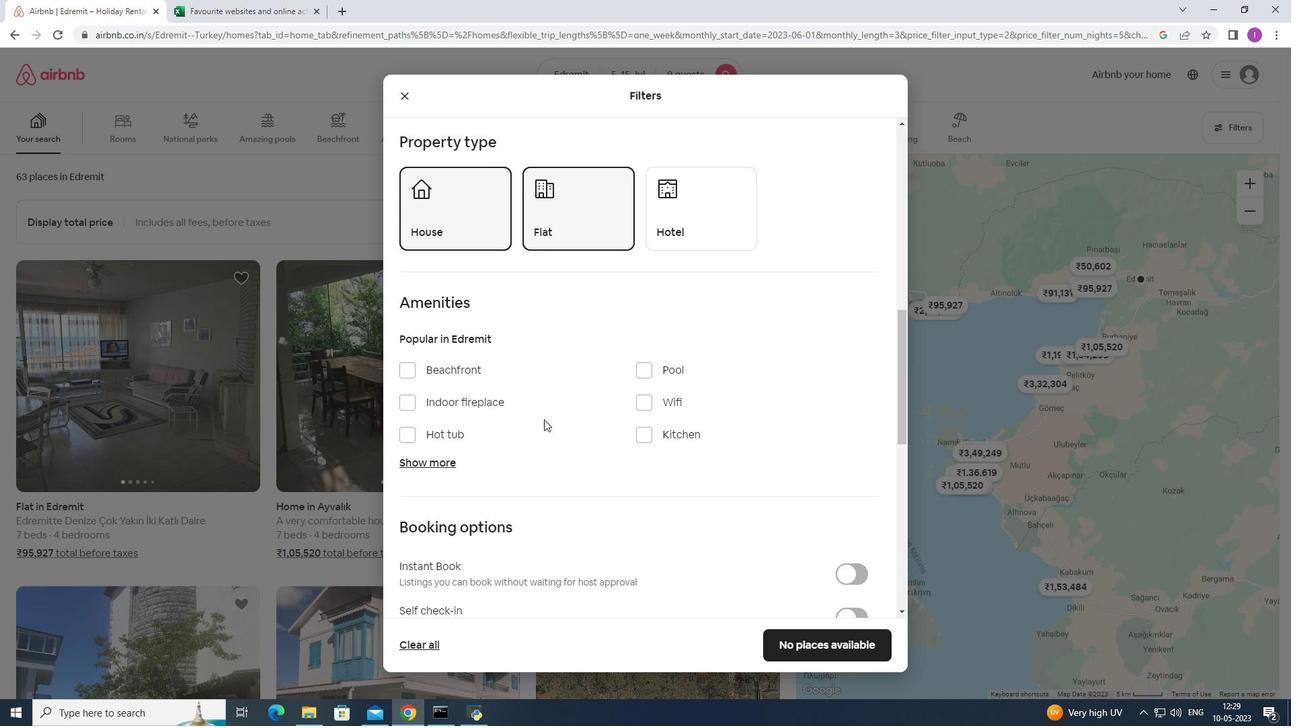 
Action: Mouse scrolled (544, 414) with delta (0, 0)
Screenshot: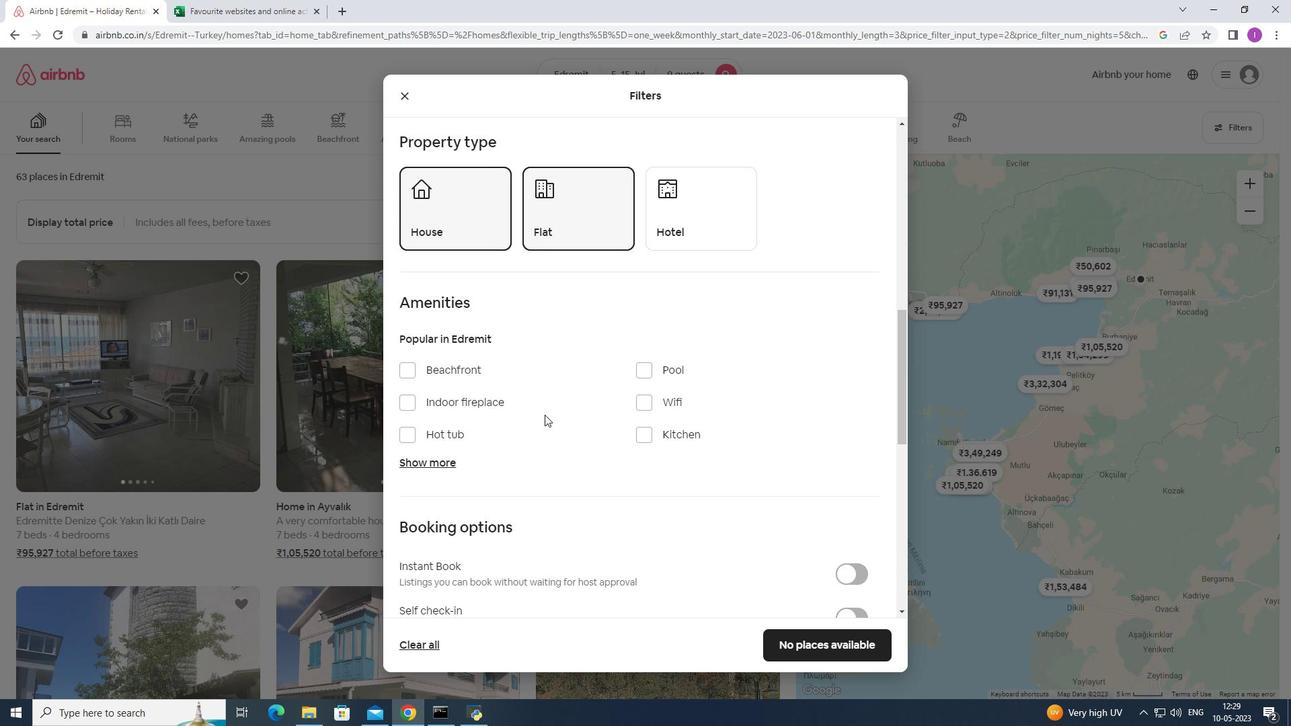 
Action: Mouse moved to (427, 390)
Screenshot: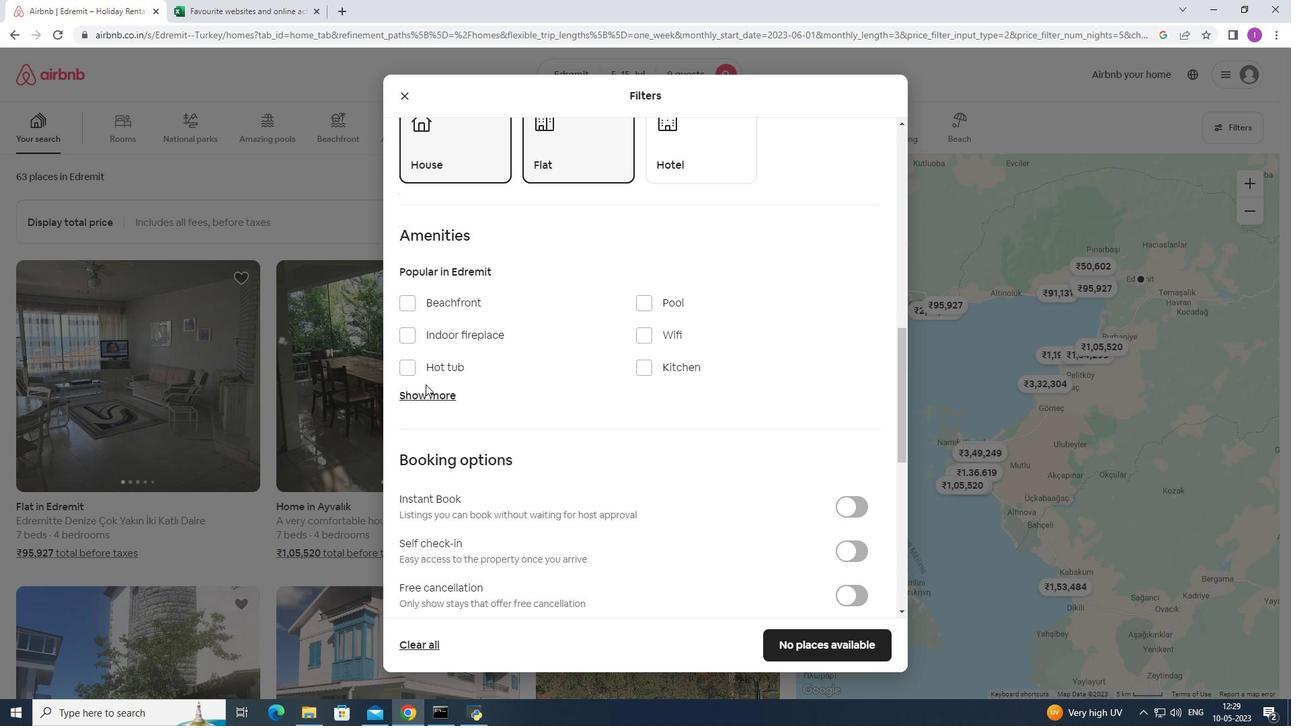 
Action: Mouse pressed left at (427, 390)
Screenshot: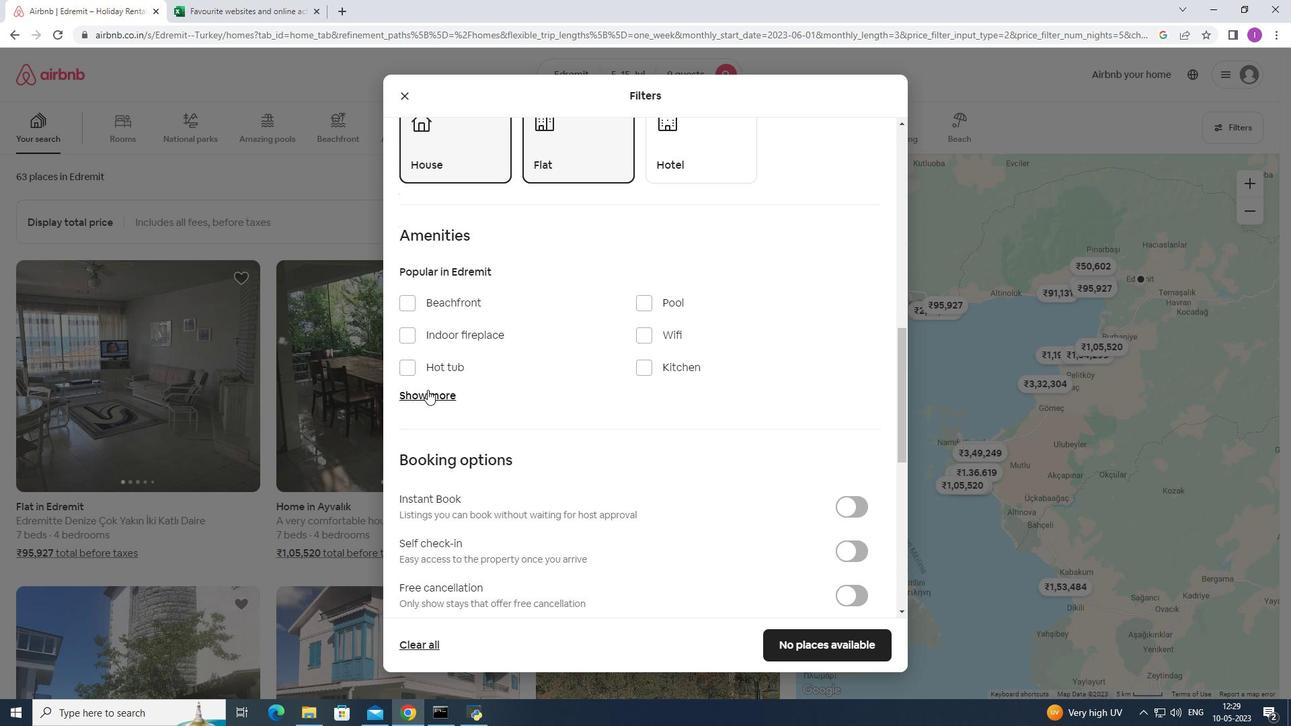 
Action: Mouse moved to (439, 438)
Screenshot: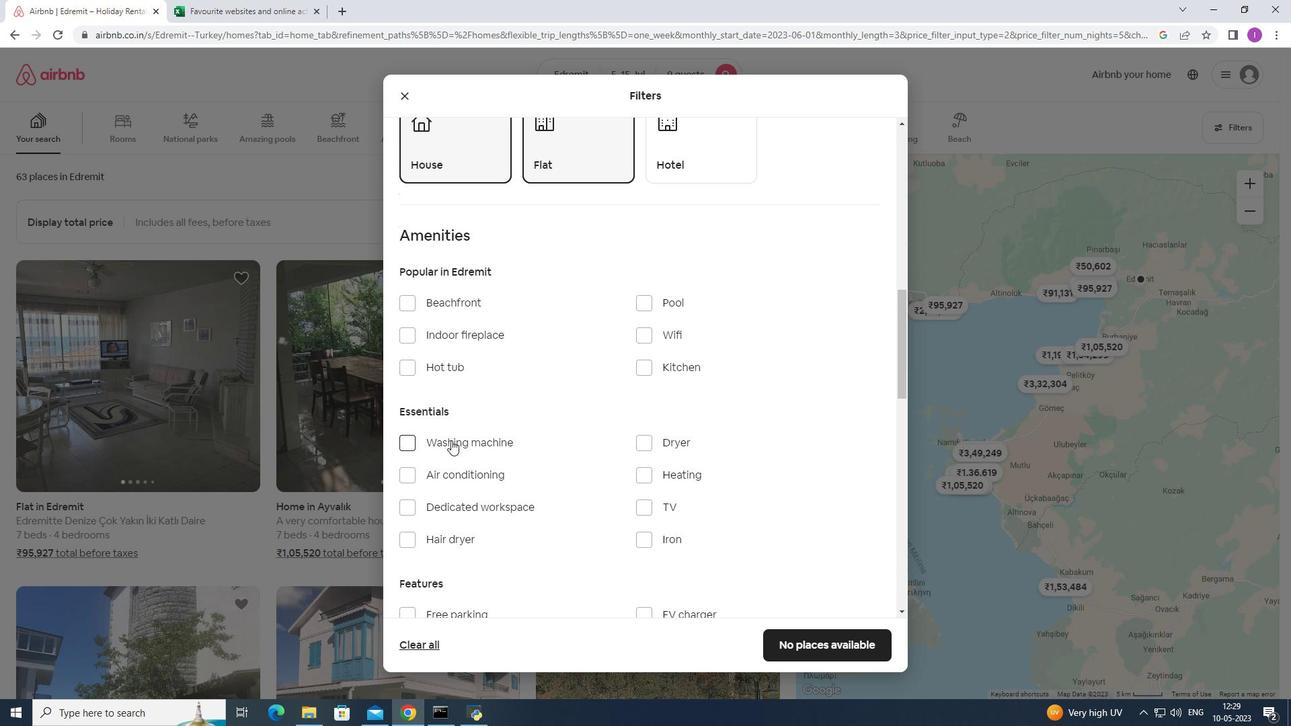 
Action: Mouse pressed left at (439, 438)
Screenshot: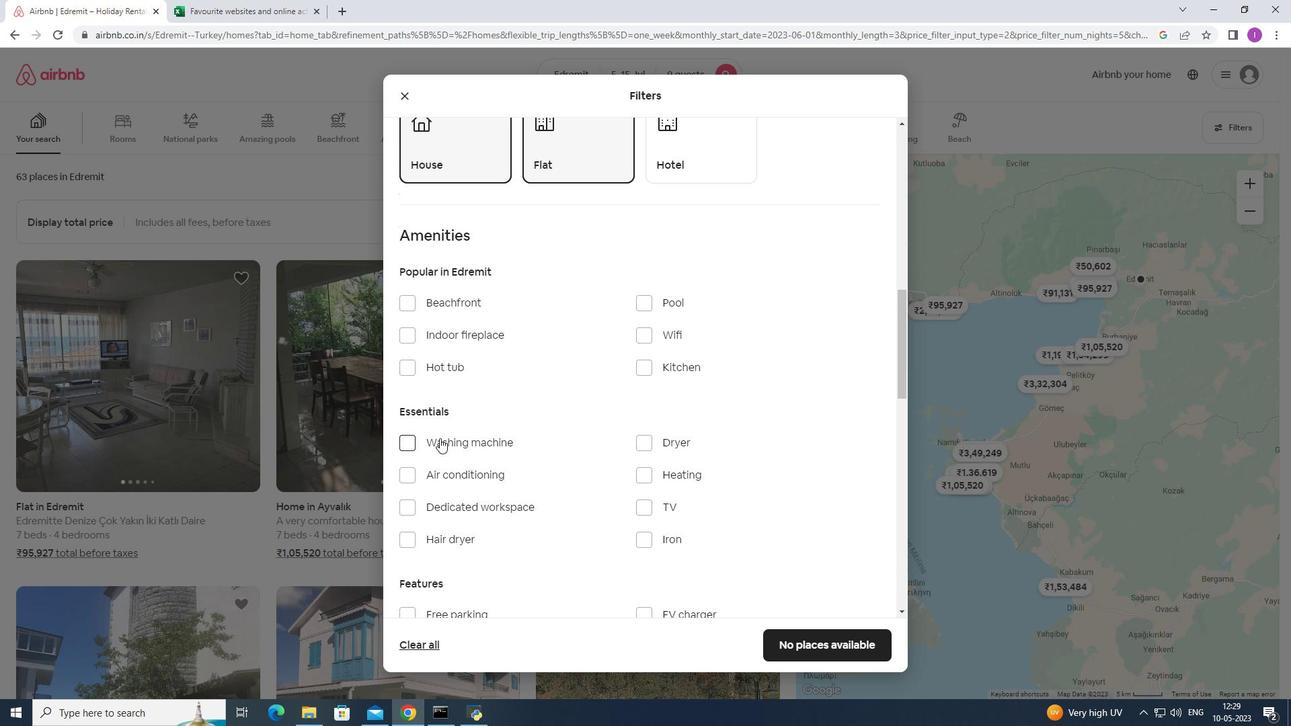 
Action: Mouse moved to (468, 431)
Screenshot: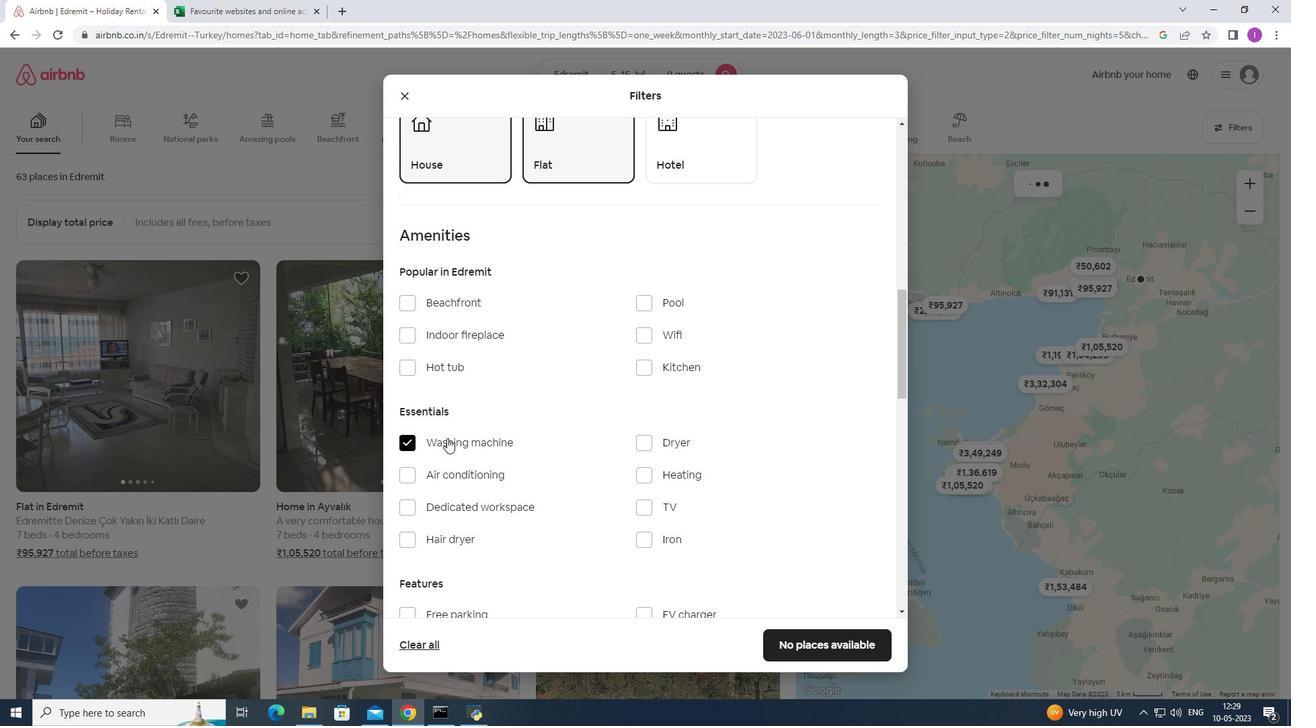 
Action: Mouse scrolled (468, 430) with delta (0, 0)
Screenshot: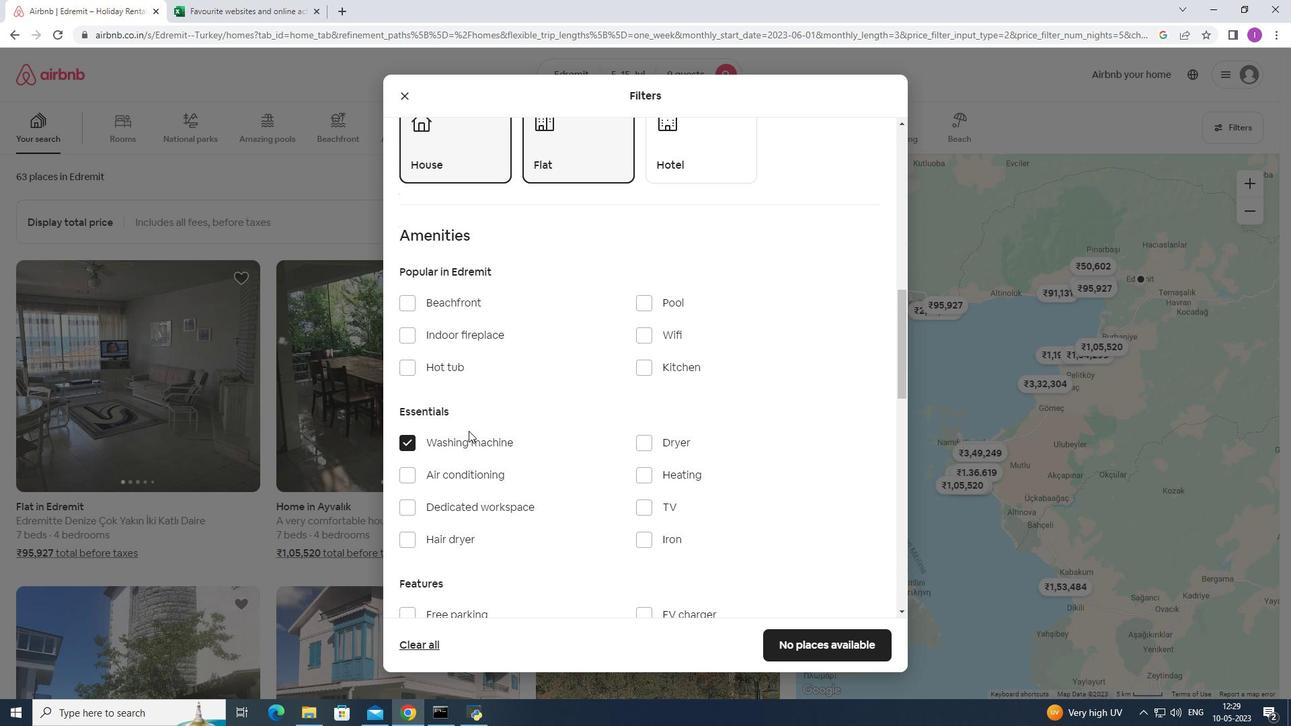 
Action: Mouse scrolled (468, 430) with delta (0, 0)
Screenshot: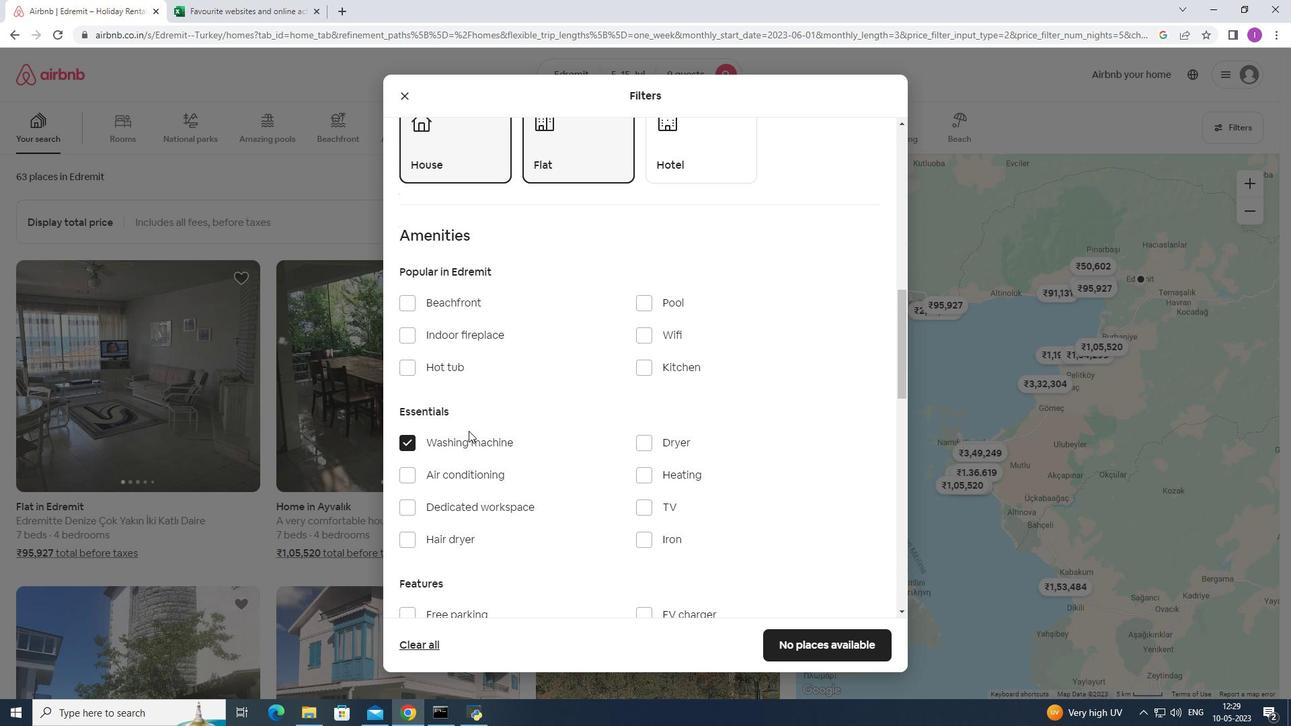 
Action: Mouse moved to (526, 415)
Screenshot: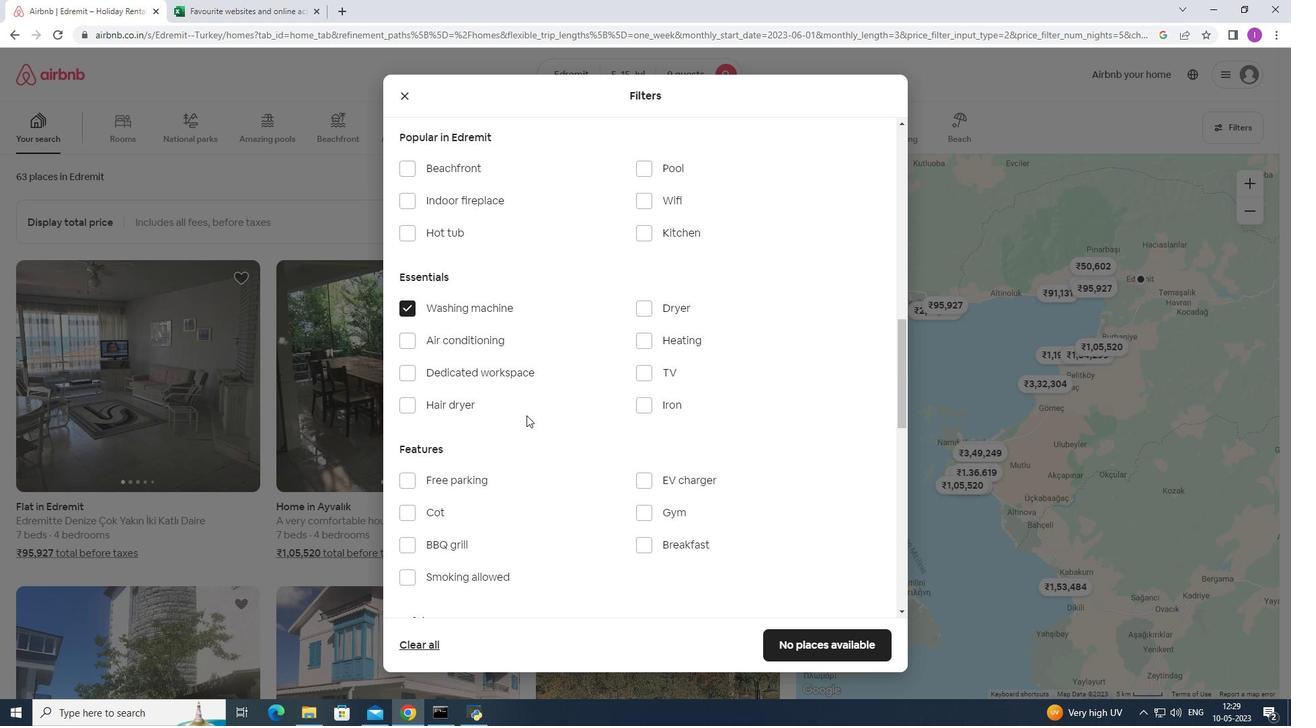 
Action: Mouse scrolled (526, 414) with delta (0, 0)
Screenshot: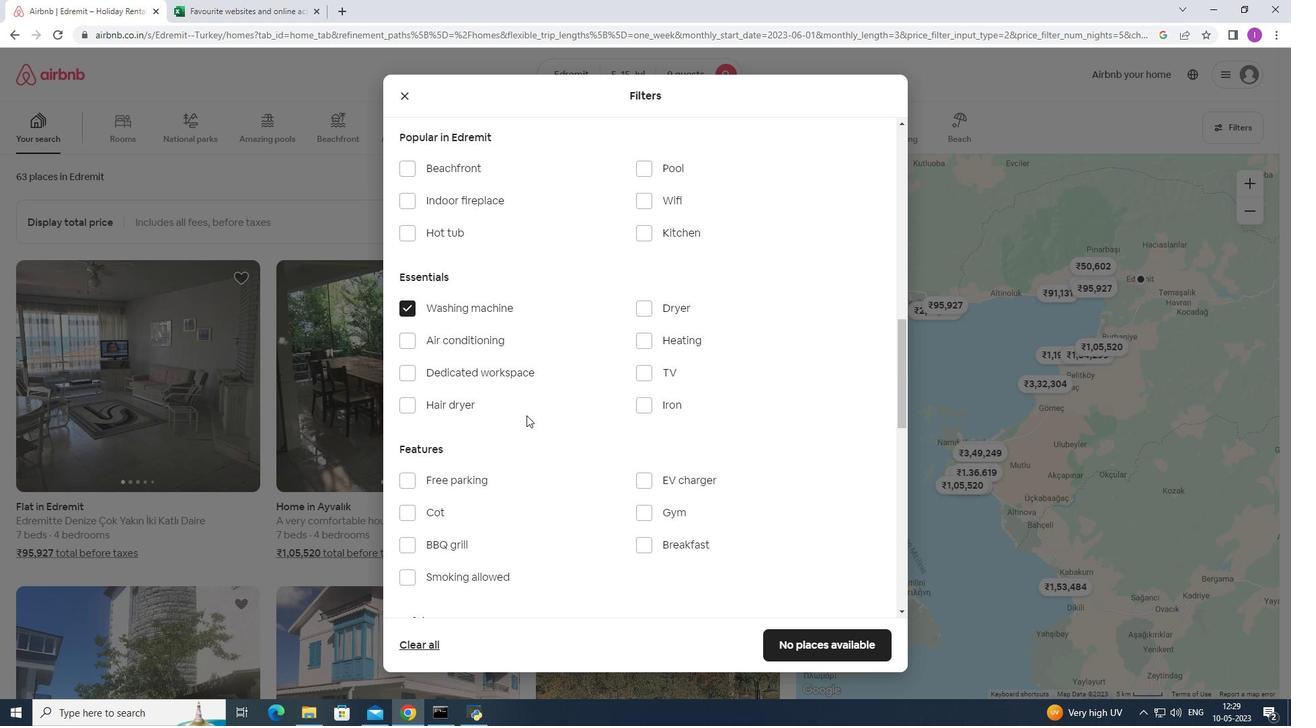 
Action: Mouse scrolled (526, 414) with delta (0, 0)
Screenshot: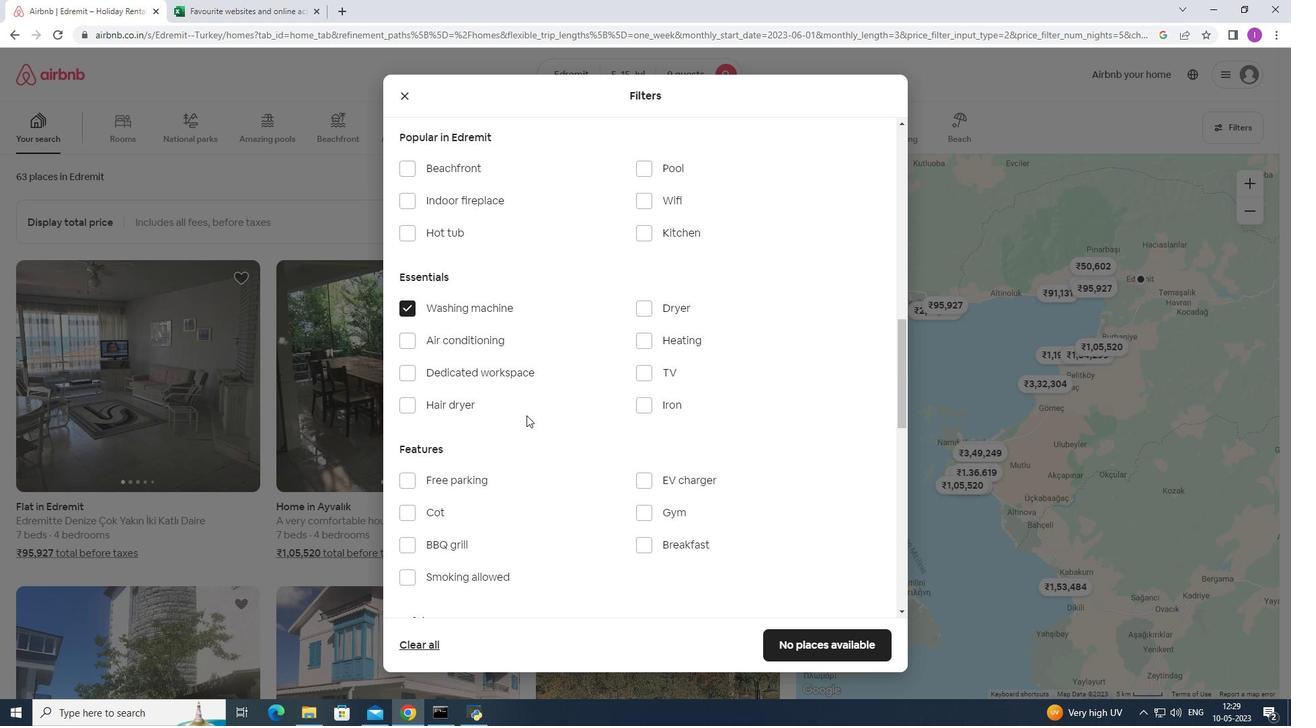 
Action: Mouse moved to (527, 416)
Screenshot: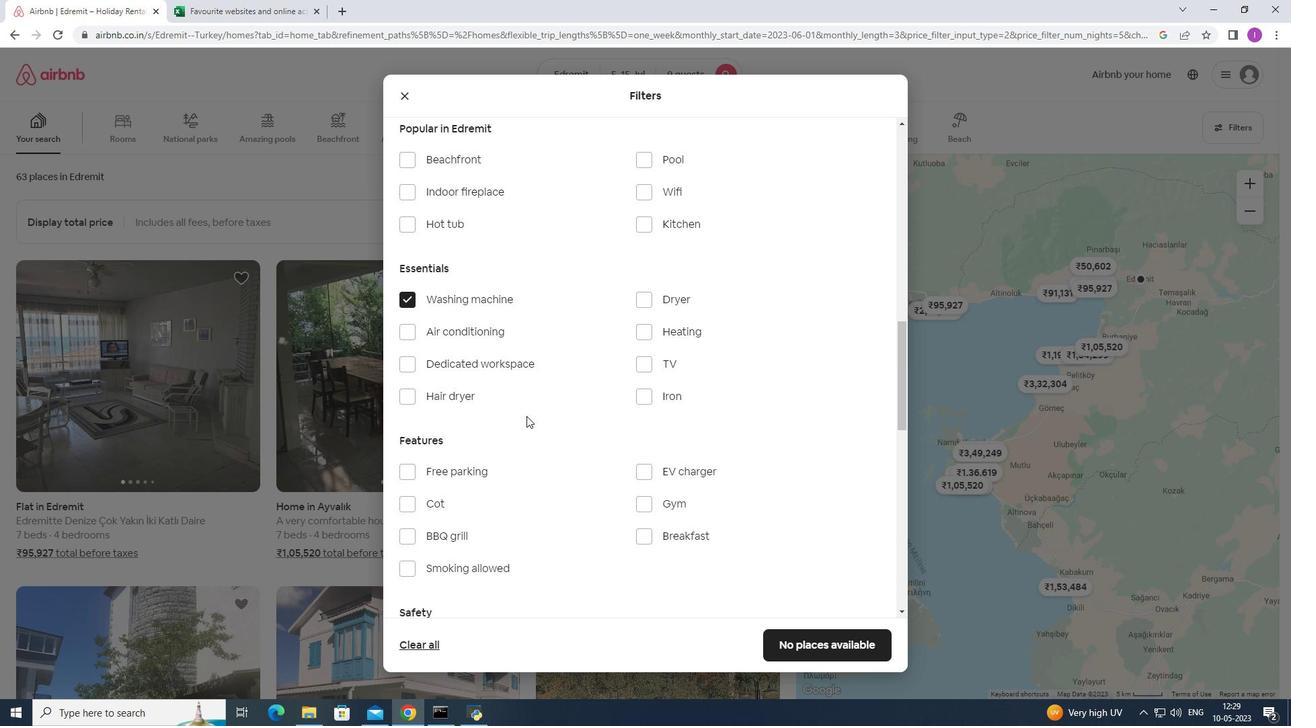 
Action: Mouse scrolled (527, 415) with delta (0, 0)
Screenshot: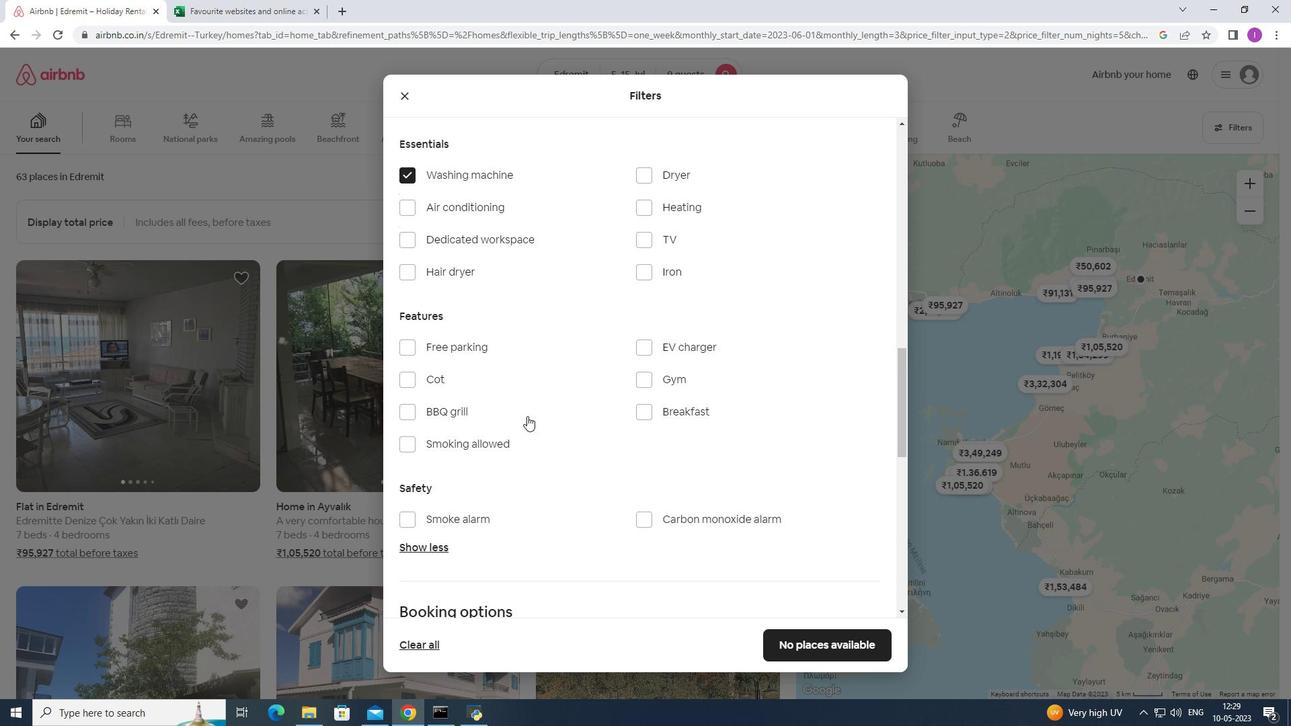 
Action: Mouse scrolled (527, 415) with delta (0, 0)
Screenshot: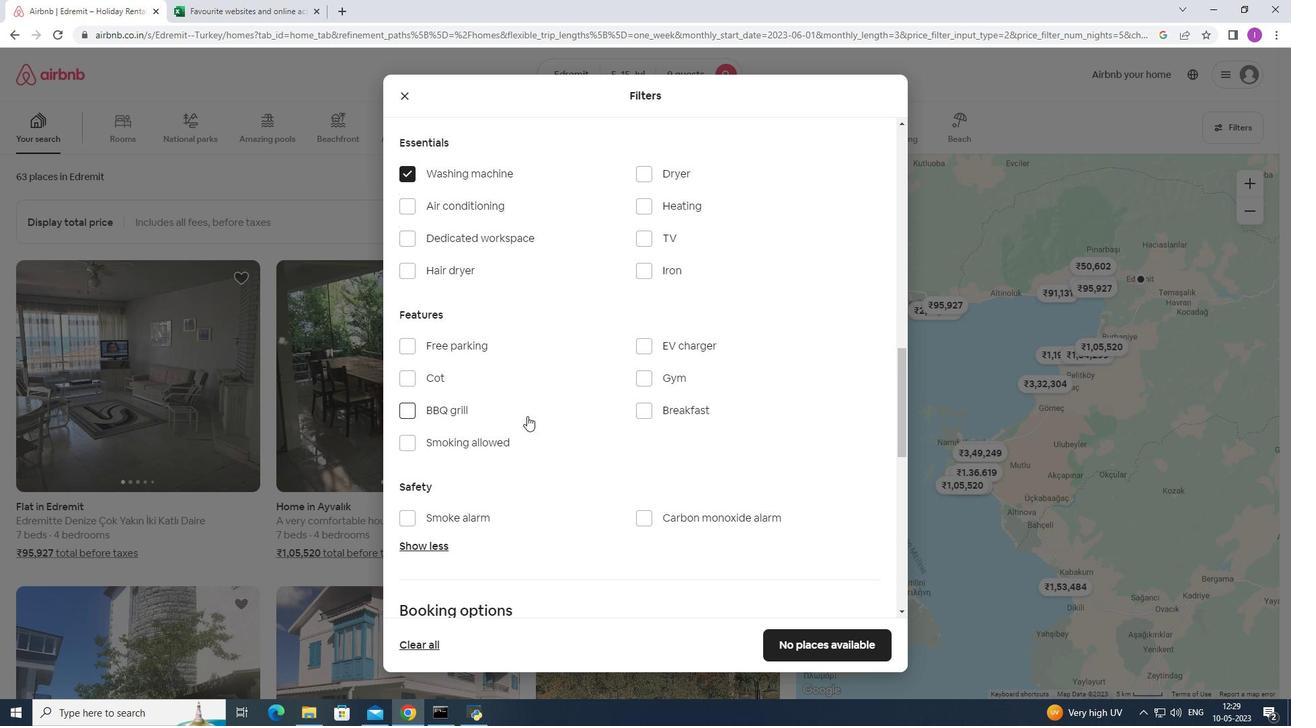 
Action: Mouse moved to (527, 416)
Screenshot: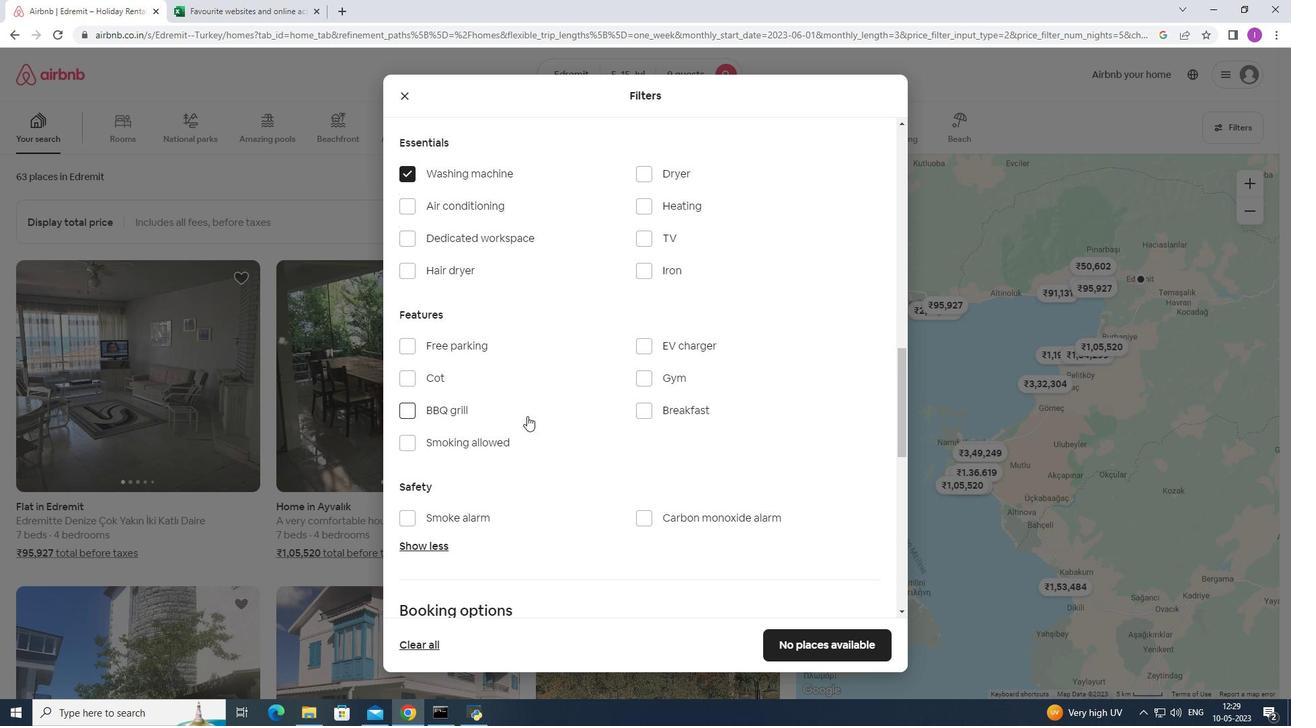 
Action: Mouse scrolled (527, 415) with delta (0, 0)
Screenshot: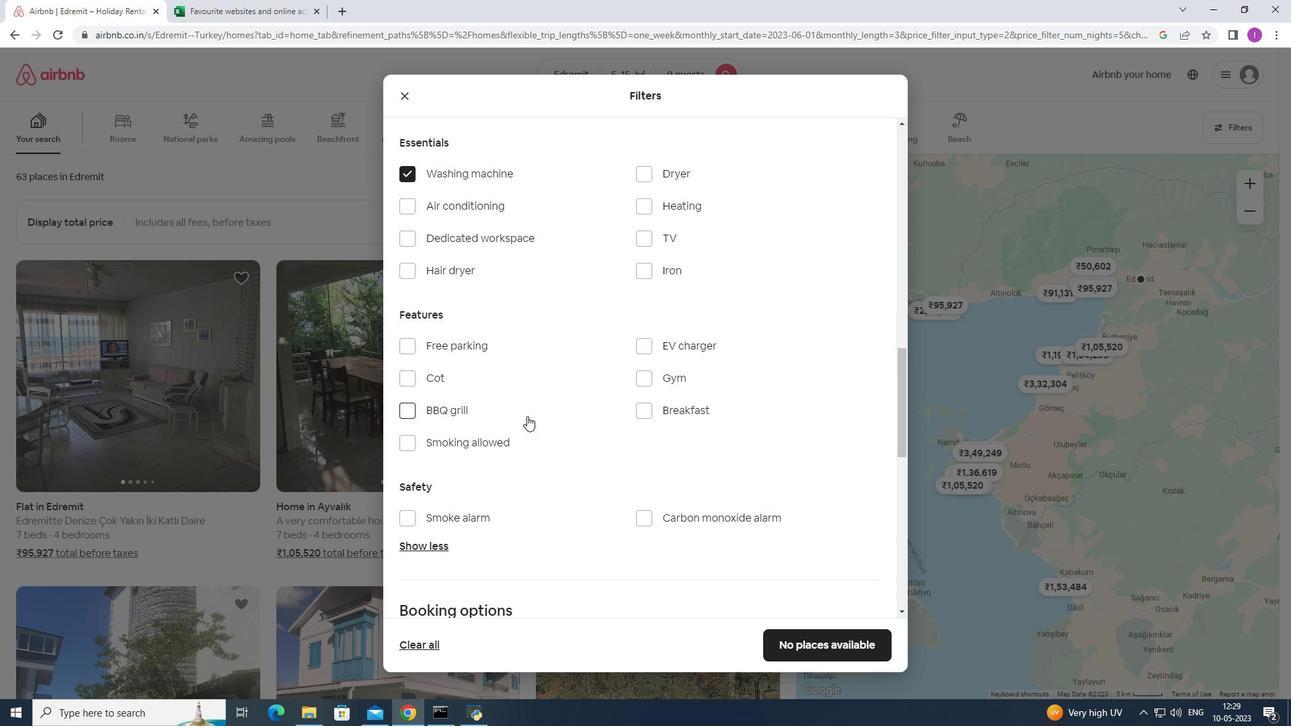 
Action: Mouse moved to (529, 415)
Screenshot: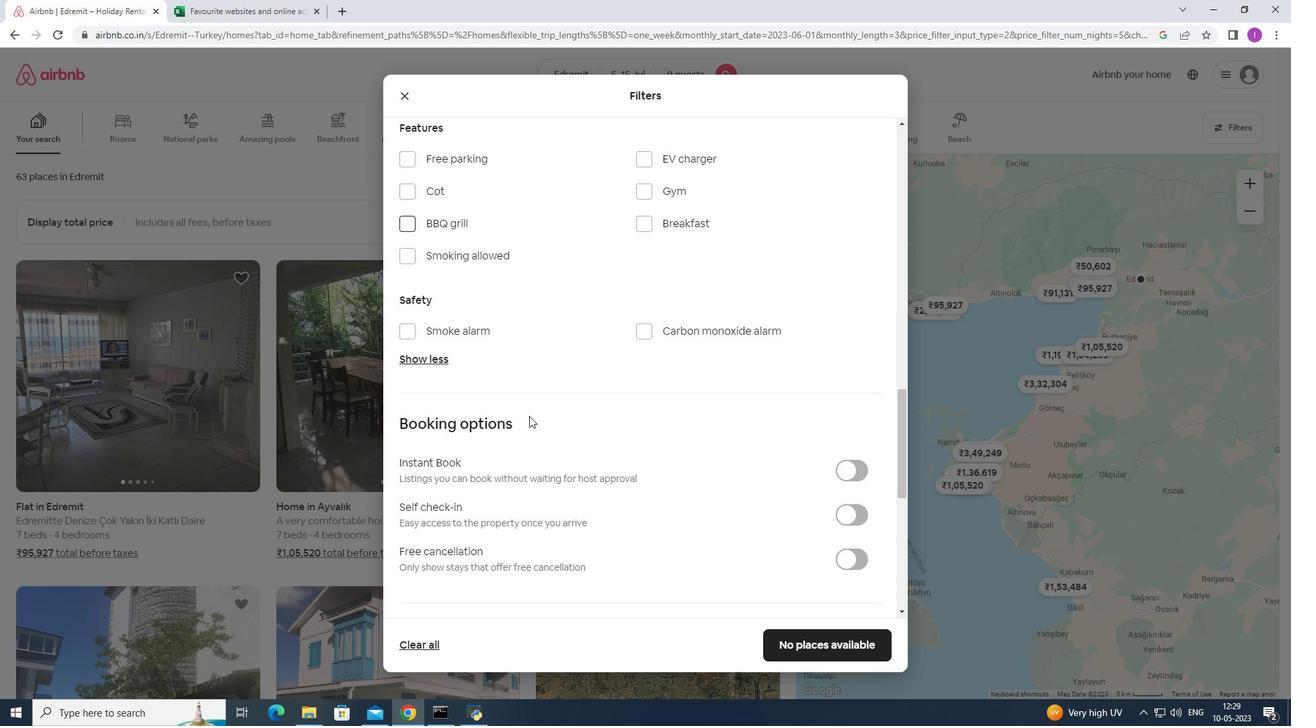 
Action: Mouse scrolled (529, 414) with delta (0, 0)
Screenshot: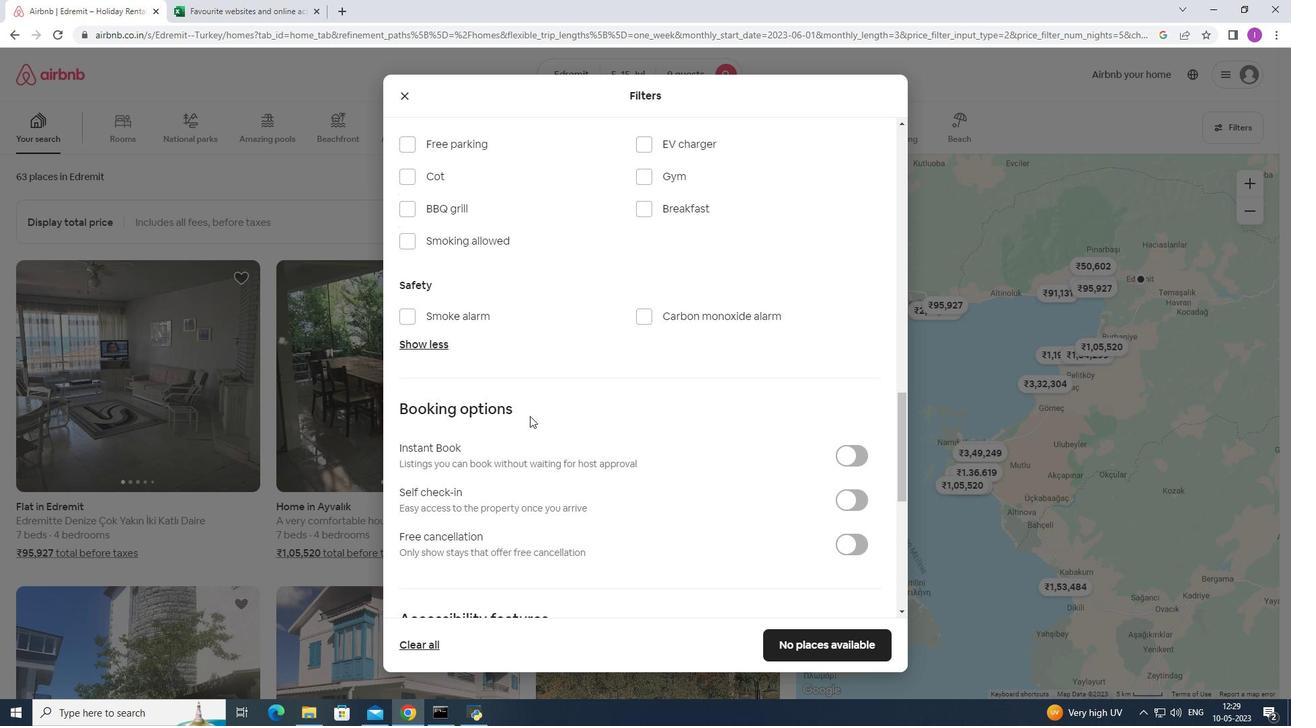 
Action: Mouse scrolled (529, 414) with delta (0, 0)
Screenshot: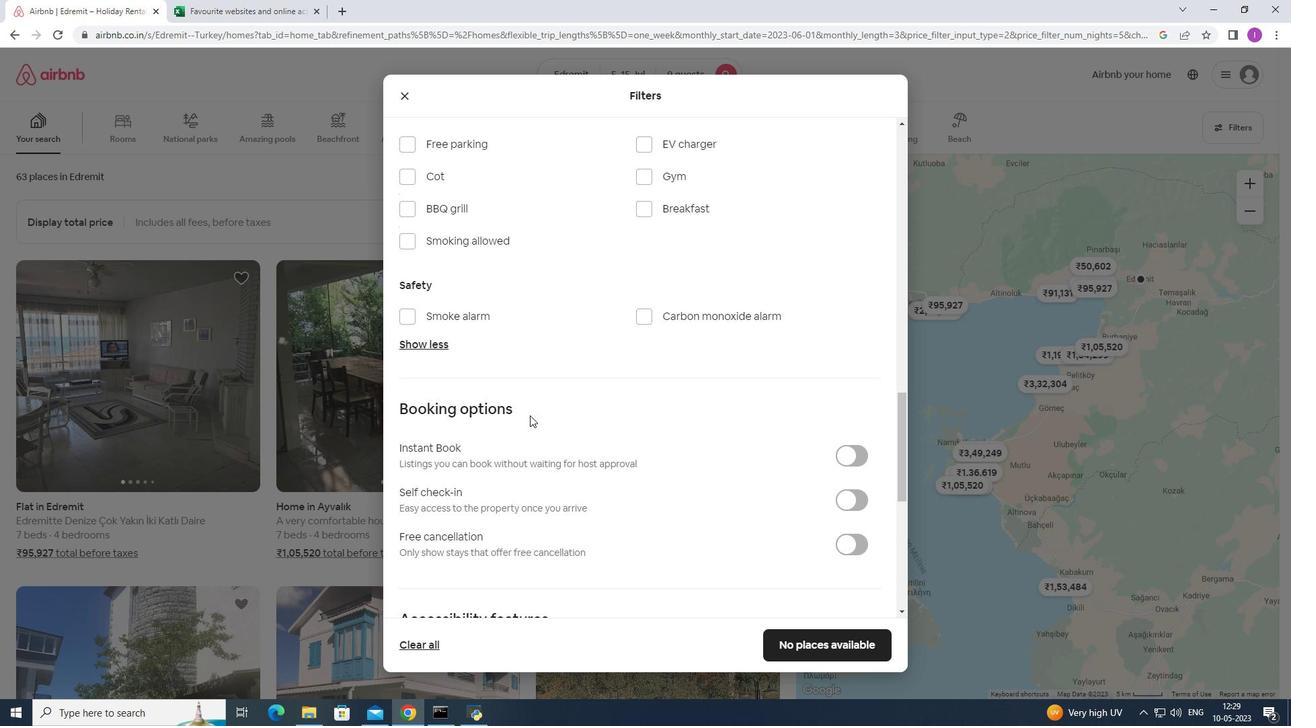 
Action: Mouse scrolled (529, 414) with delta (0, 0)
Screenshot: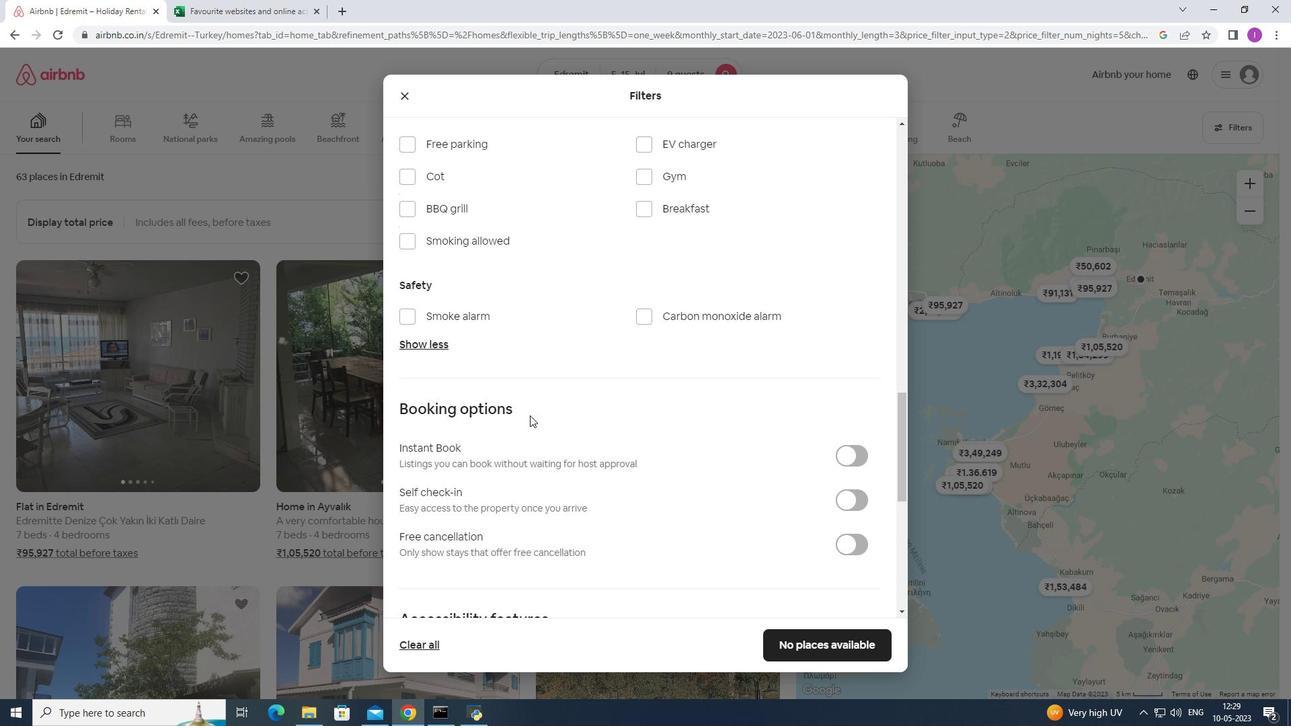 
Action: Mouse moved to (855, 296)
Screenshot: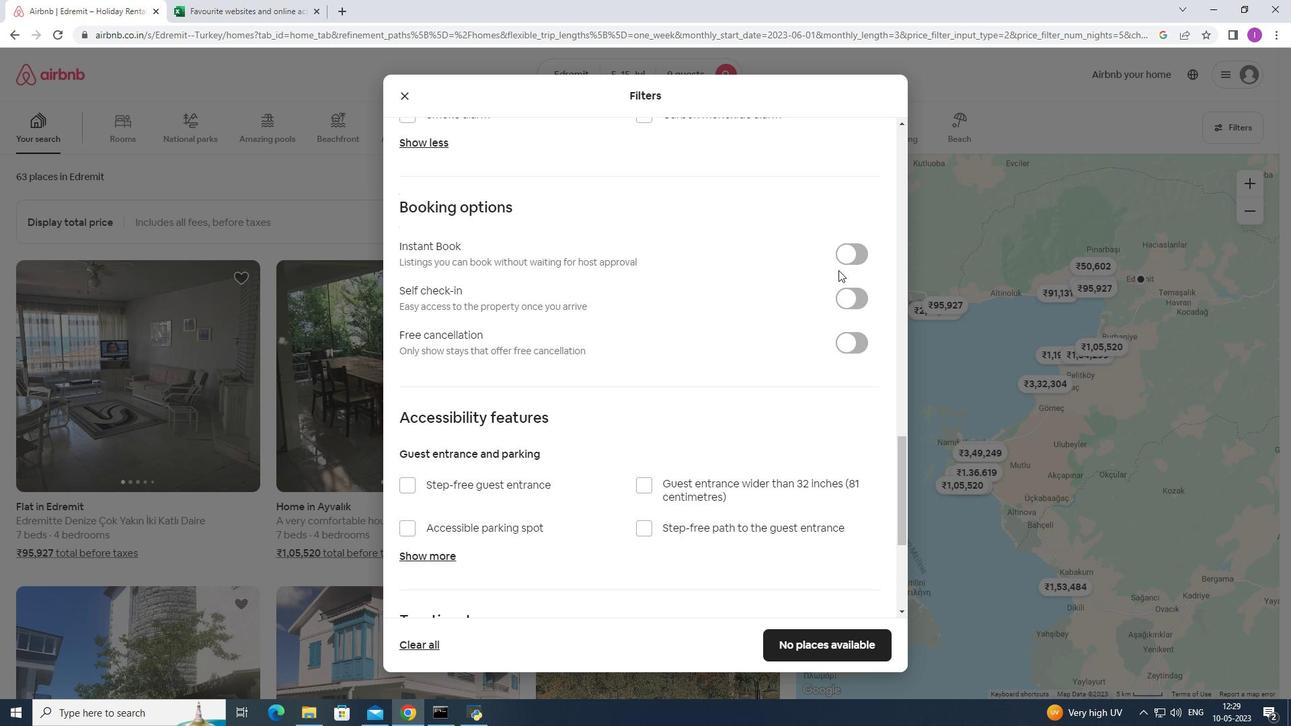 
Action: Mouse pressed left at (855, 296)
Screenshot: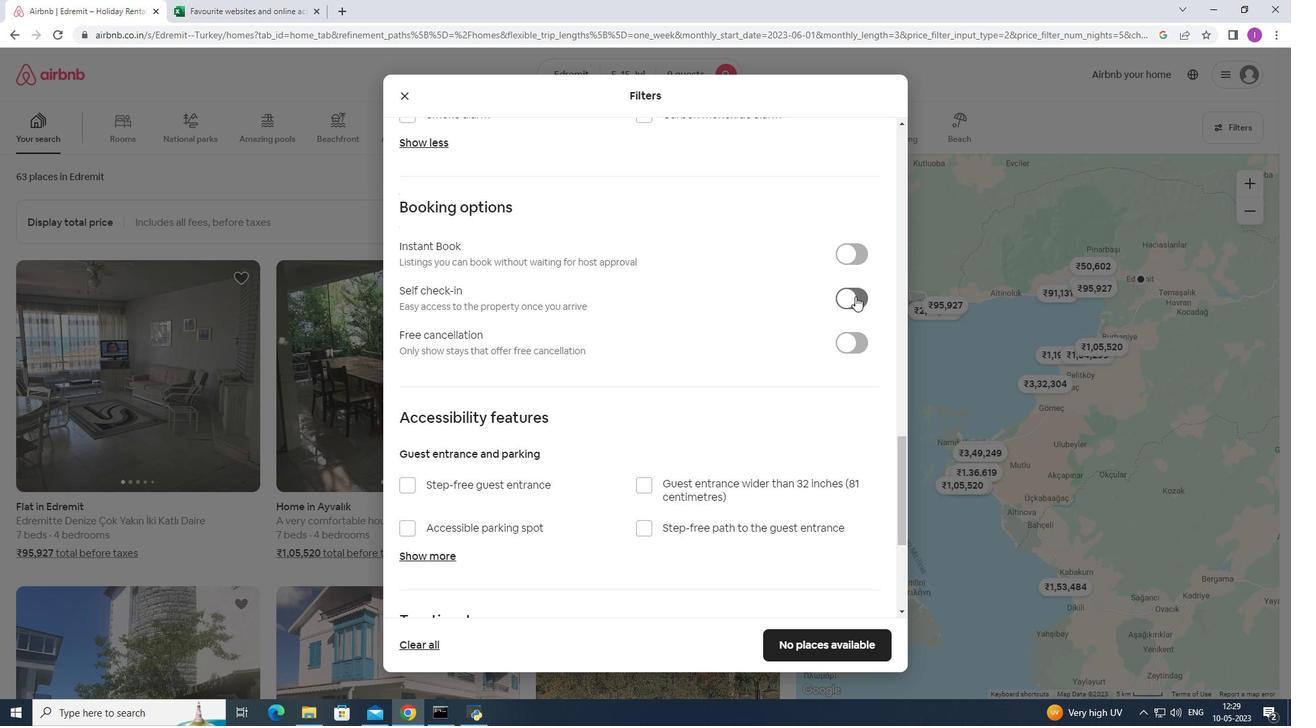 
Action: Mouse moved to (693, 394)
Screenshot: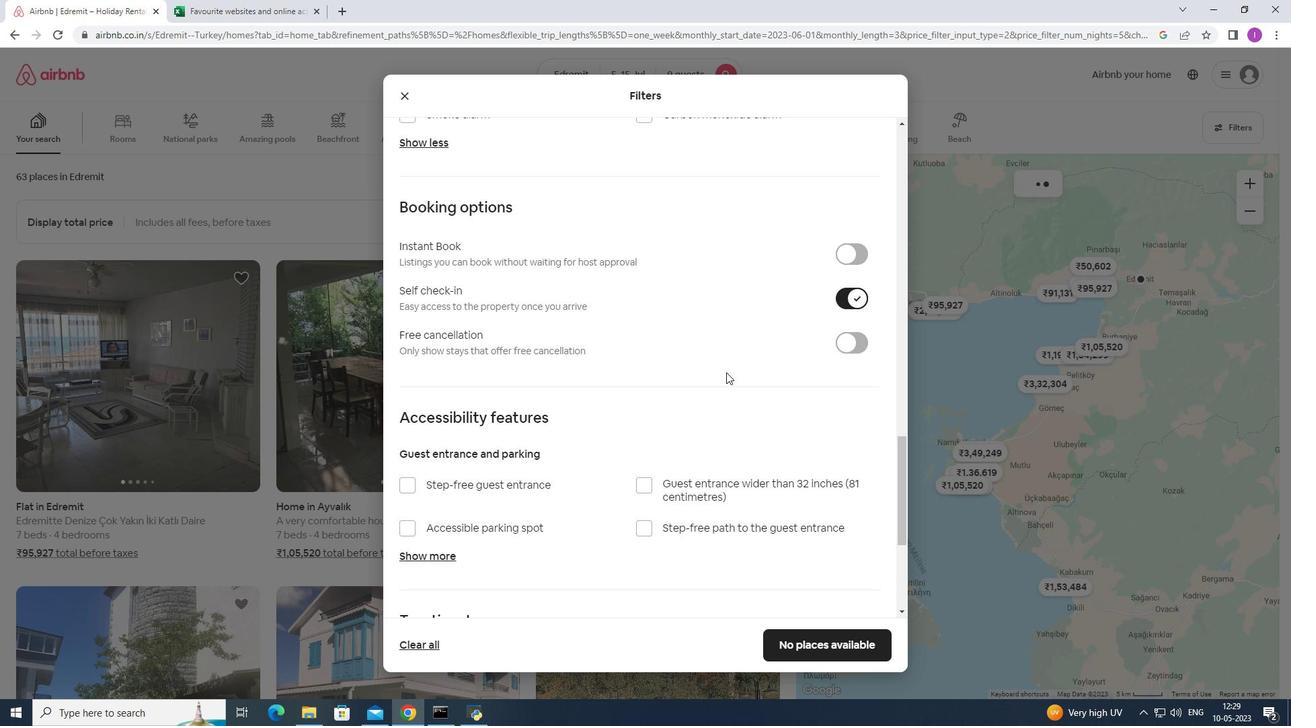 
Action: Mouse scrolled (693, 393) with delta (0, 0)
Screenshot: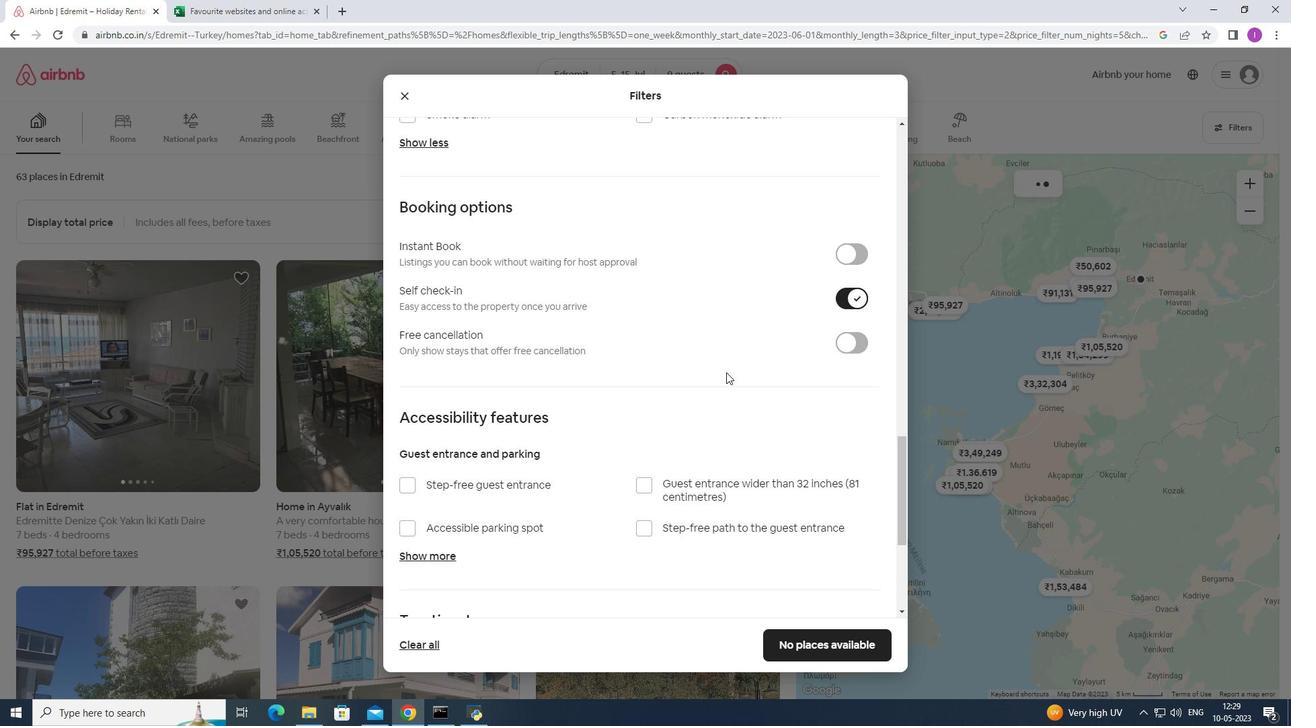 
Action: Mouse moved to (688, 394)
Screenshot: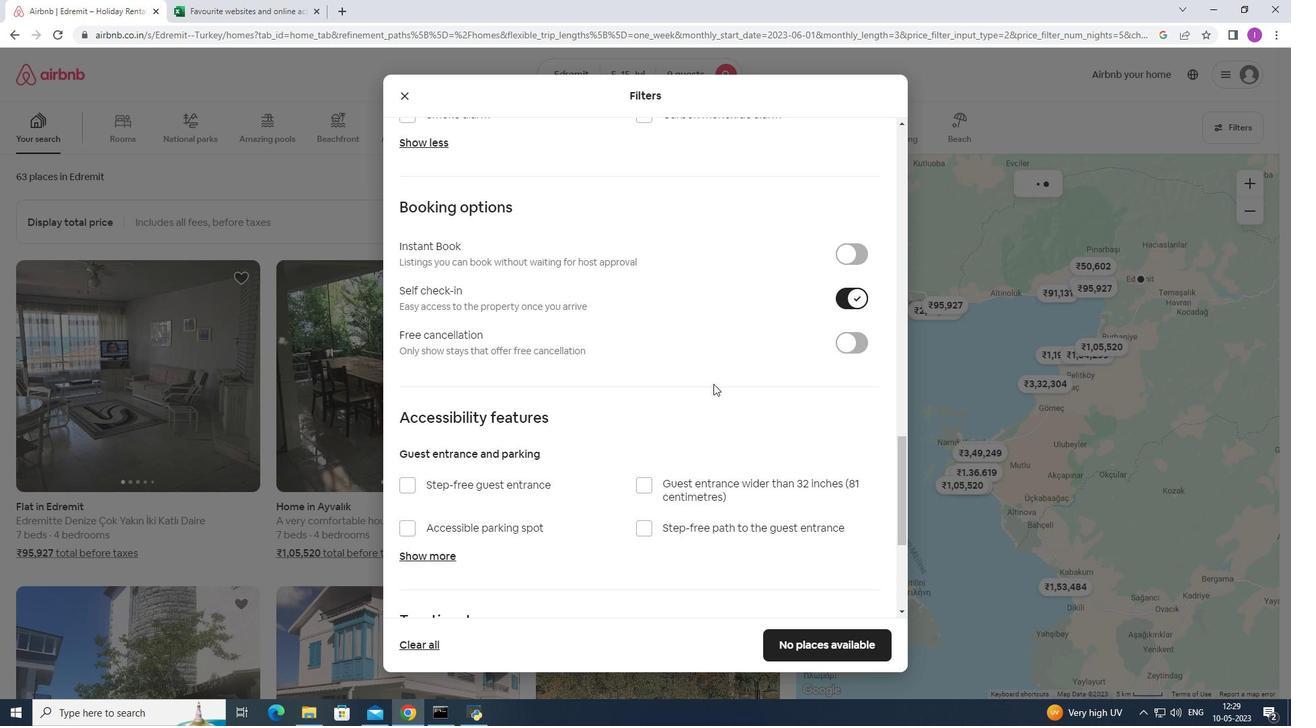 
Action: Mouse scrolled (688, 394) with delta (0, 0)
Screenshot: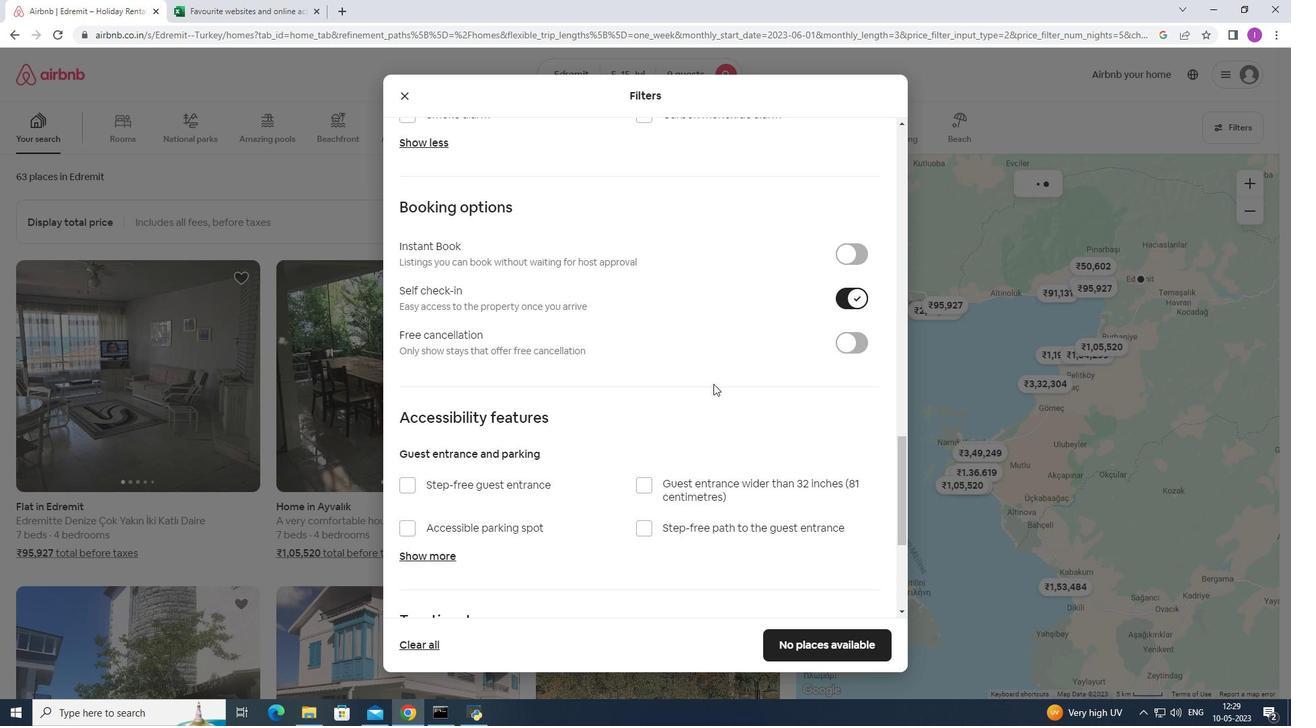 
Action: Mouse moved to (684, 396)
Screenshot: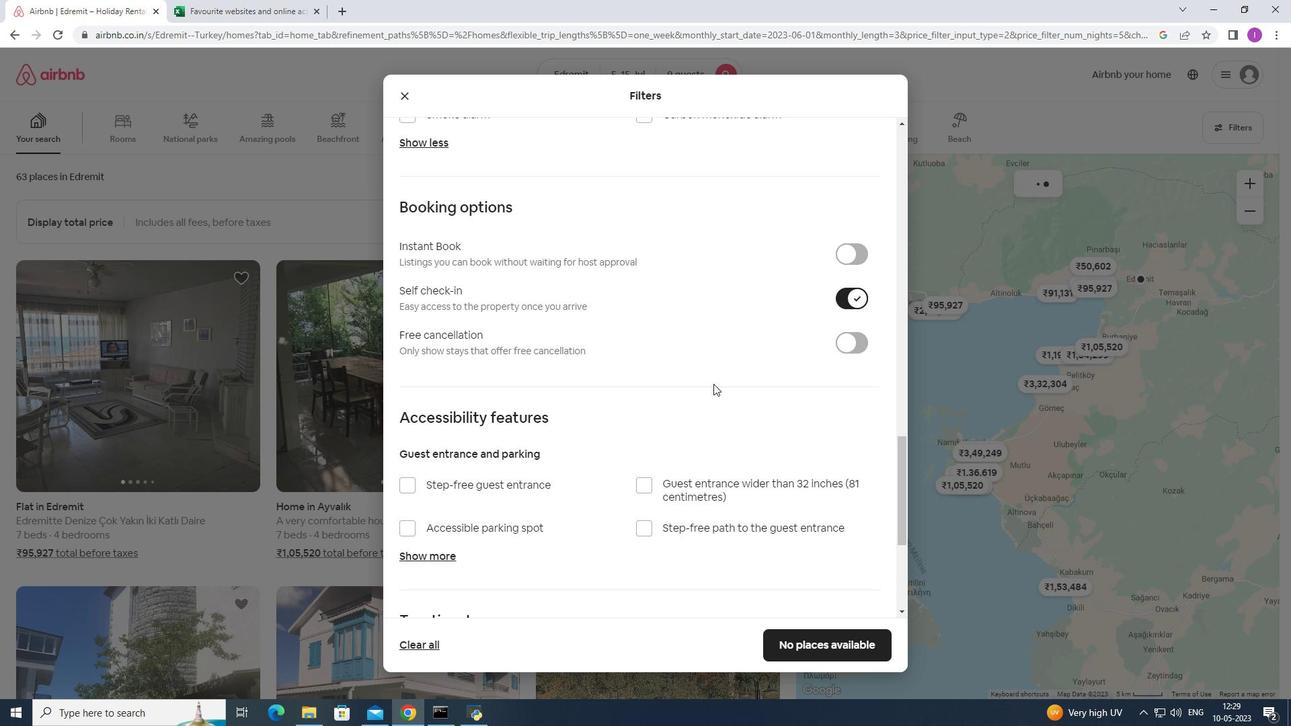 
Action: Mouse scrolled (684, 395) with delta (0, 0)
Screenshot: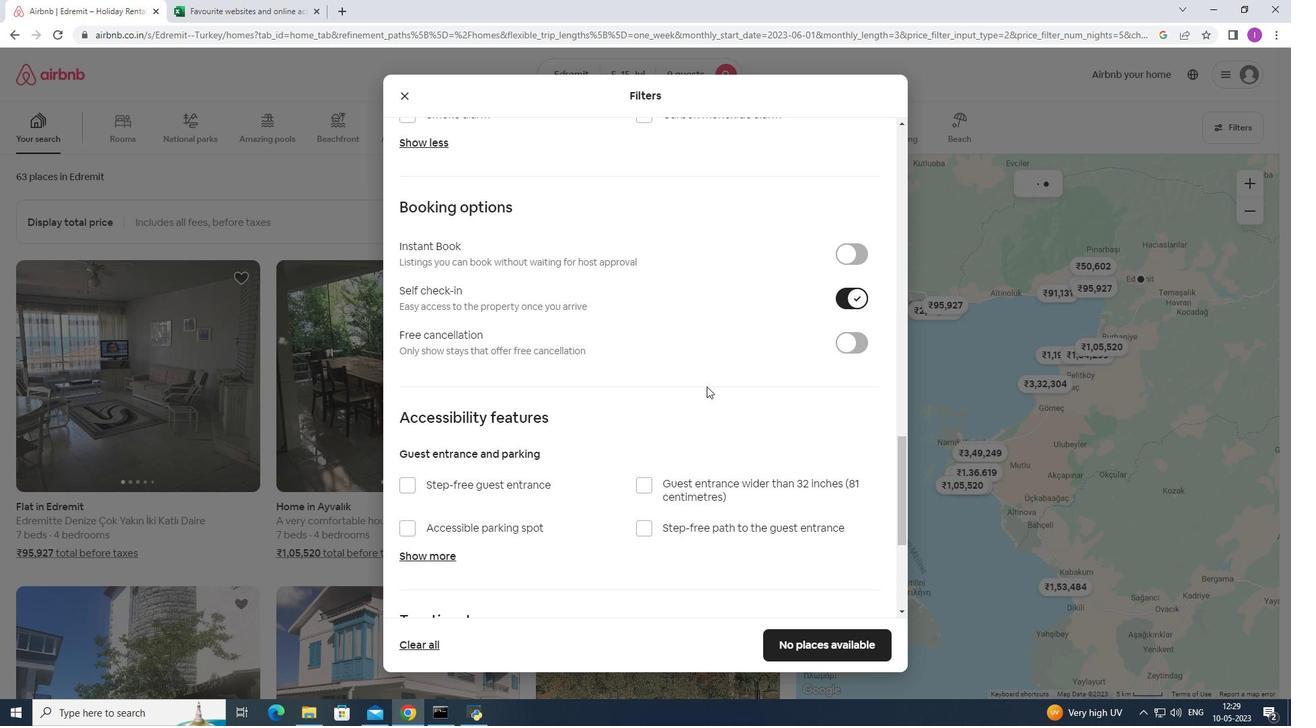 
Action: Mouse moved to (681, 396)
Screenshot: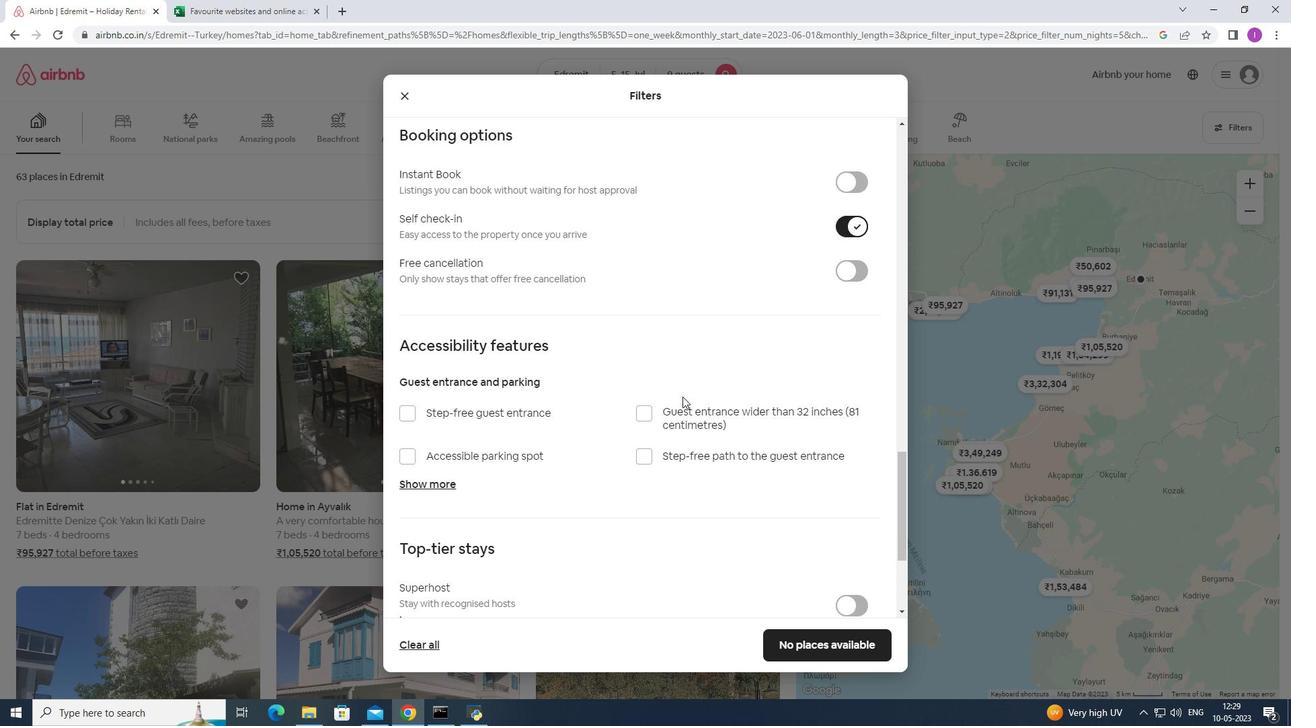 
Action: Mouse scrolled (681, 395) with delta (0, 0)
Screenshot: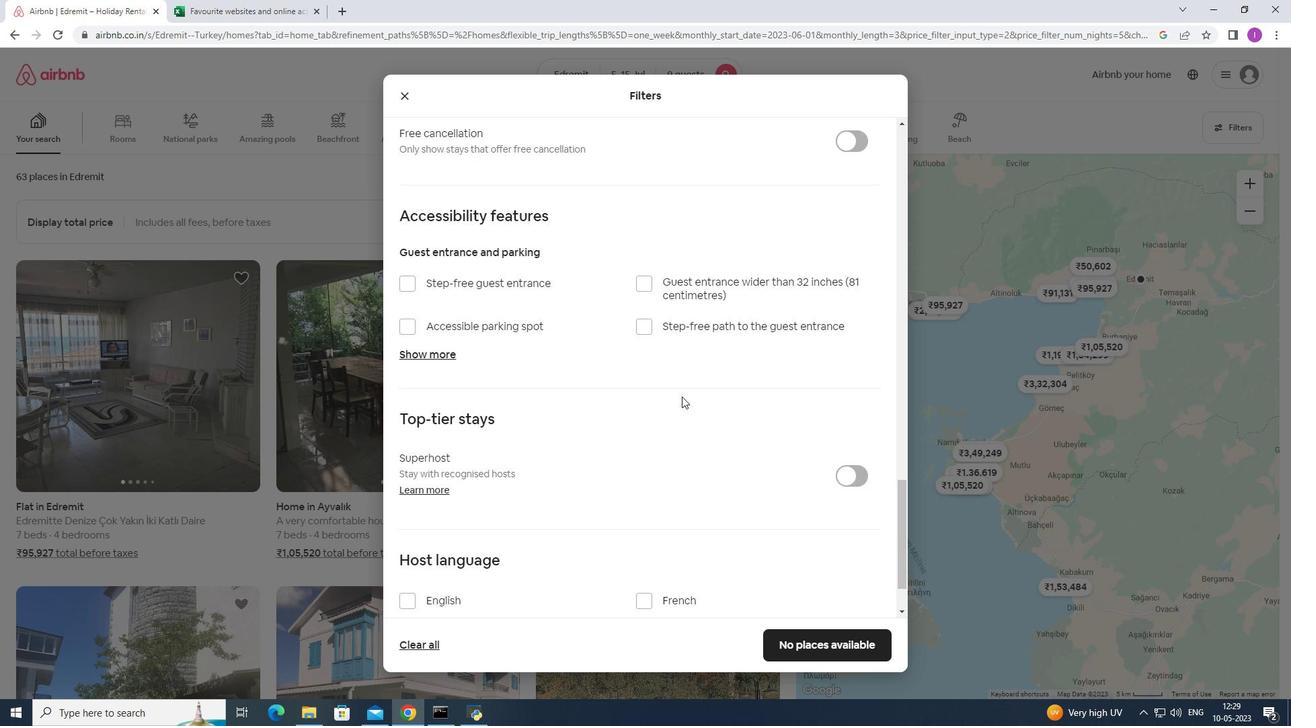 
Action: Mouse scrolled (681, 395) with delta (0, 0)
Screenshot: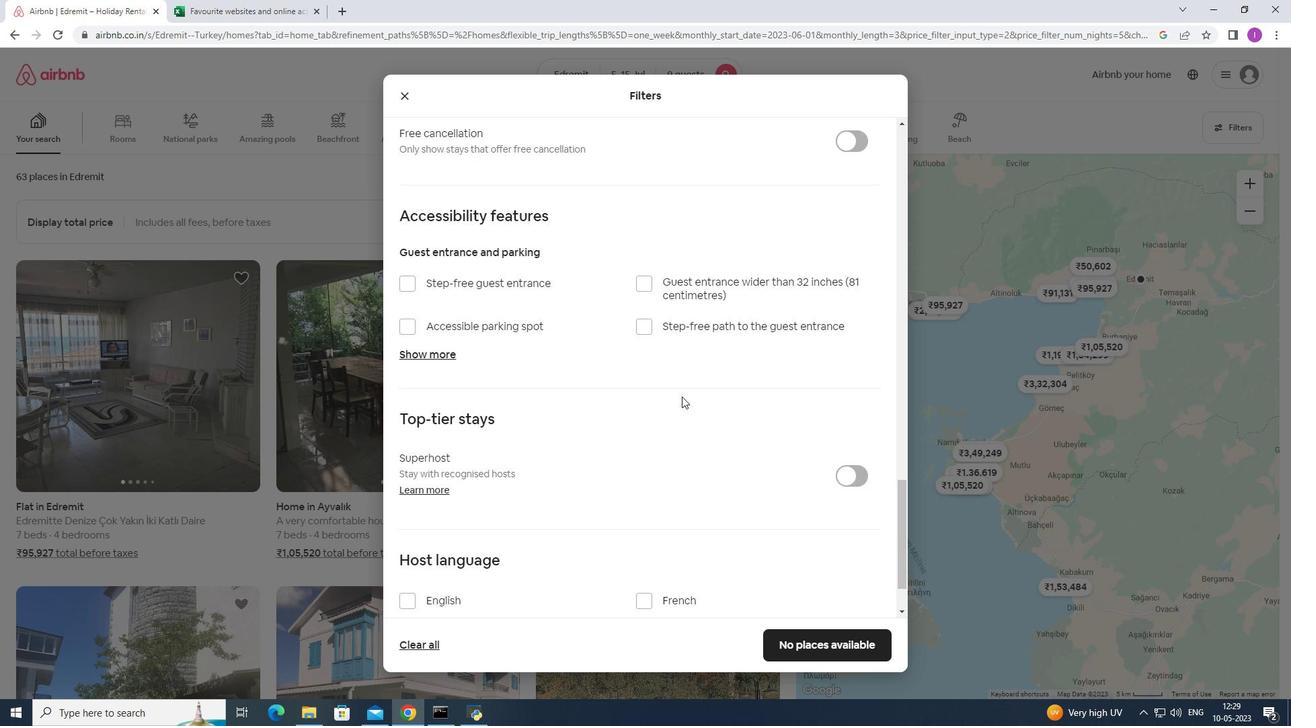 
Action: Mouse scrolled (681, 395) with delta (0, 0)
Screenshot: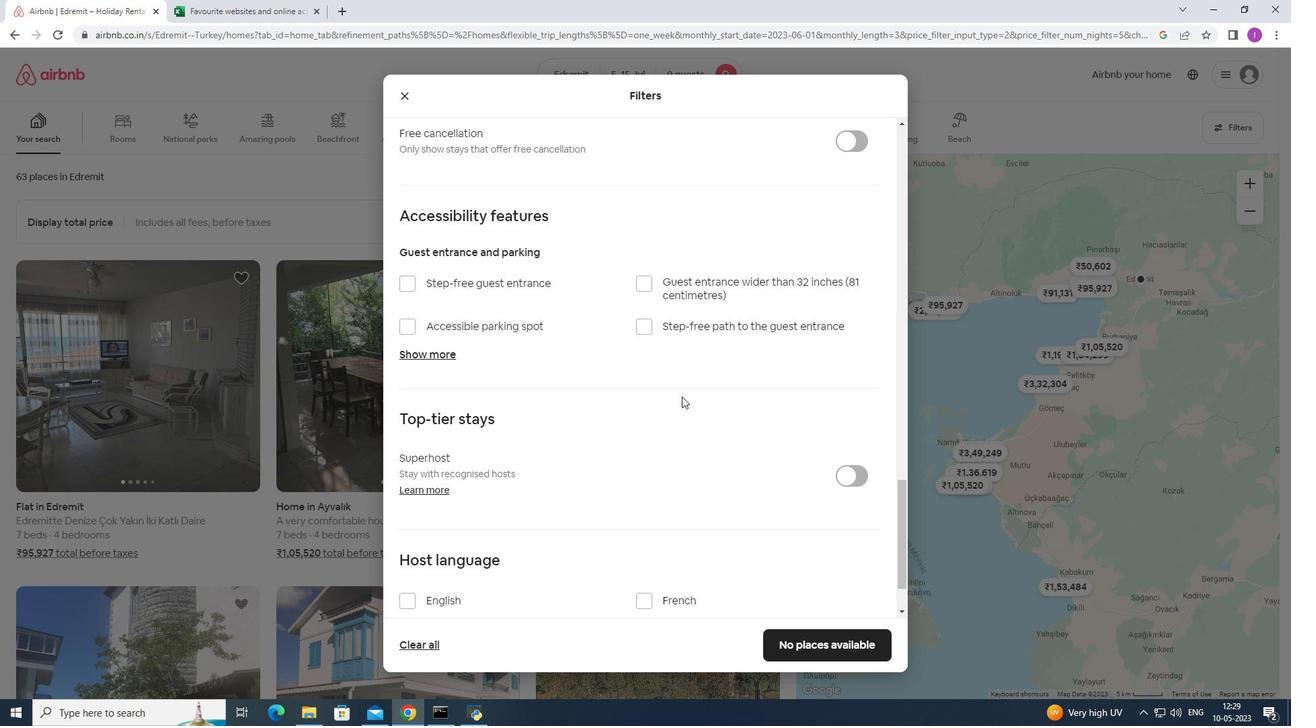 
Action: Mouse moved to (681, 394)
Screenshot: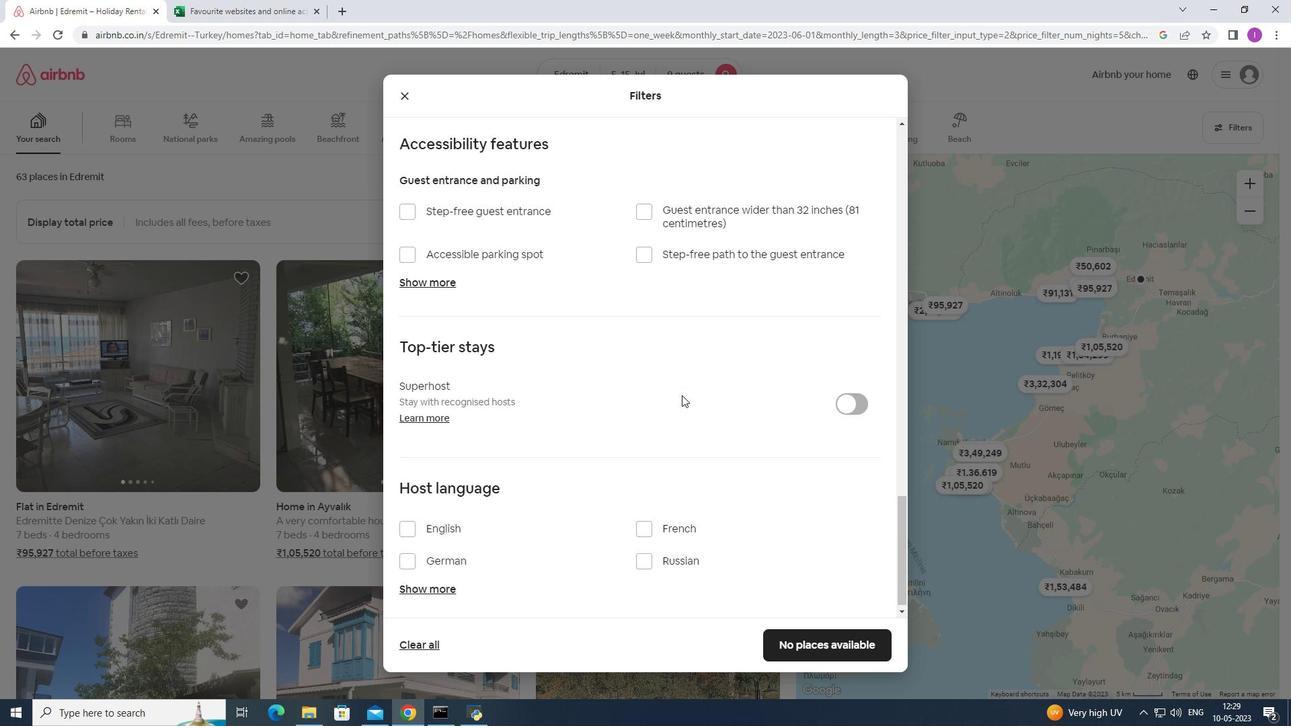 
Action: Mouse scrolled (681, 394) with delta (0, 0)
Screenshot: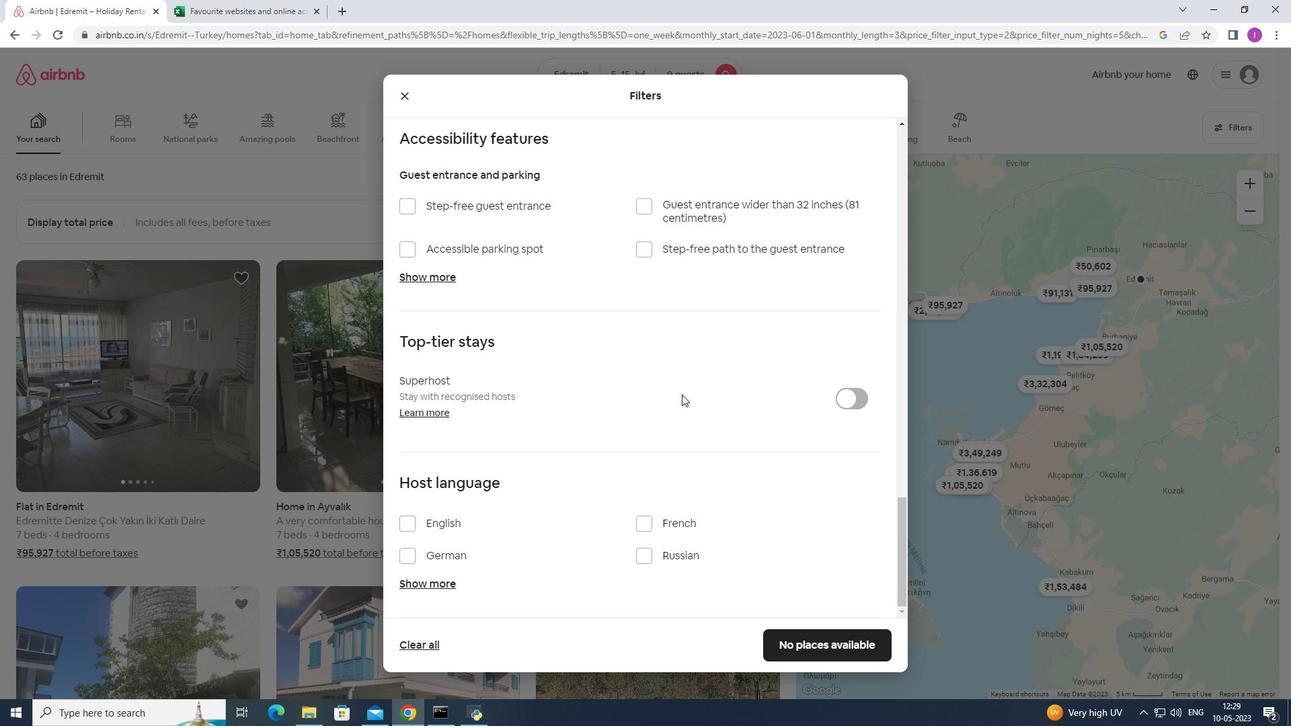 
Action: Mouse scrolled (681, 394) with delta (0, 0)
Screenshot: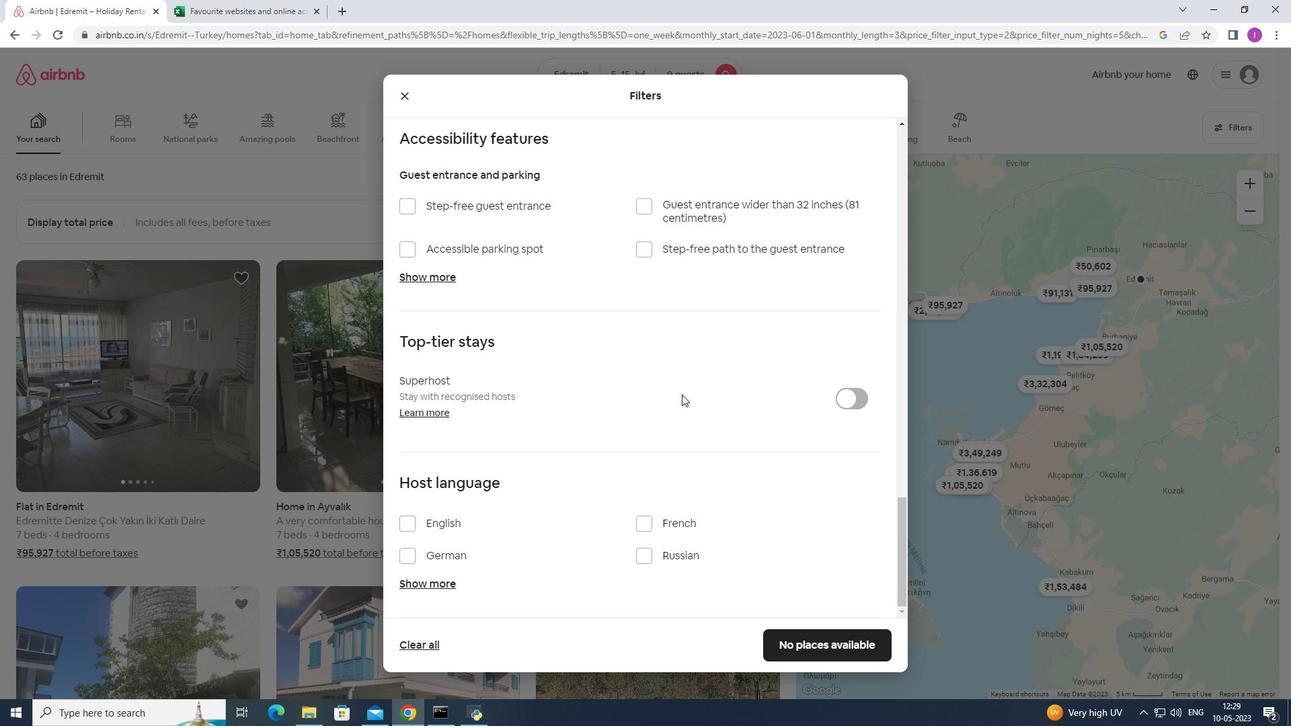 
Action: Mouse scrolled (681, 394) with delta (0, 0)
Screenshot: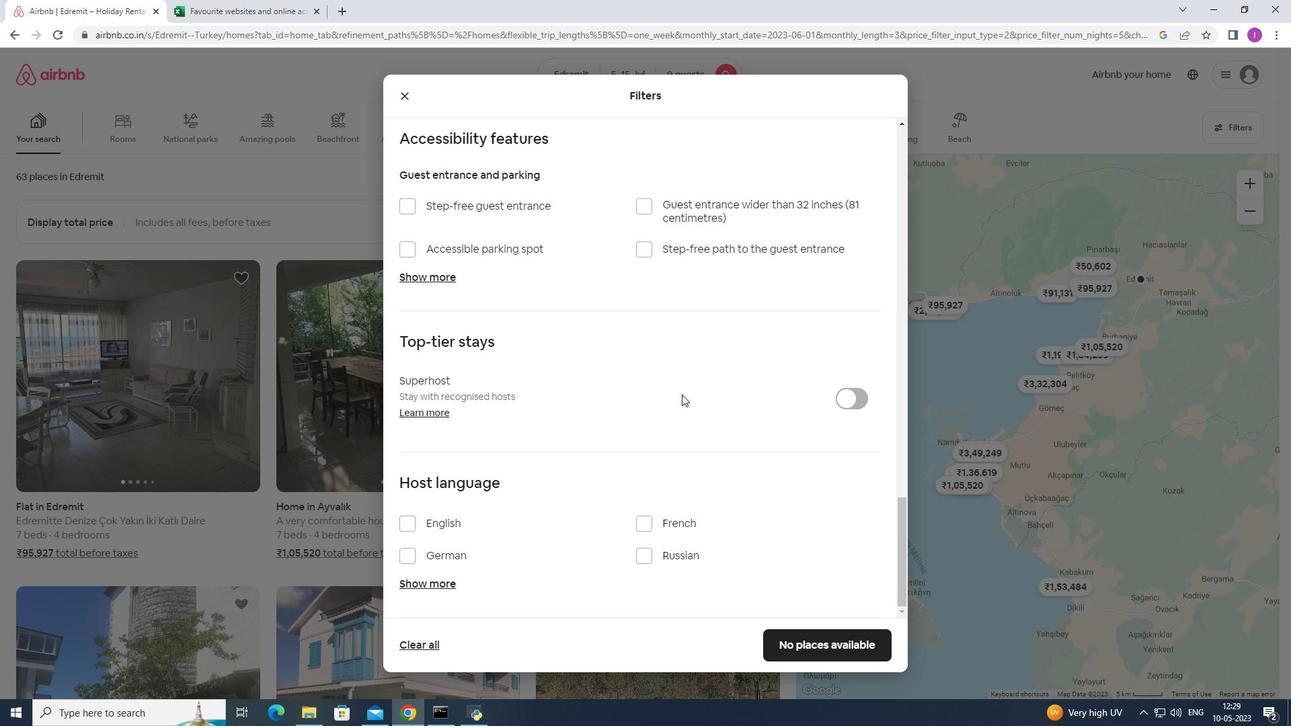 
Action: Mouse scrolled (681, 394) with delta (0, 0)
Screenshot: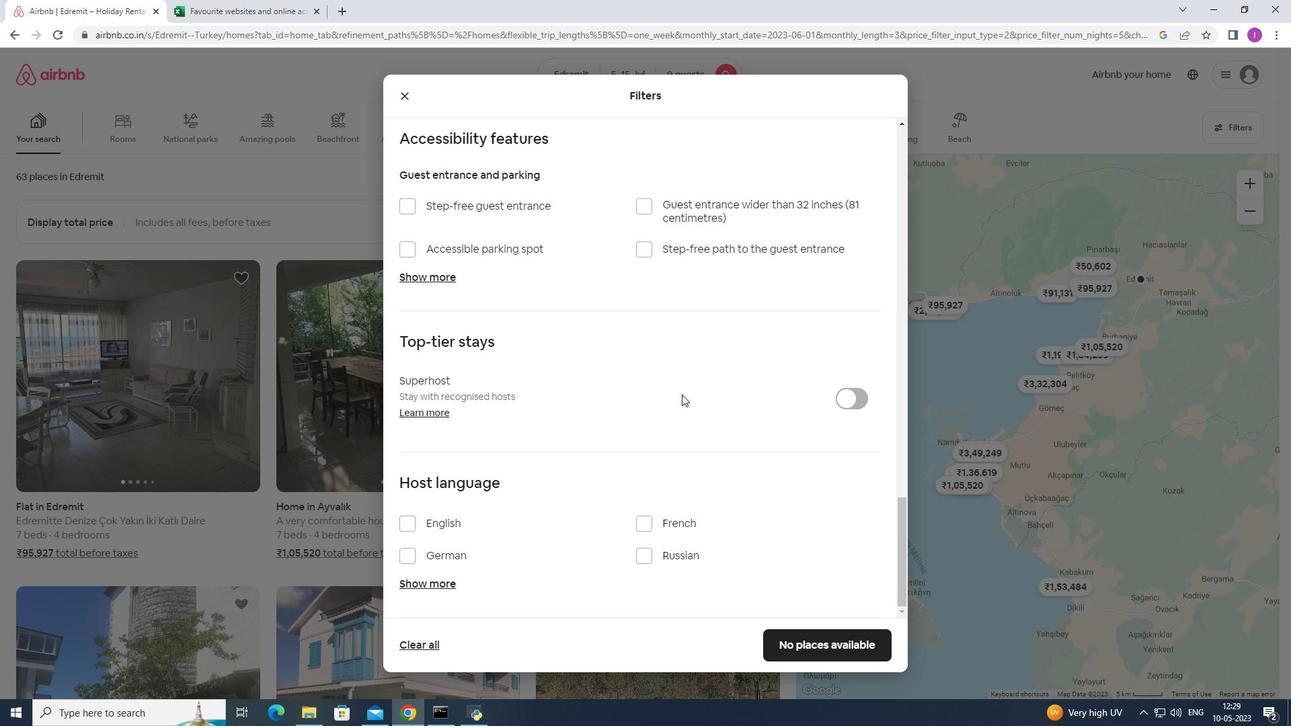 
Action: Mouse moved to (406, 521)
Screenshot: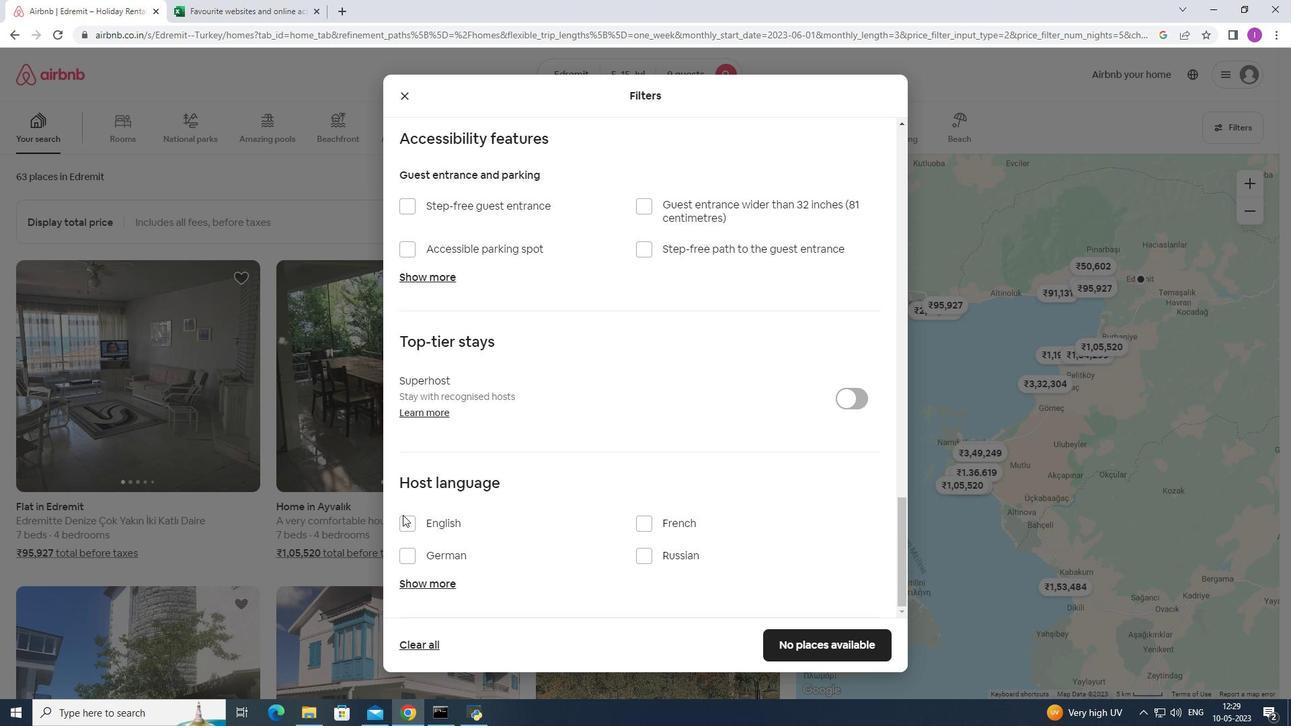
Action: Mouse pressed left at (406, 521)
Screenshot: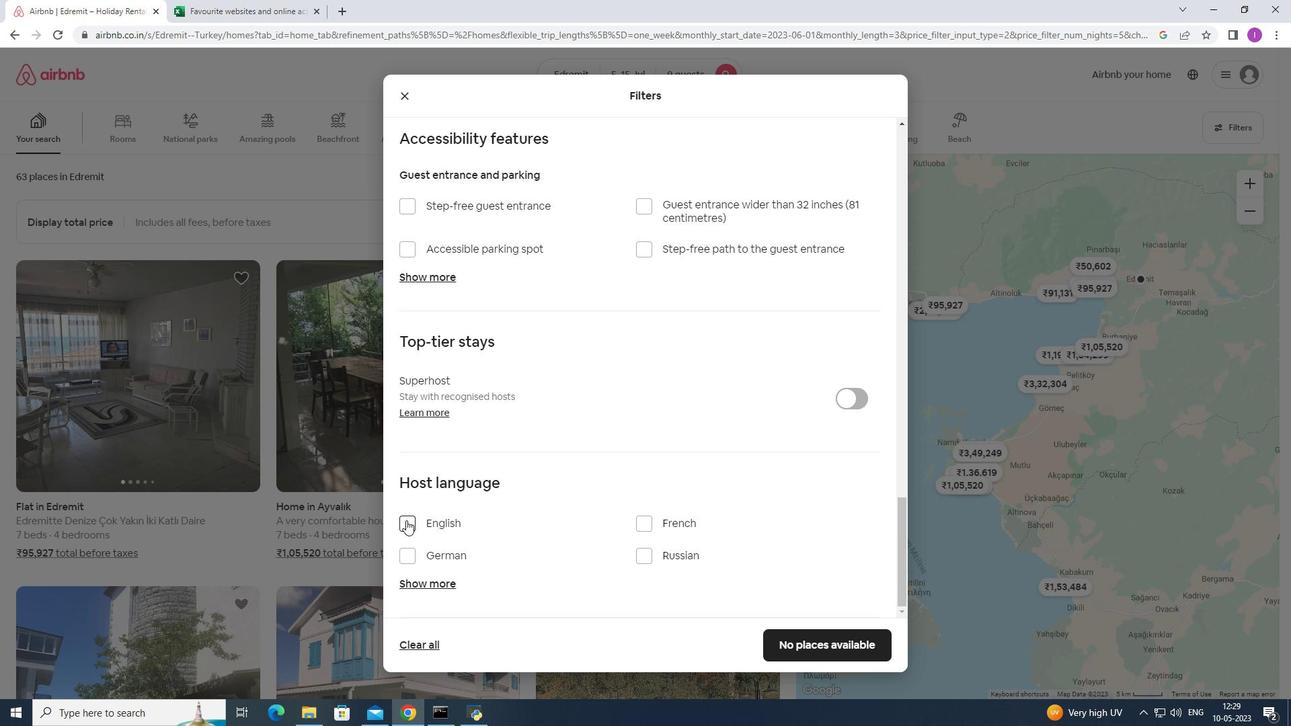 
Action: Mouse moved to (838, 640)
Screenshot: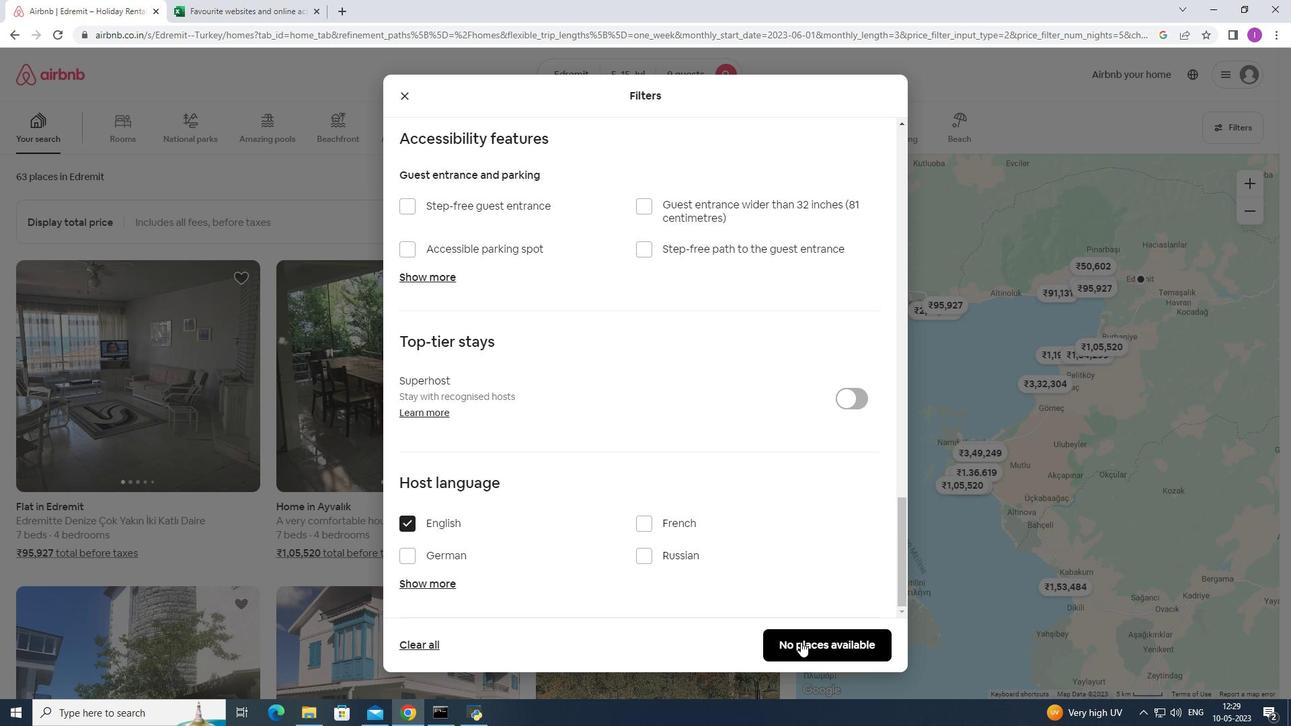 
Action: Mouse pressed left at (838, 640)
Screenshot: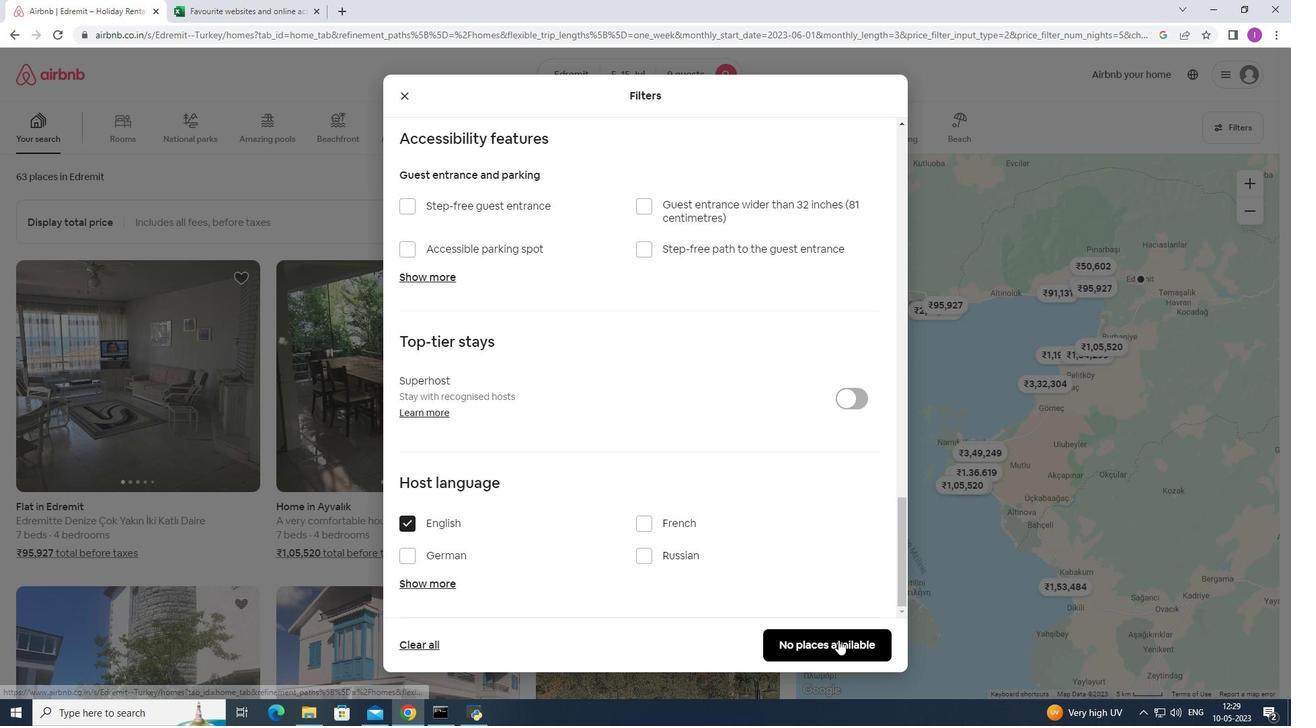 
Action: Mouse moved to (684, 588)
Screenshot: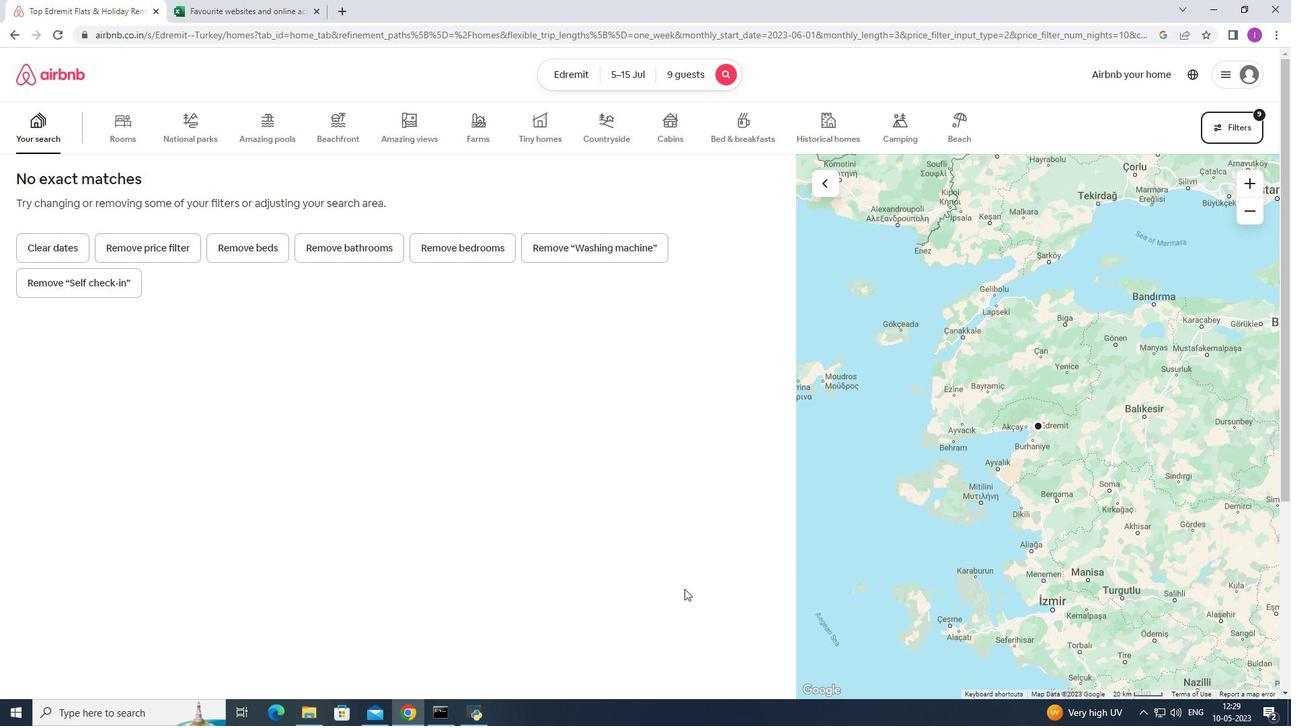 
